 Task: Slide 31 - And The Same Goes For Tables.
Action: Mouse moved to (32, 80)
Screenshot: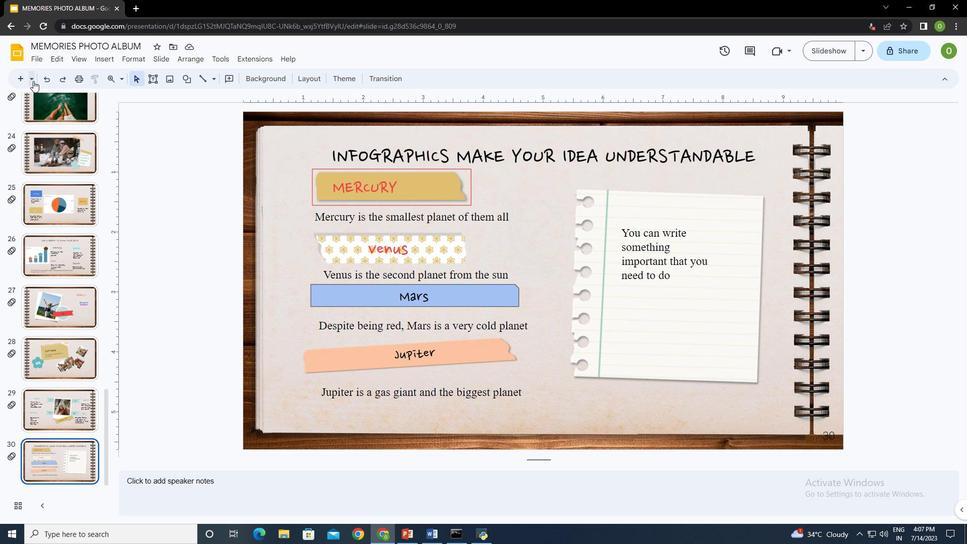 
Action: Mouse pressed left at (32, 80)
Screenshot: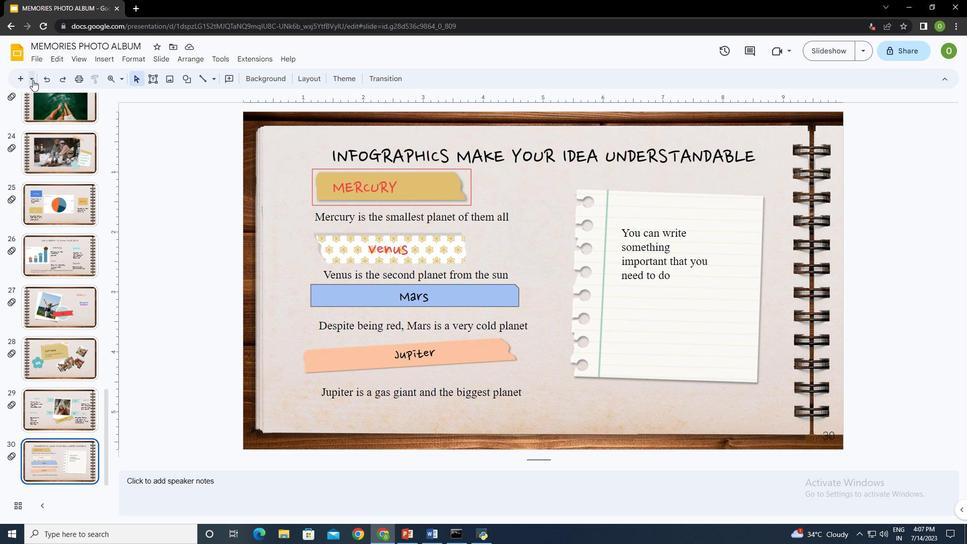 
Action: Mouse moved to (98, 185)
Screenshot: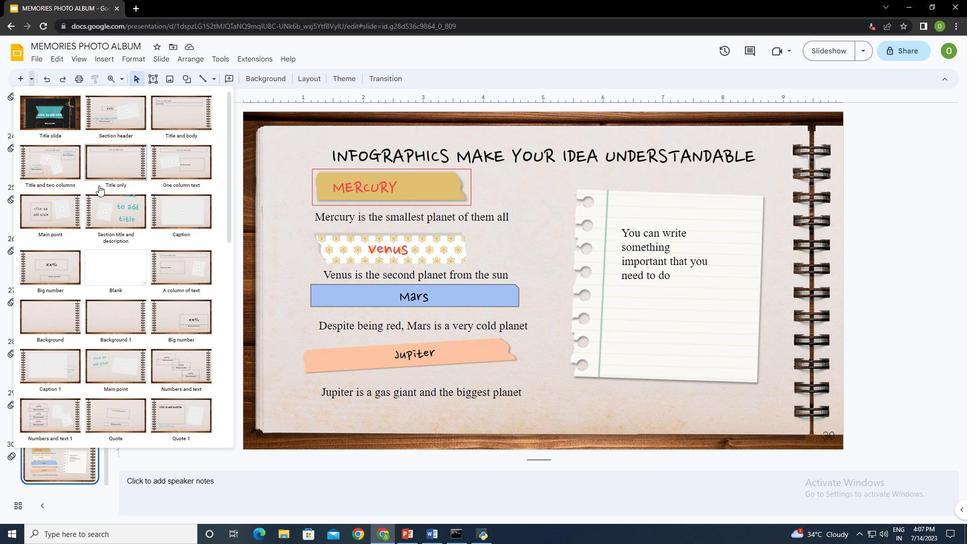 
Action: Mouse scrolled (98, 185) with delta (0, 0)
Screenshot: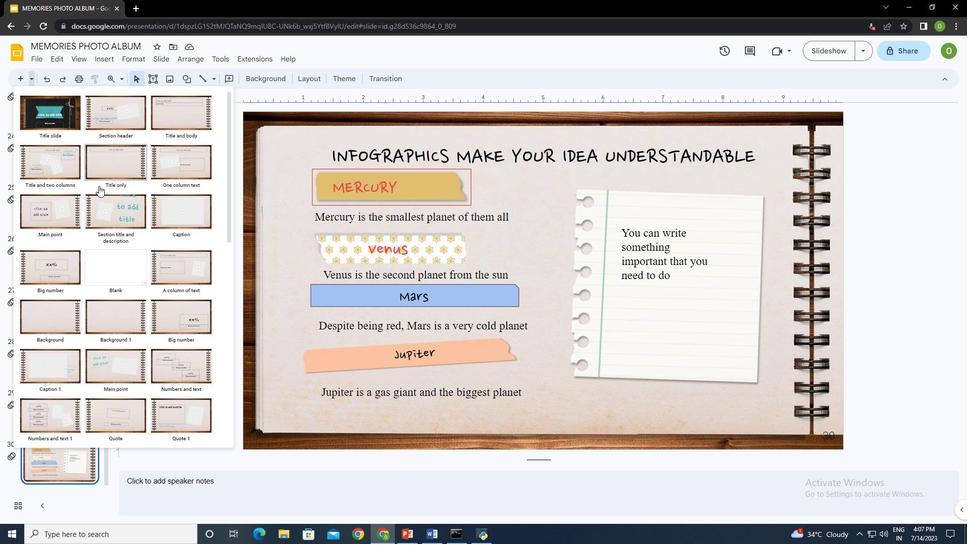 
Action: Mouse scrolled (98, 185) with delta (0, 0)
Screenshot: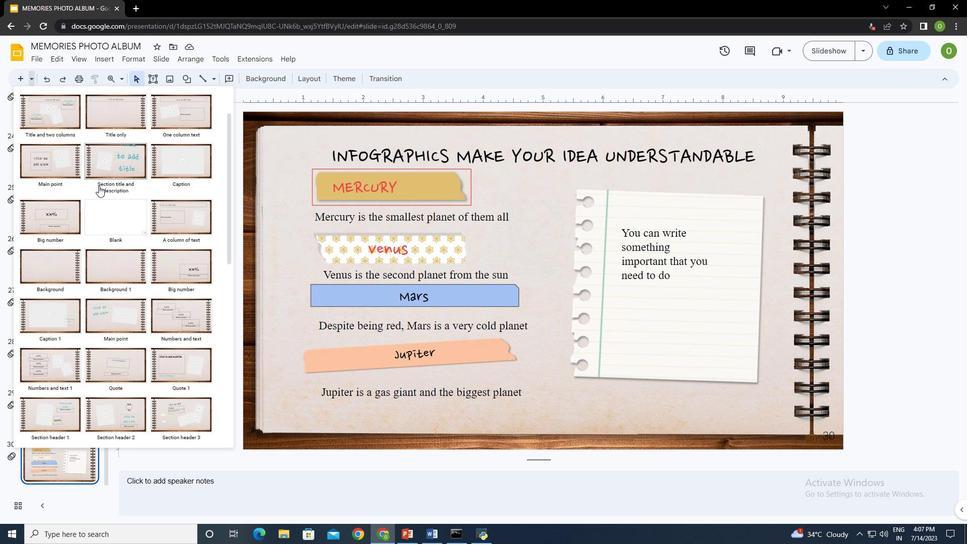 
Action: Mouse scrolled (98, 185) with delta (0, 0)
Screenshot: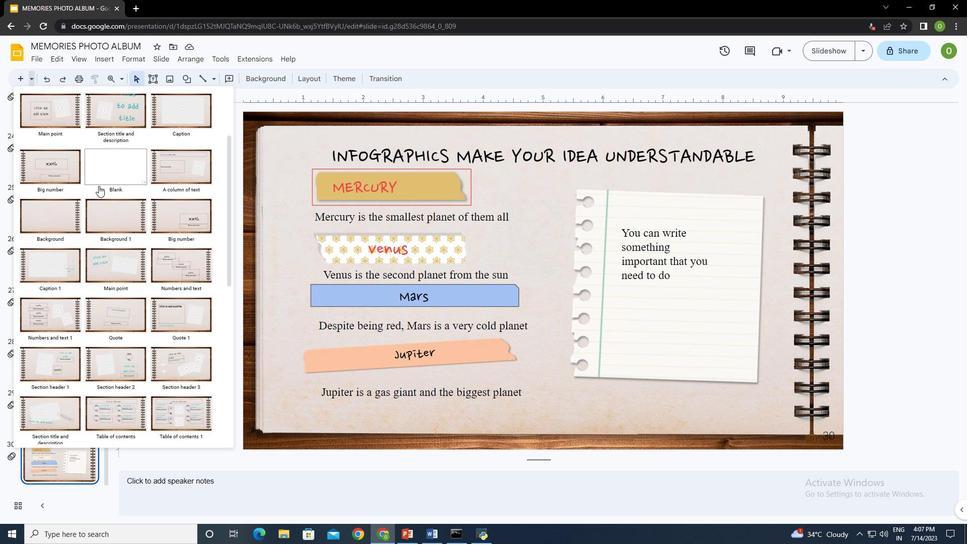 
Action: Mouse scrolled (98, 185) with delta (0, 0)
Screenshot: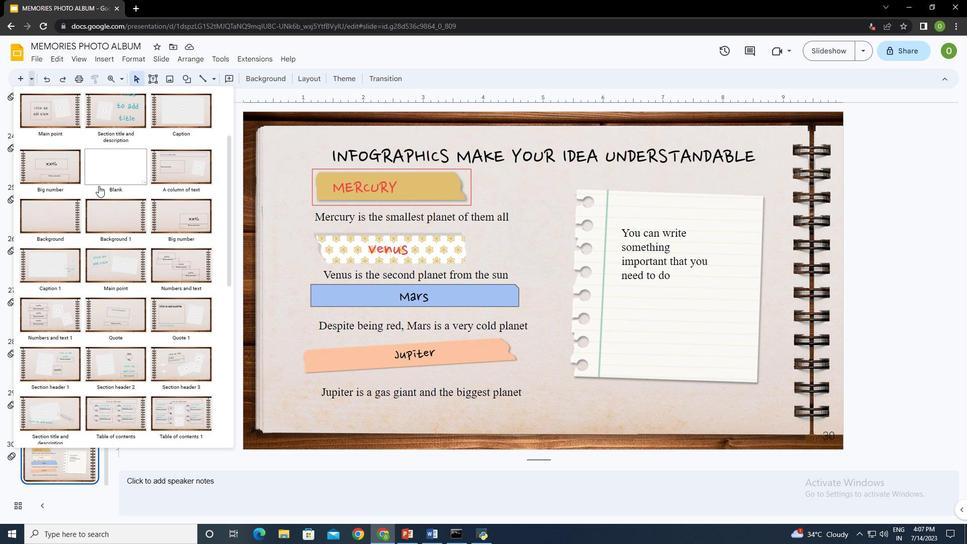 
Action: Mouse scrolled (98, 185) with delta (0, 0)
Screenshot: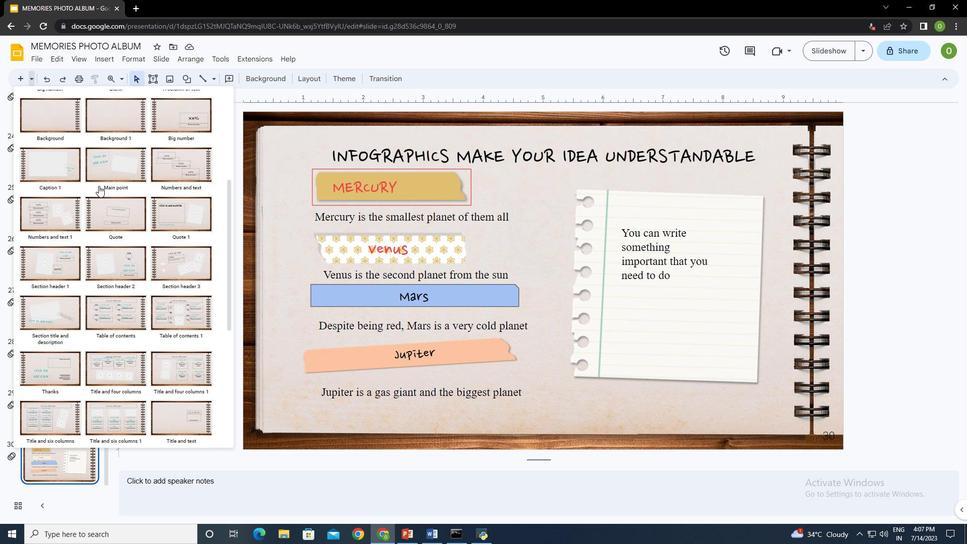 
Action: Mouse scrolled (98, 185) with delta (0, 0)
Screenshot: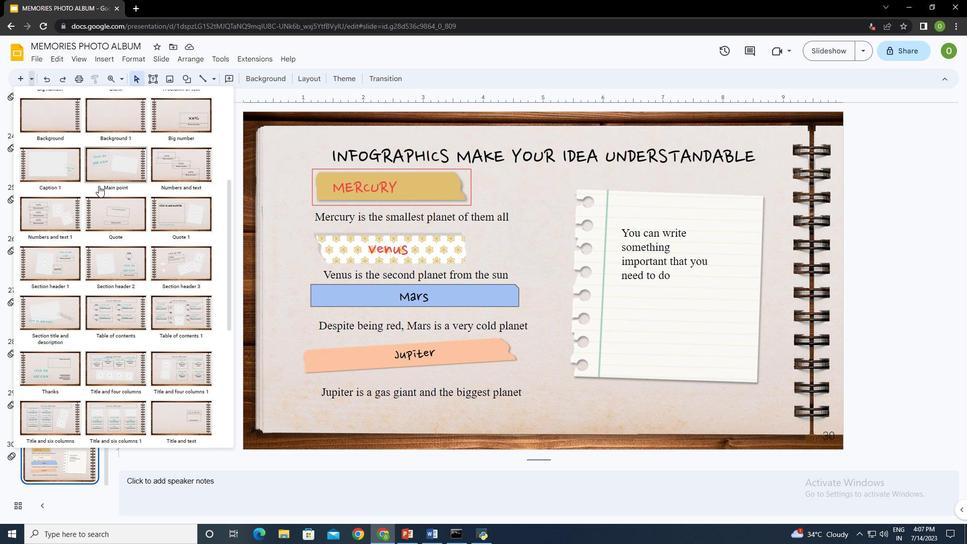 
Action: Mouse scrolled (98, 185) with delta (0, 0)
Screenshot: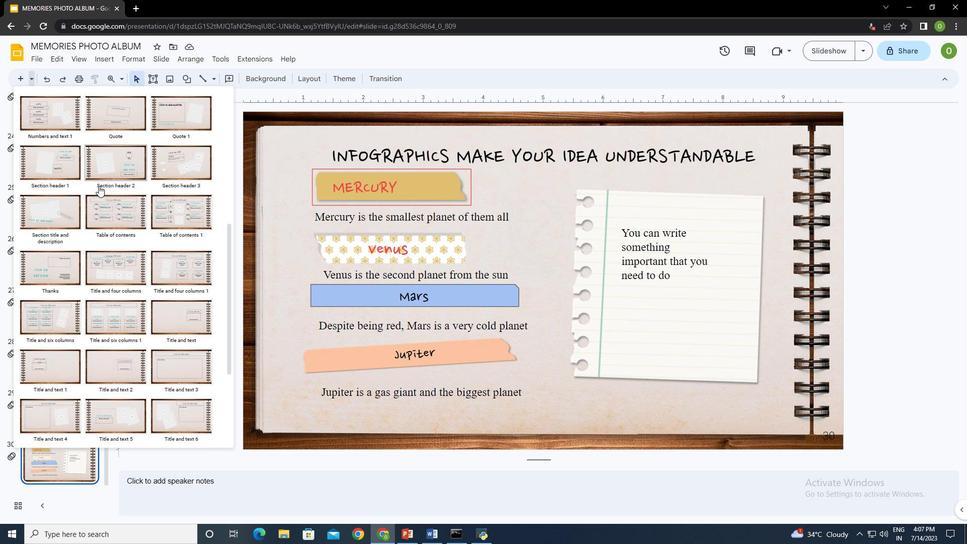 
Action: Mouse scrolled (98, 185) with delta (0, 0)
Screenshot: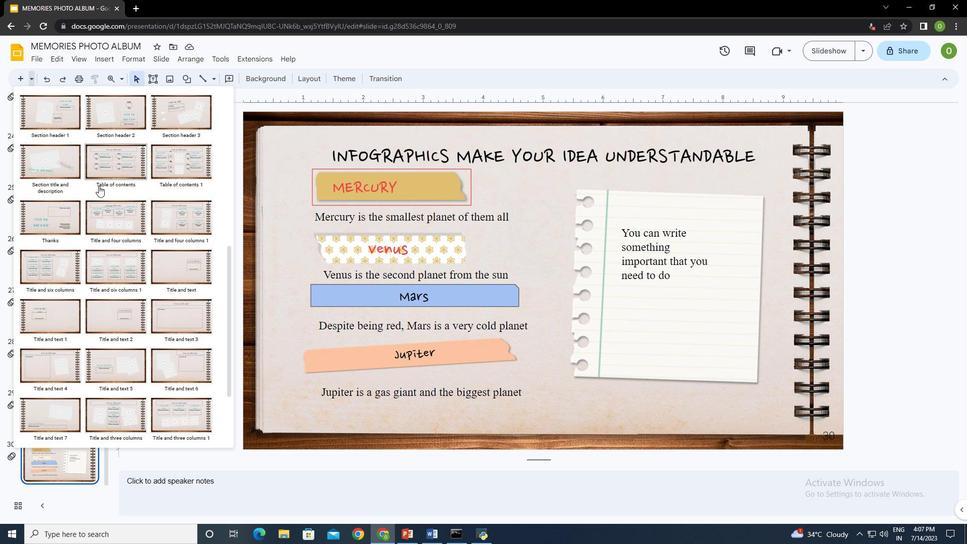 
Action: Mouse scrolled (98, 185) with delta (0, 0)
Screenshot: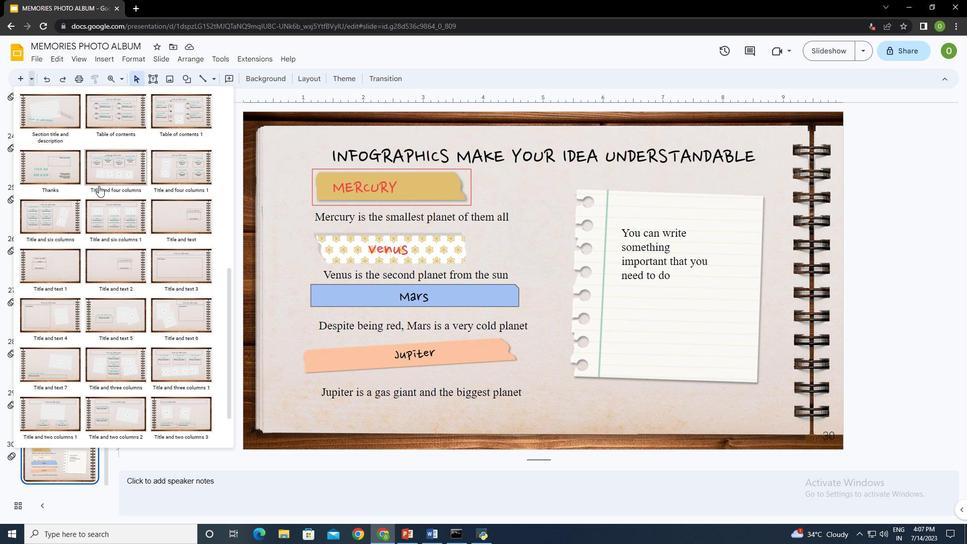 
Action: Mouse scrolled (98, 185) with delta (0, 0)
Screenshot: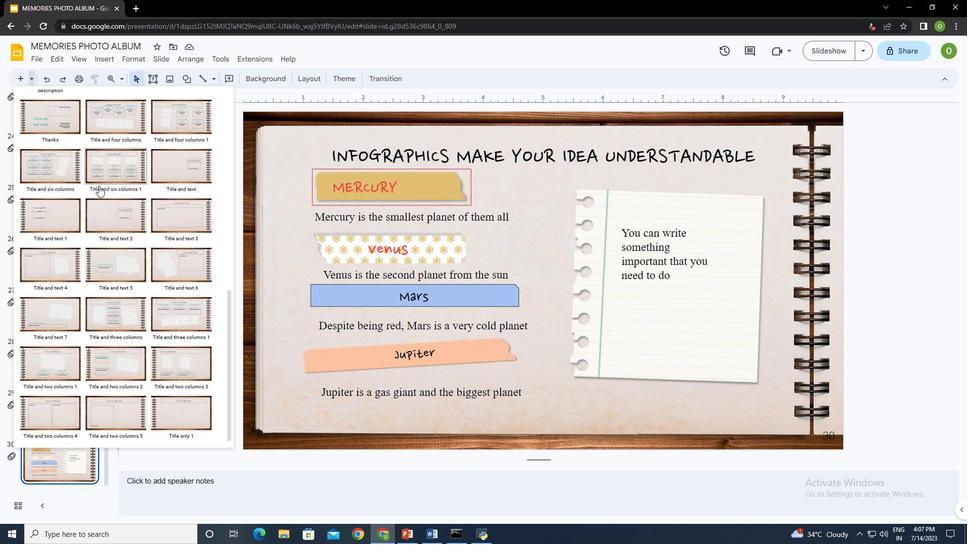
Action: Mouse scrolled (98, 185) with delta (0, 0)
Screenshot: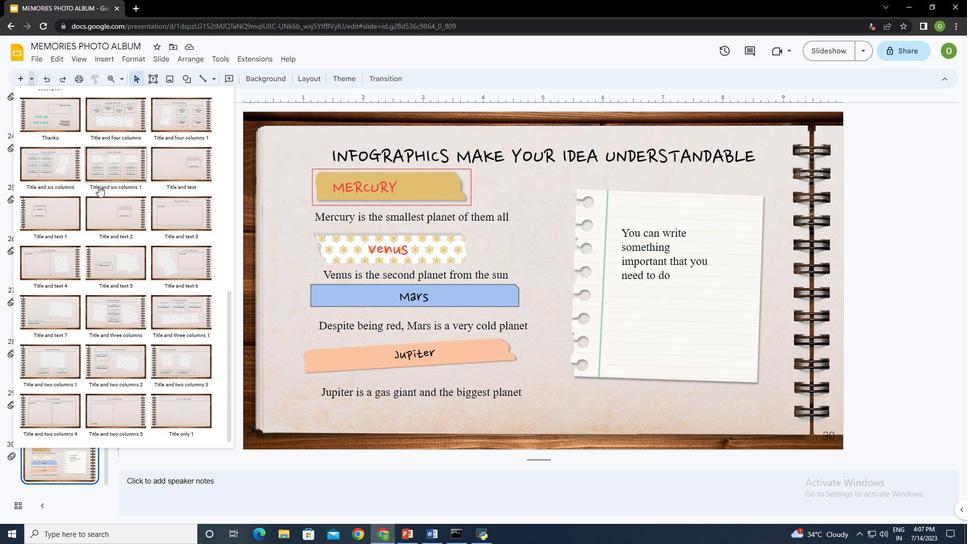 
Action: Mouse moved to (182, 406)
Screenshot: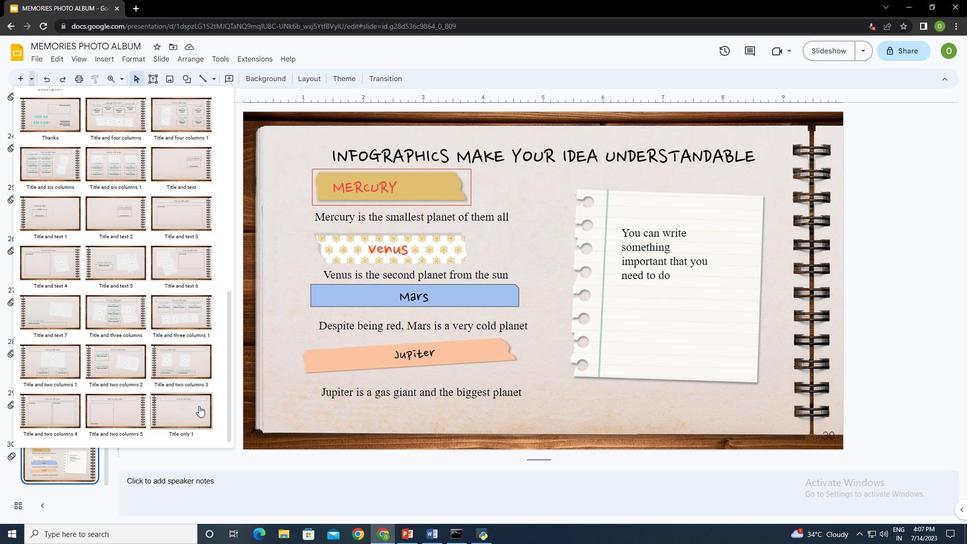 
Action: Mouse pressed left at (182, 406)
Screenshot: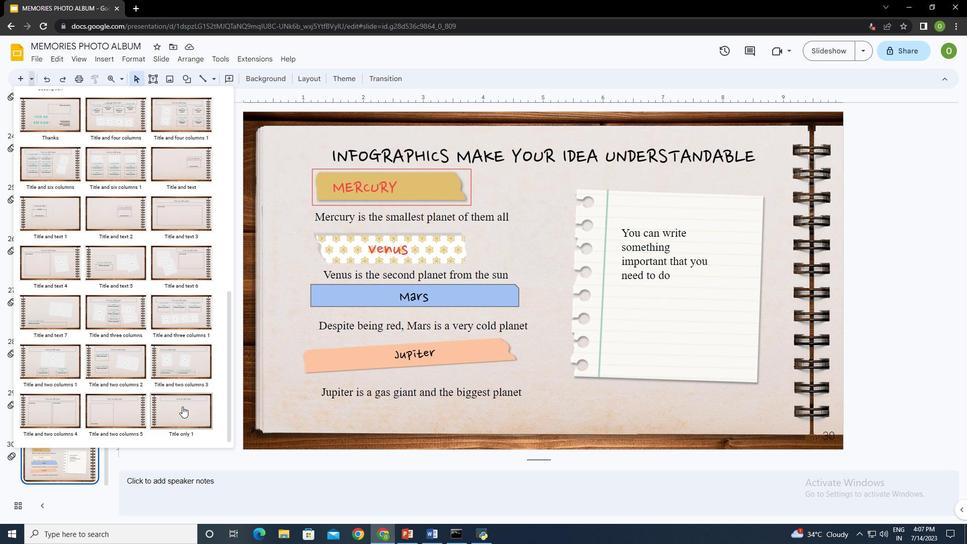 
Action: Mouse moved to (492, 163)
Screenshot: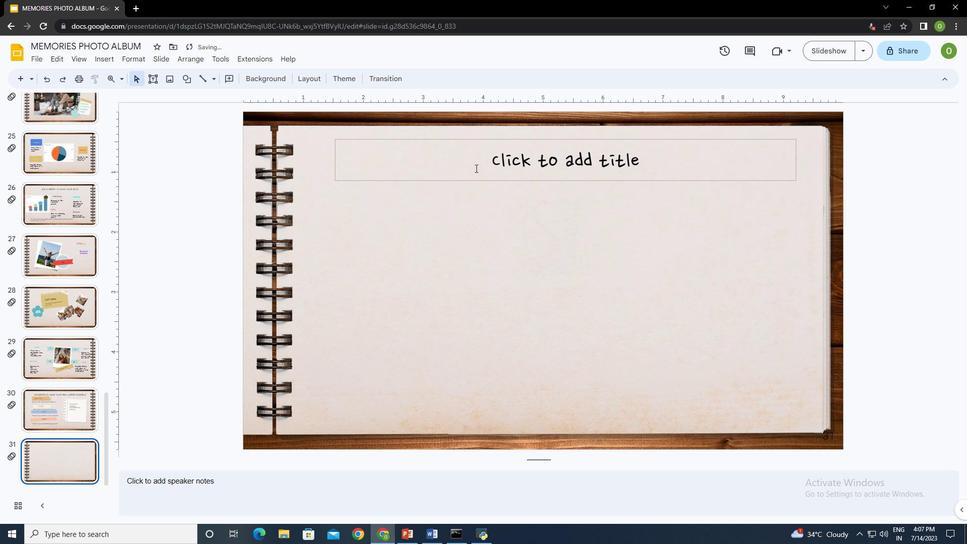 
Action: Mouse pressed left at (492, 163)
Screenshot: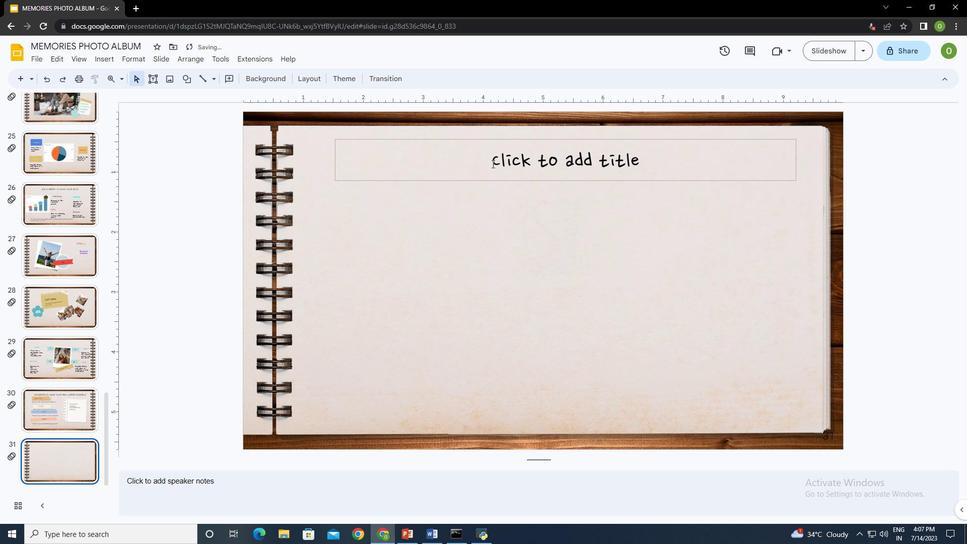 
Action: Mouse moved to (492, 165)
Screenshot: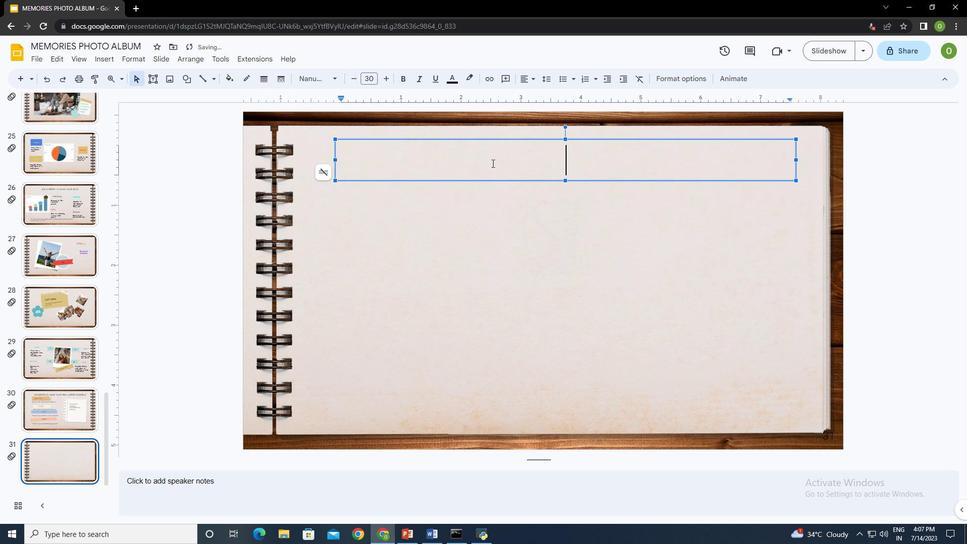 
Action: Key pressed ...<Key.shift><Key.shift><Key.shift><Key.caps_lock>AND<Key.space>THE<Key.space>SAME<Key.space>GOES<Key.space>FOR<Key.space>TABLE
Screenshot: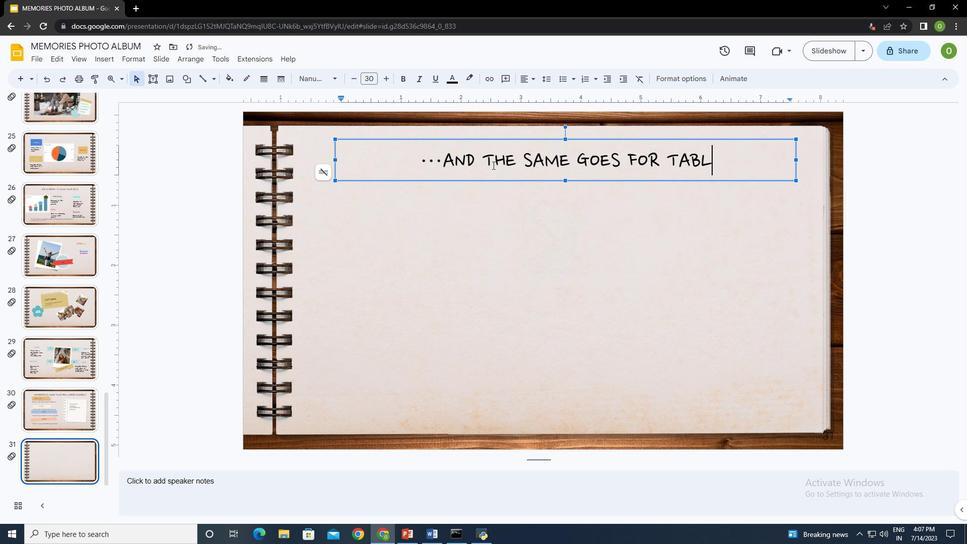 
Action: Mouse moved to (512, 242)
Screenshot: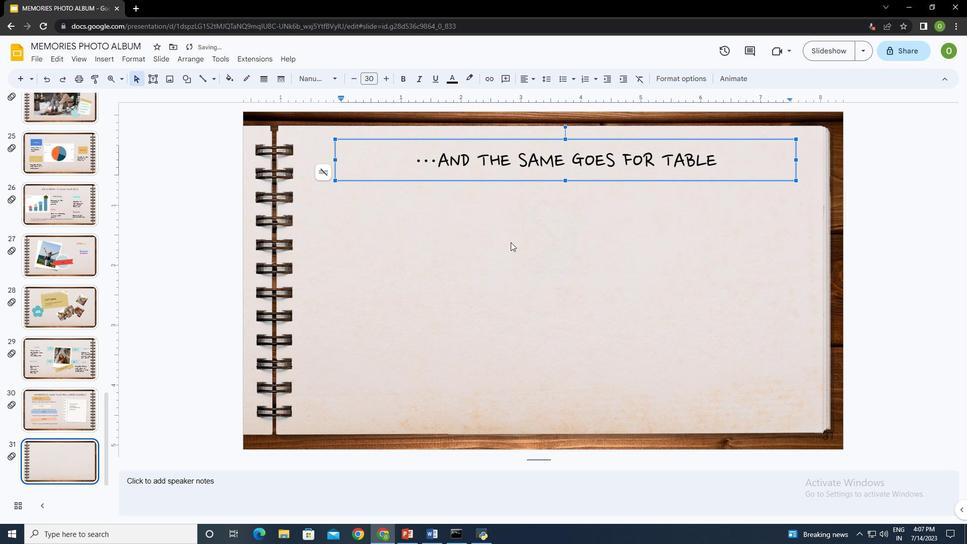 
Action: Mouse pressed left at (512, 242)
Screenshot: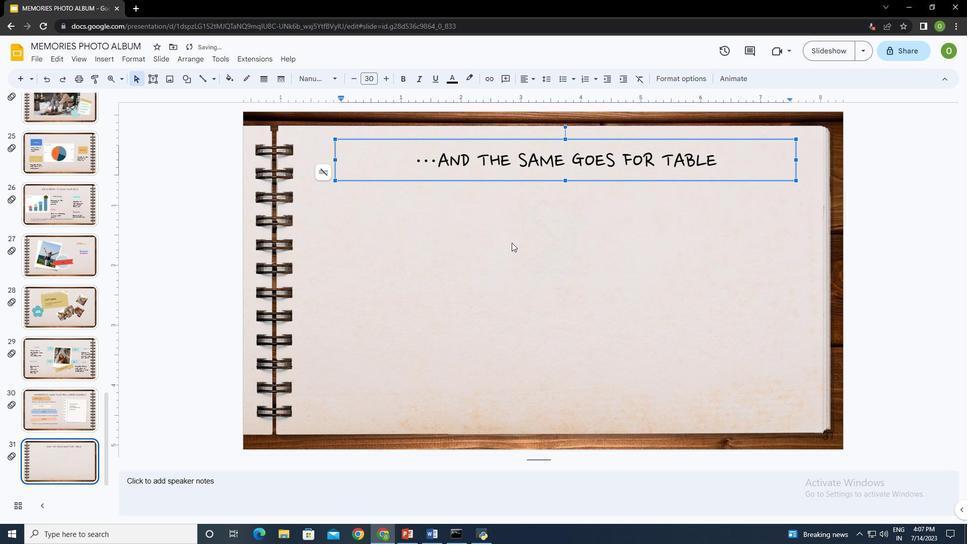 
Action: Mouse moved to (109, 55)
Screenshot: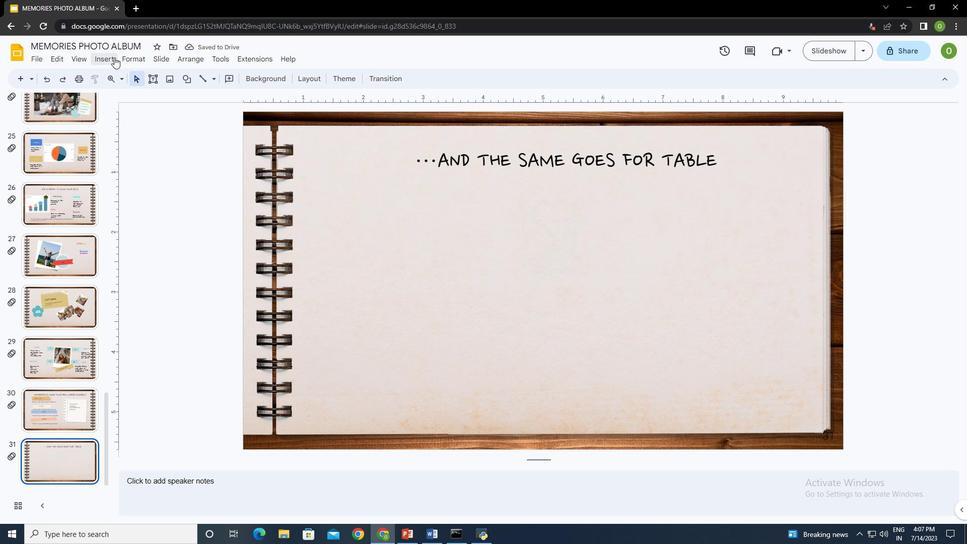 
Action: Mouse pressed left at (109, 55)
Screenshot: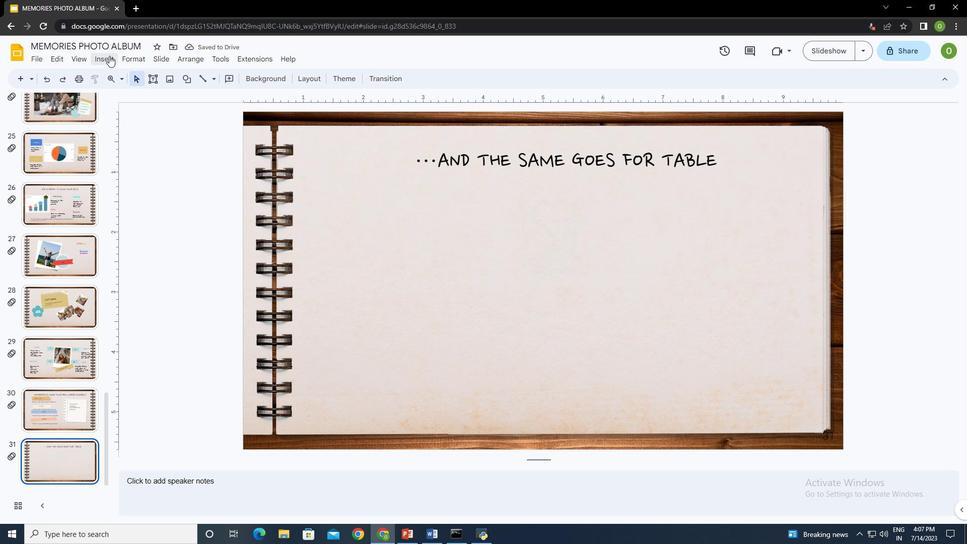 
Action: Mouse moved to (286, 176)
Screenshot: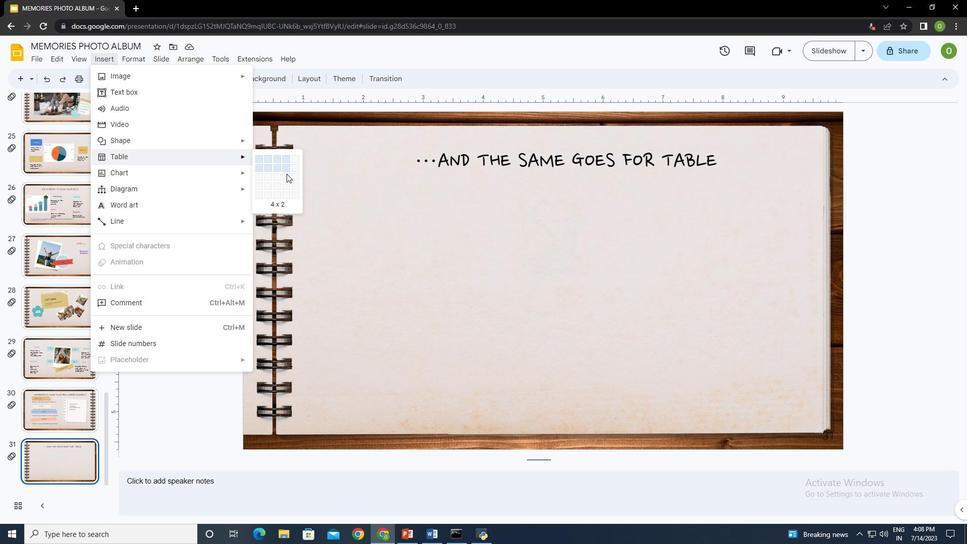 
Action: Mouse pressed left at (286, 176)
Screenshot: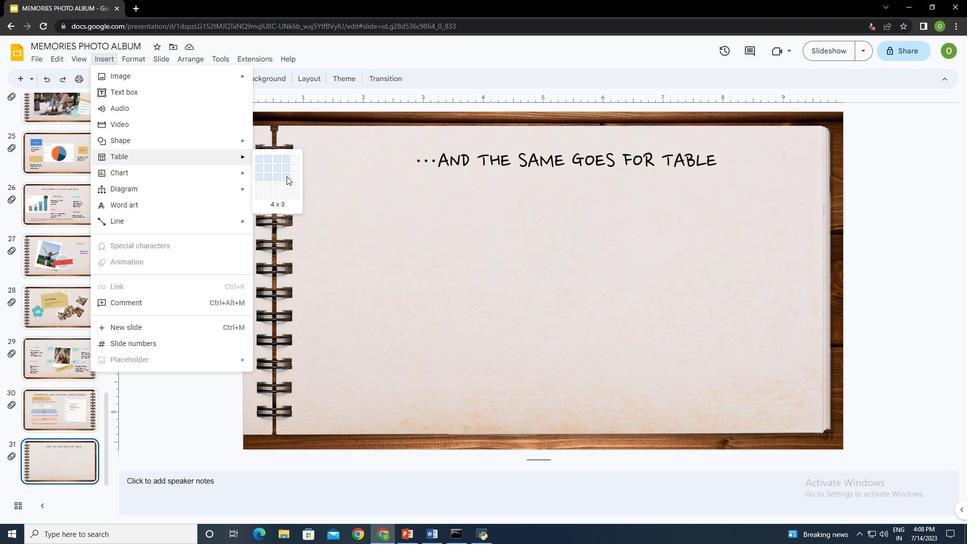 
Action: Mouse moved to (352, 253)
Screenshot: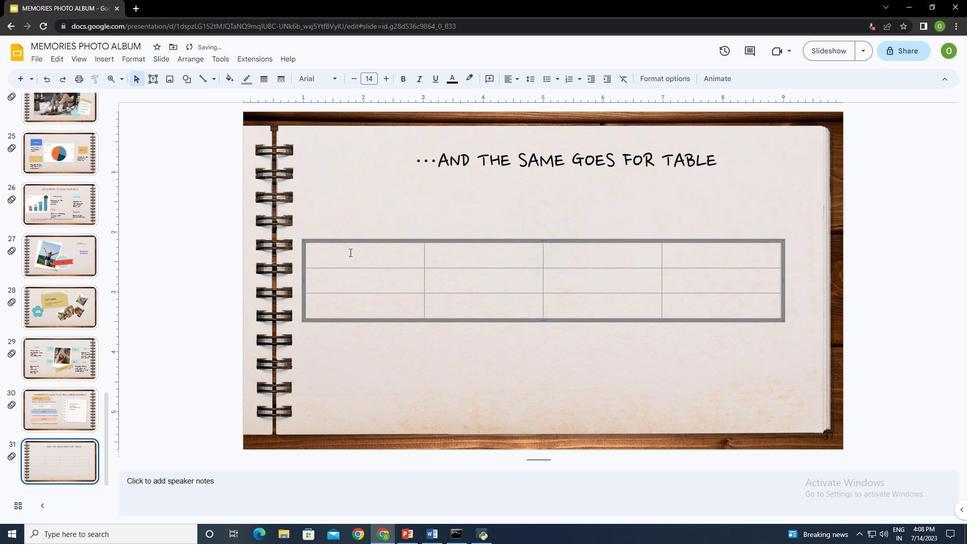 
Action: Mouse pressed left at (352, 253)
Screenshot: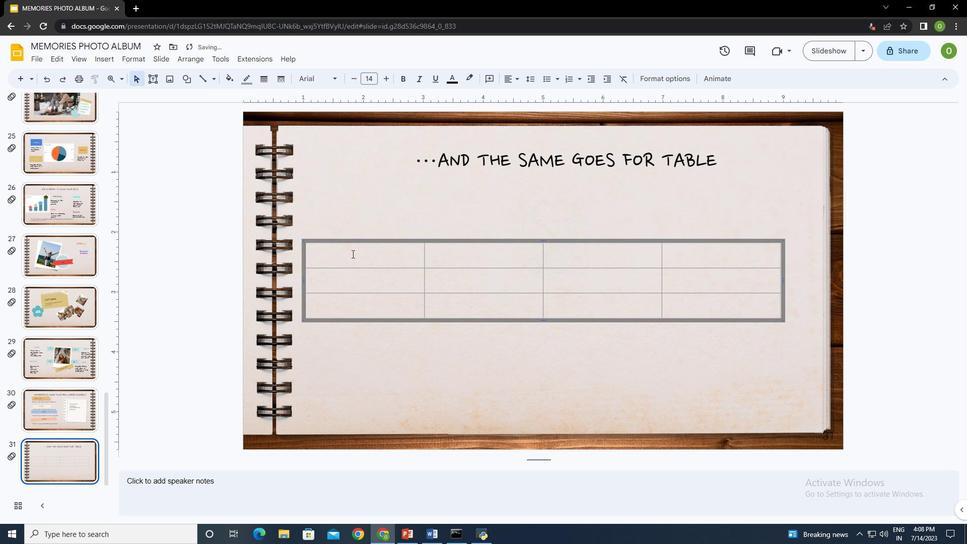 
Action: Mouse moved to (352, 253)
Screenshot: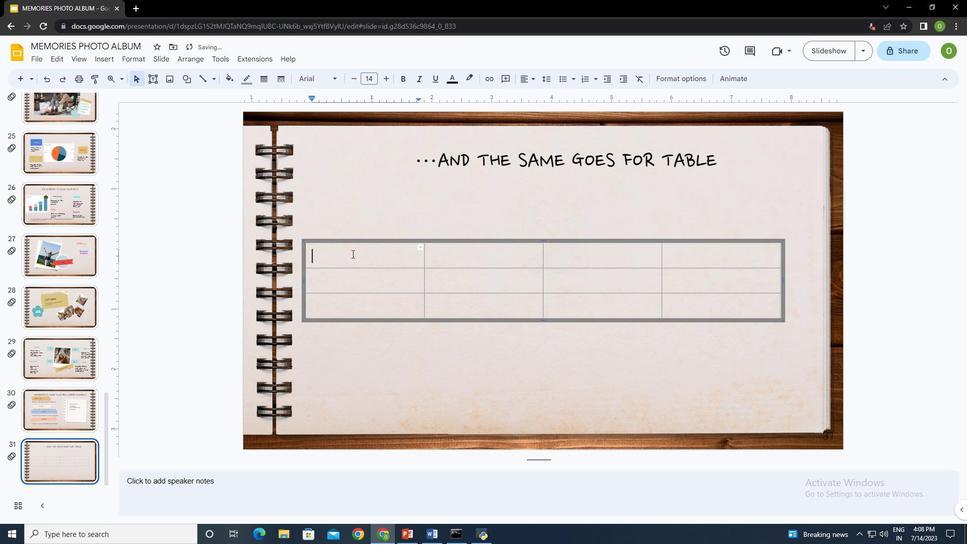 
Action: Key pressed <Key.tab><Key.shift>maSS<Key.backspace><Key.backspace><Key.backspace><Key.backspace><Key.backspace><Key.backspace><Key.backspace><Key.backspace><Key.backspace><Key.backspace><Key.backspace><Key.backspace><Key.backspace><Key.backspace>MA<Key.backspace>ASSctrl+A
Screenshot: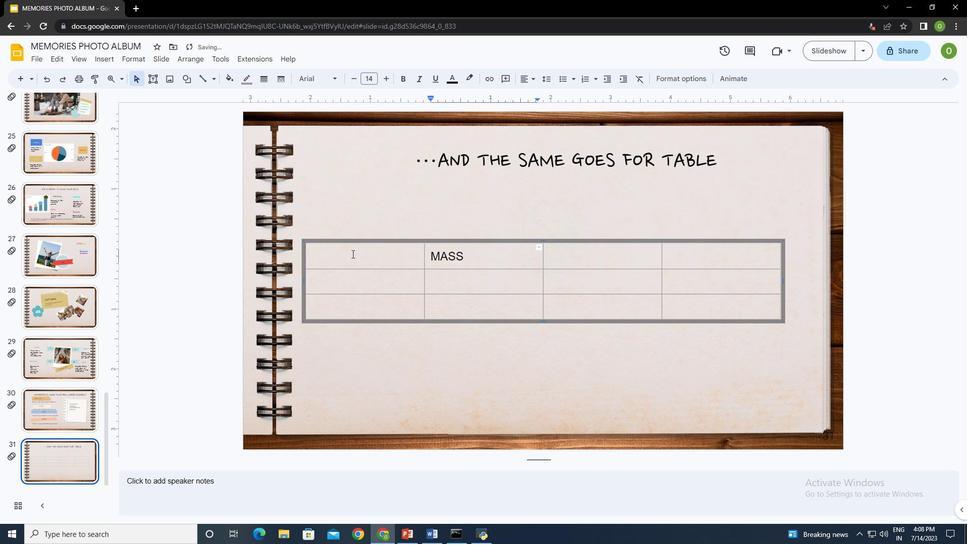 
Action: Mouse moved to (307, 81)
Screenshot: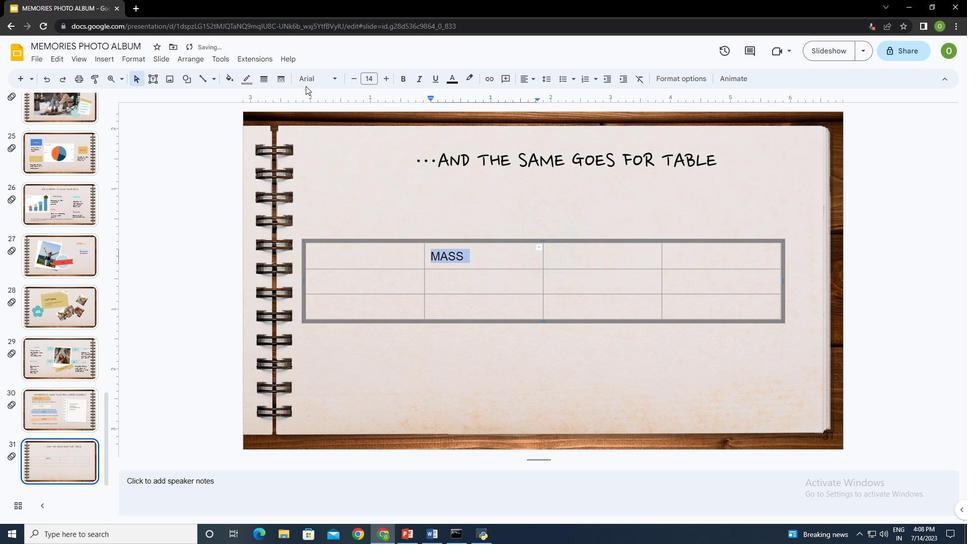 
Action: Mouse pressed left at (307, 81)
Screenshot: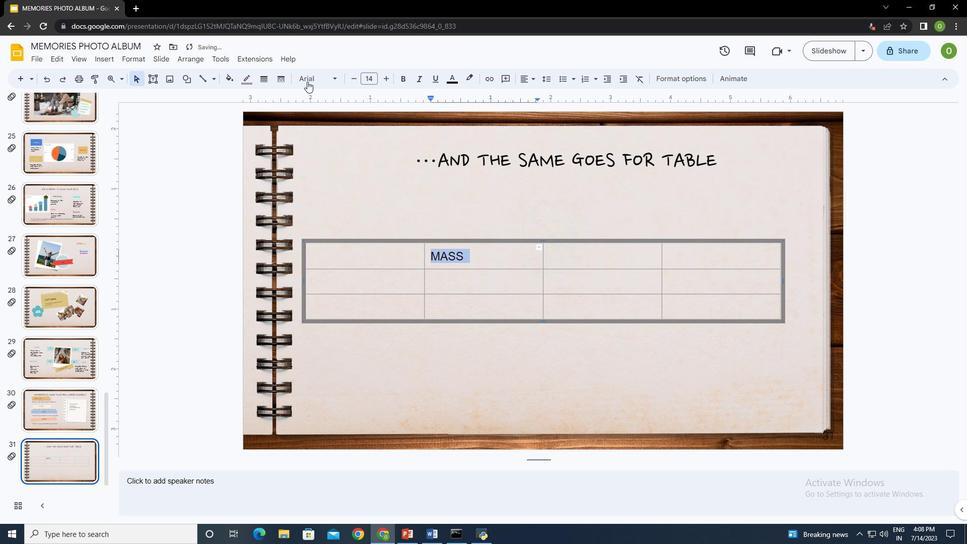 
Action: Mouse moved to (340, 138)
Screenshot: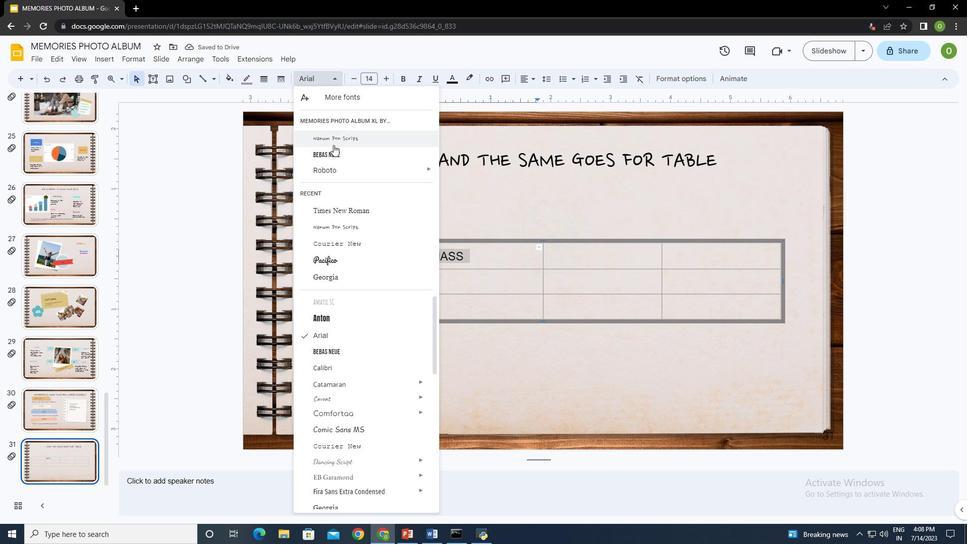 
Action: Mouse pressed left at (340, 138)
Screenshot: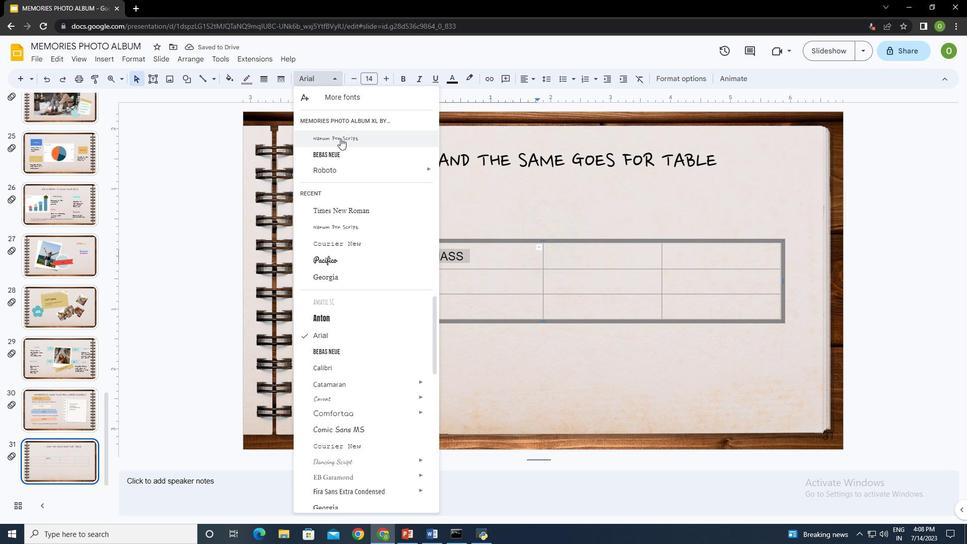 
Action: Mouse moved to (373, 78)
Screenshot: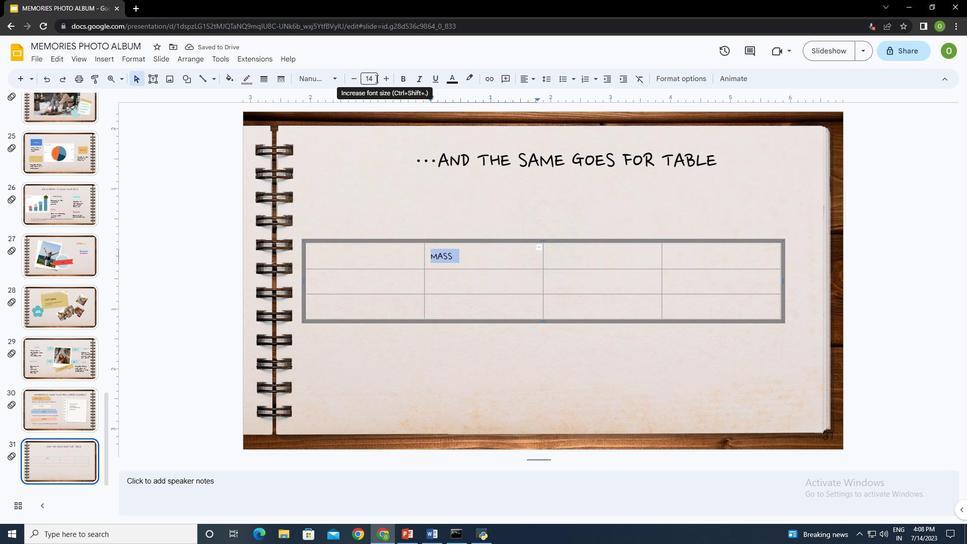 
Action: Mouse pressed left at (373, 78)
Screenshot: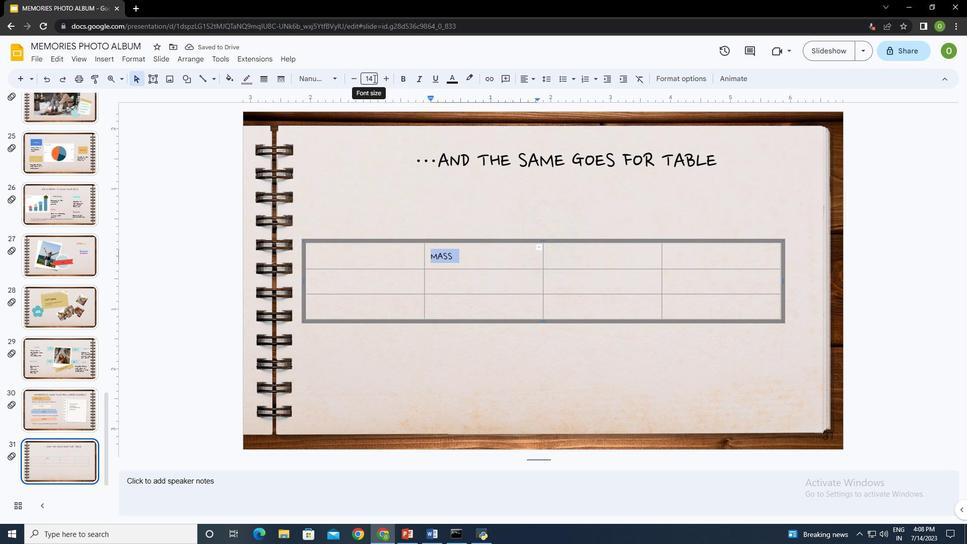 
Action: Key pressed 20<Key.enter>
Screenshot: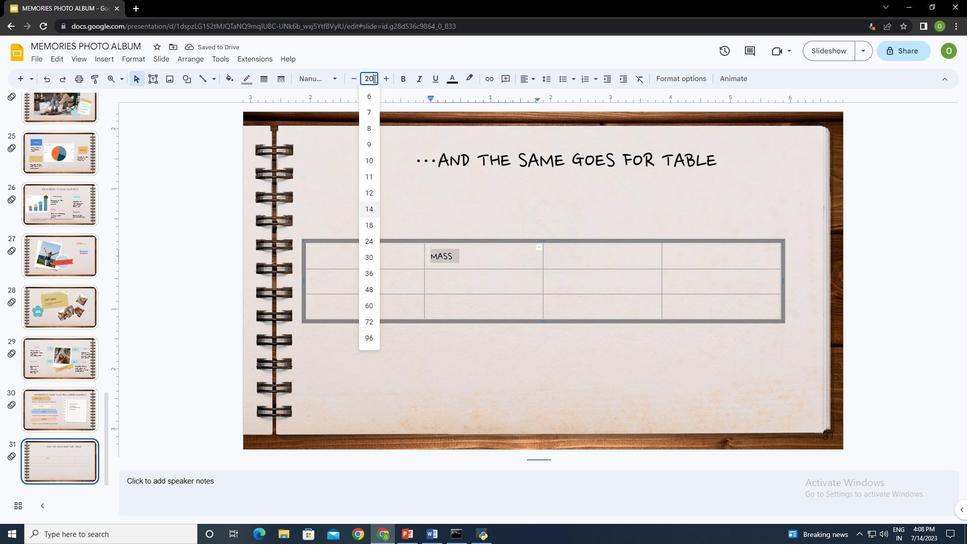 
Action: Mouse moved to (463, 262)
Screenshot: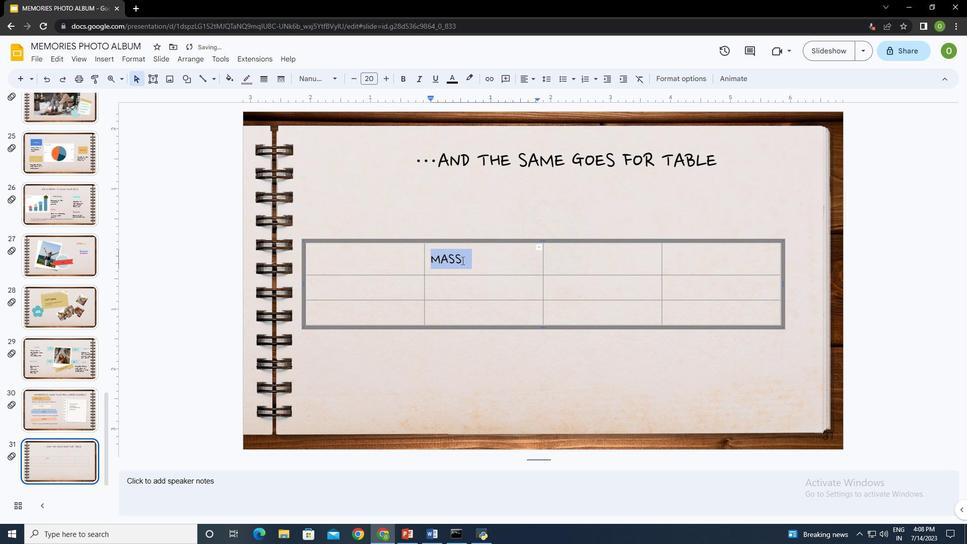 
Action: Mouse pressed left at (463, 262)
Screenshot: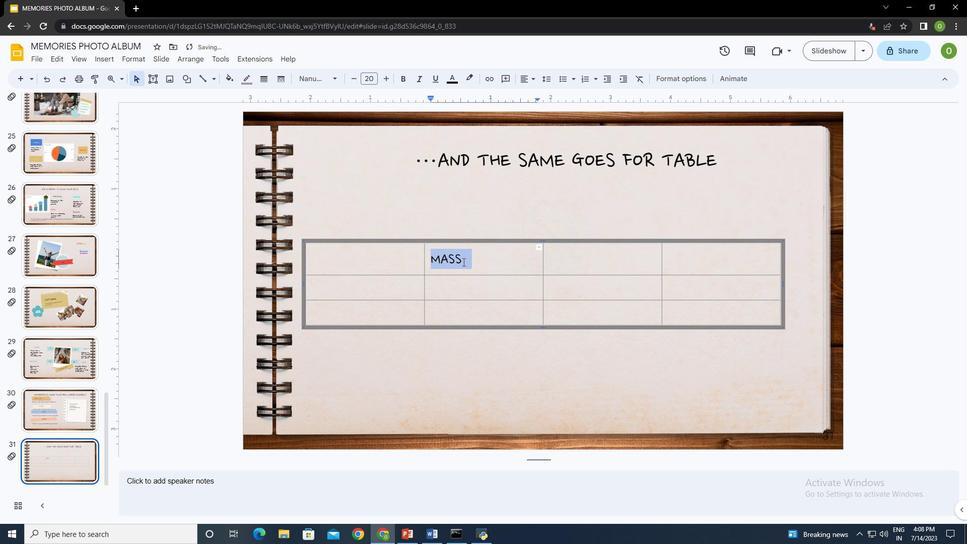 
Action: Mouse moved to (490, 242)
Screenshot: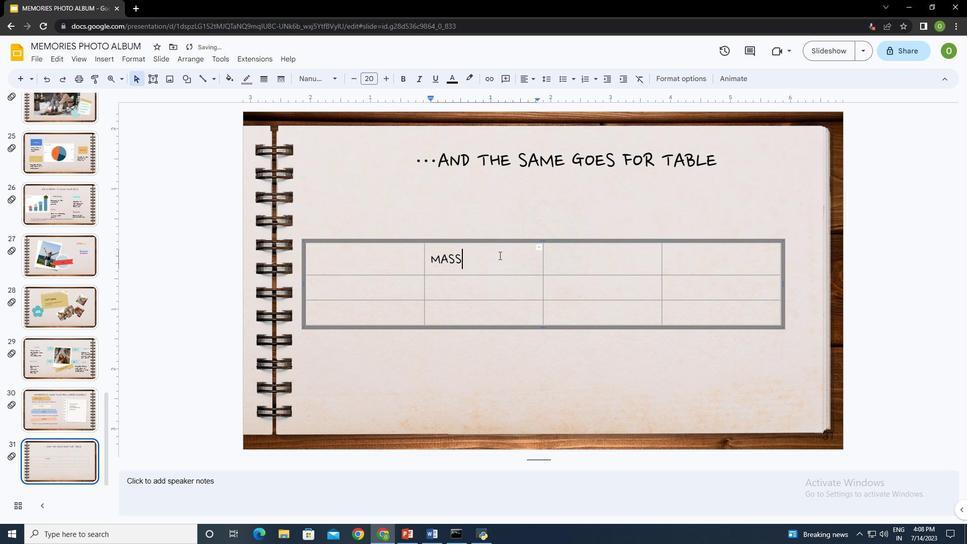 
Action: Key pressed <Key.enter><Key.shift_r><Key.shift_r>(EA<Key.backspace><Key.caps_lock>arths<Key.shift_r>)
Screenshot: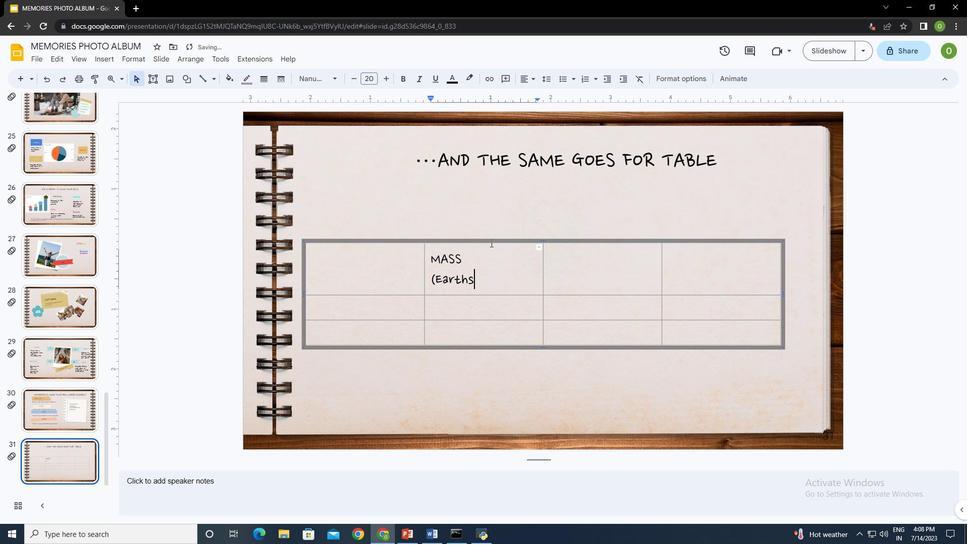 
Action: Mouse moved to (598, 253)
Screenshot: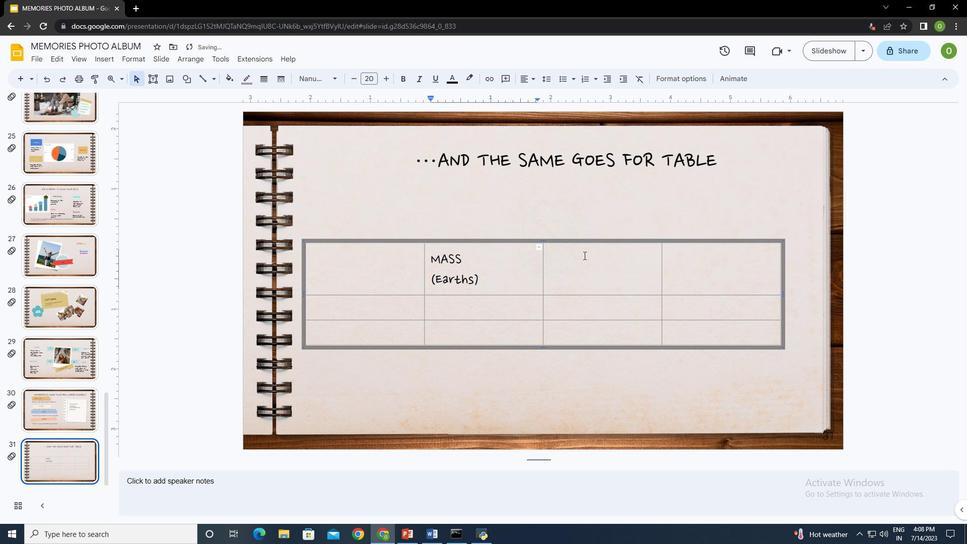 
Action: Mouse pressed left at (598, 253)
Screenshot: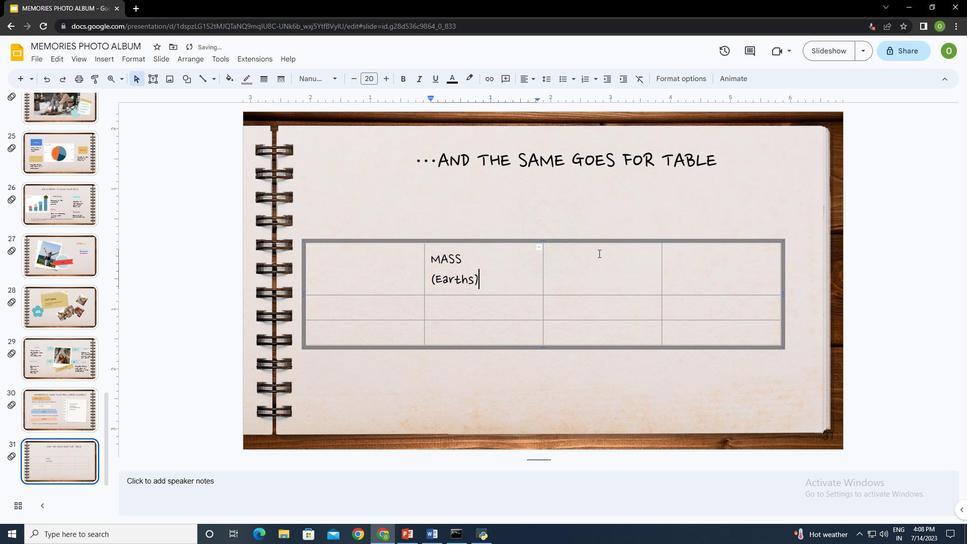 
Action: Mouse moved to (495, 275)
Screenshot: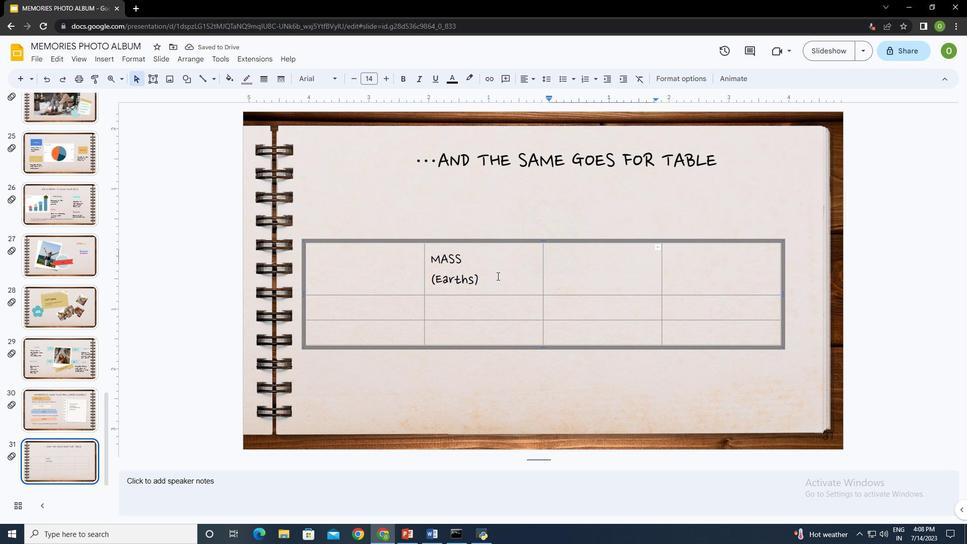 
Action: Mouse pressed left at (495, 275)
Screenshot: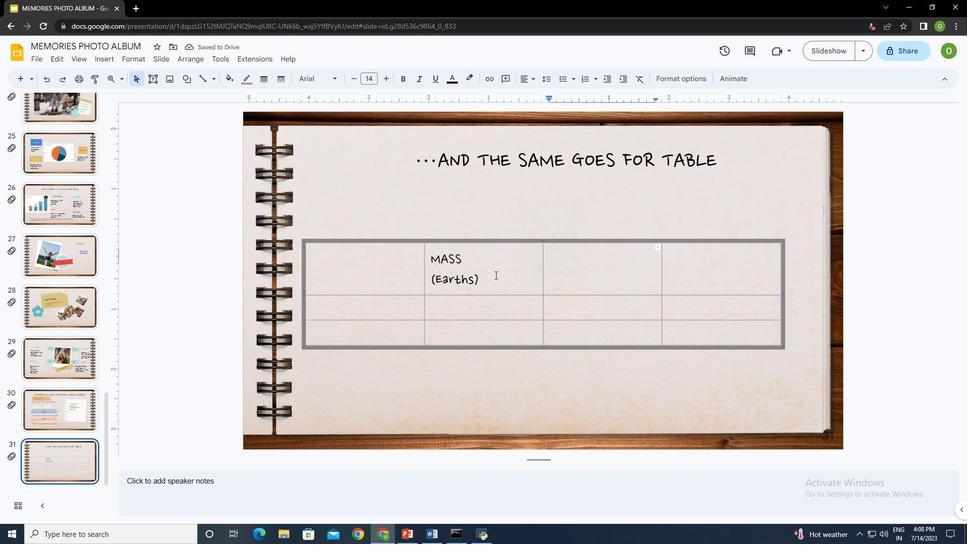 
Action: Mouse moved to (493, 287)
Screenshot: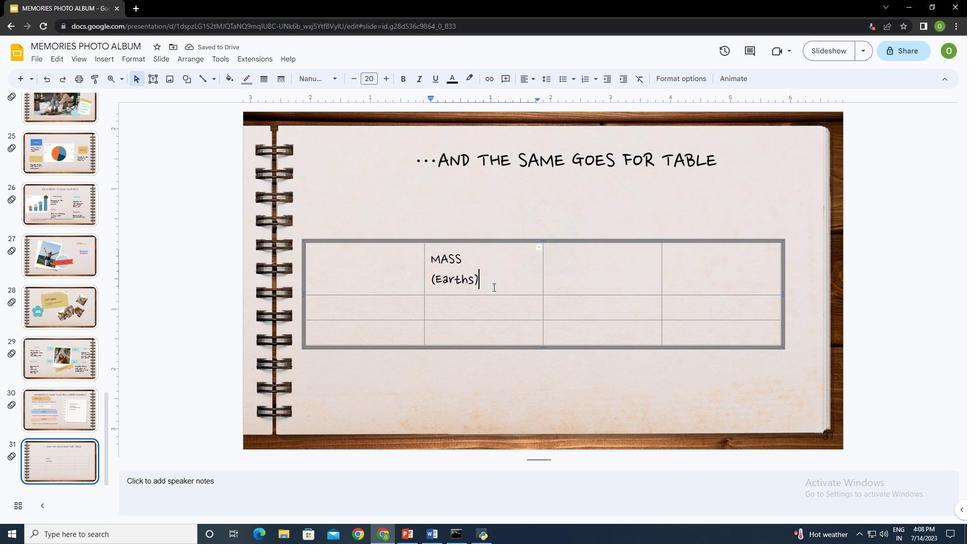 
Action: Mouse pressed left at (493, 287)
Screenshot: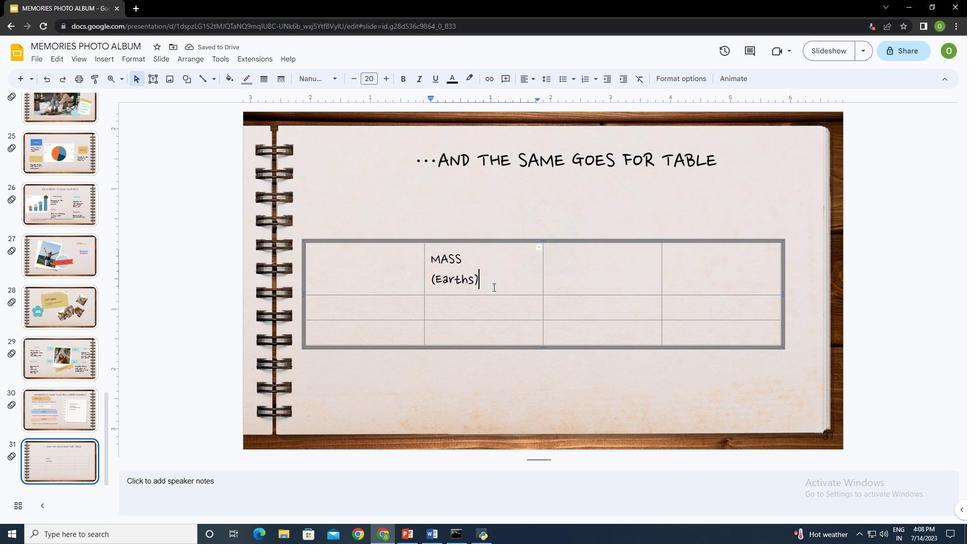 
Action: Mouse moved to (491, 257)
Screenshot: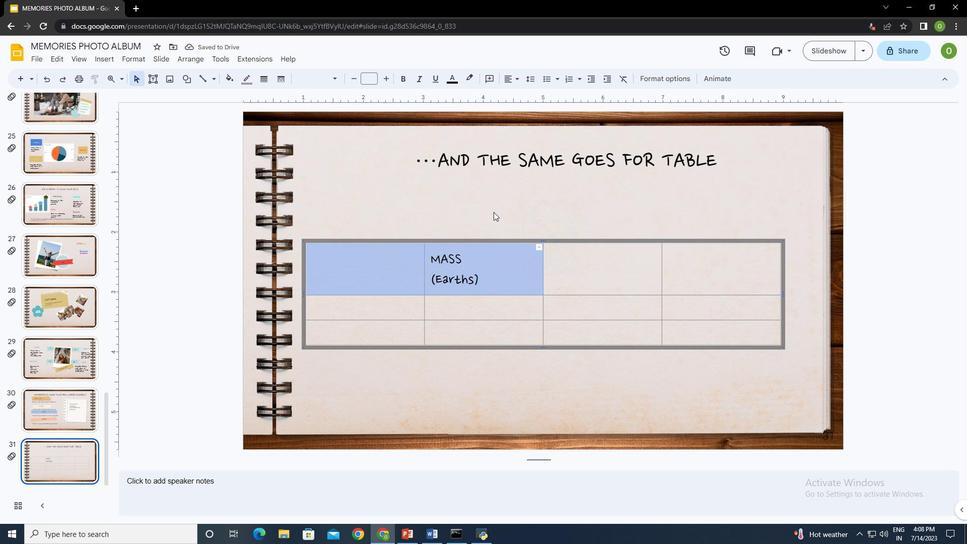 
Action: Mouse pressed left at (491, 257)
Screenshot: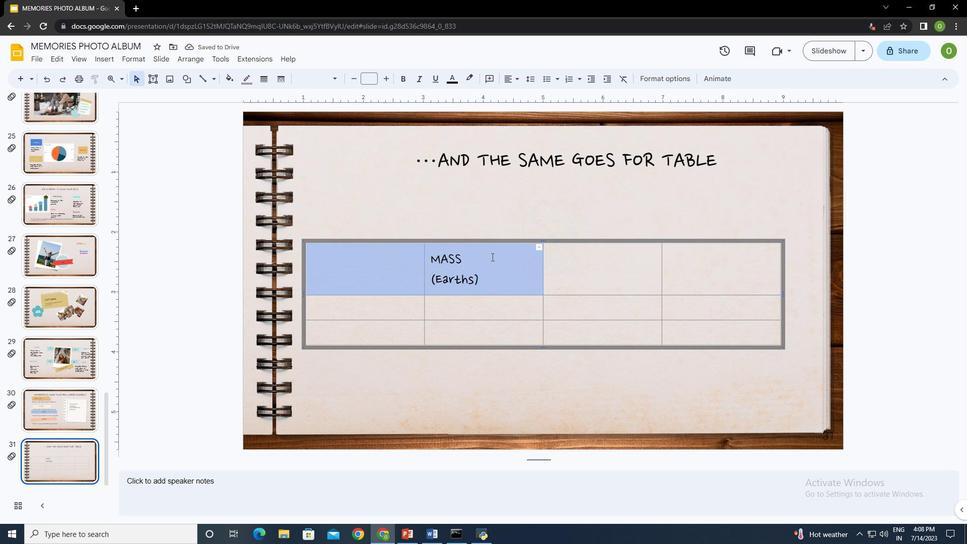 
Action: Mouse moved to (493, 283)
Screenshot: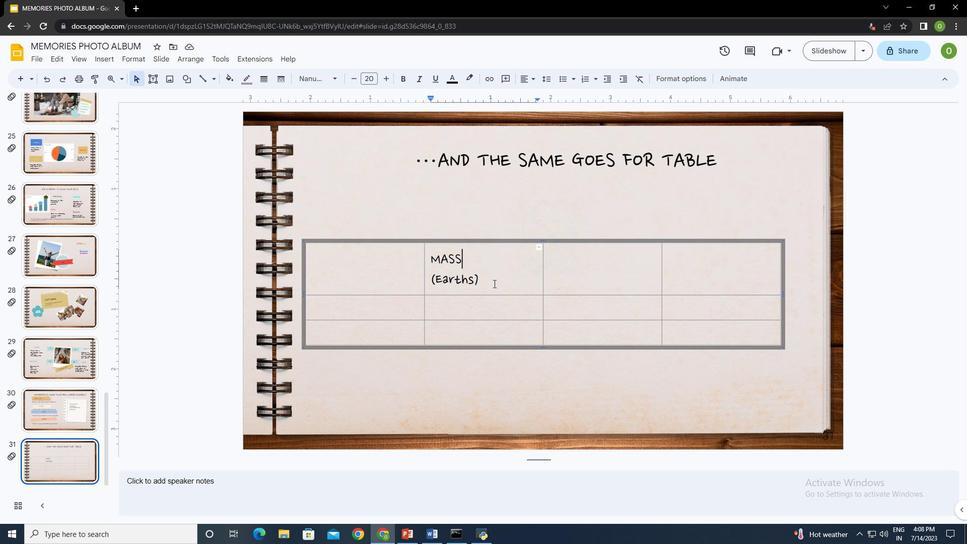 
Action: Mouse pressed left at (493, 283)
Screenshot: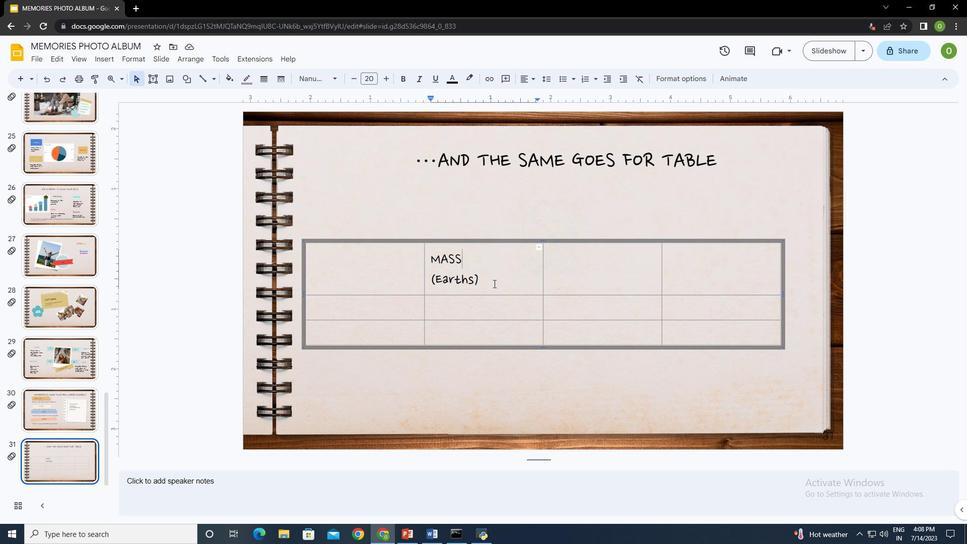 
Action: Mouse moved to (531, 283)
Screenshot: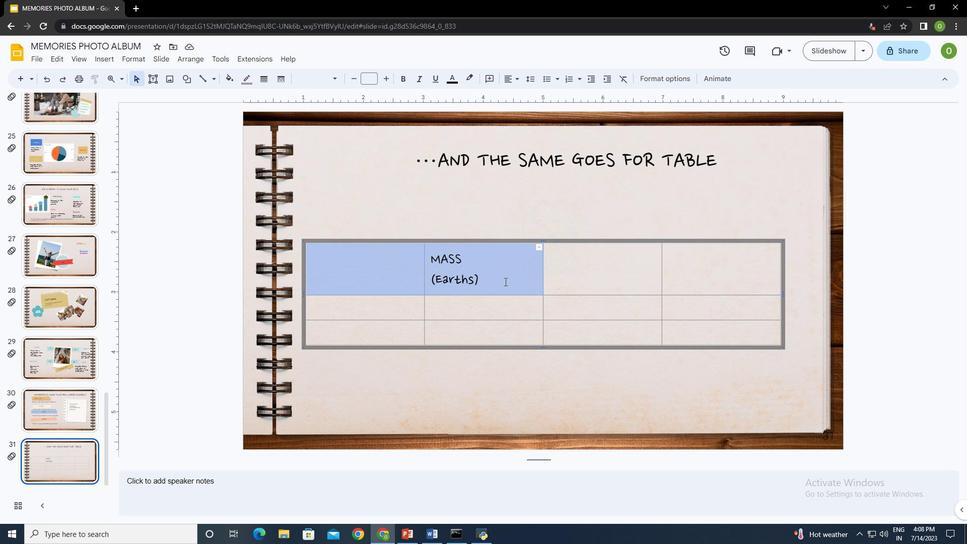 
Action: Key pressed <Key.shift_r><Key.right>
Screenshot: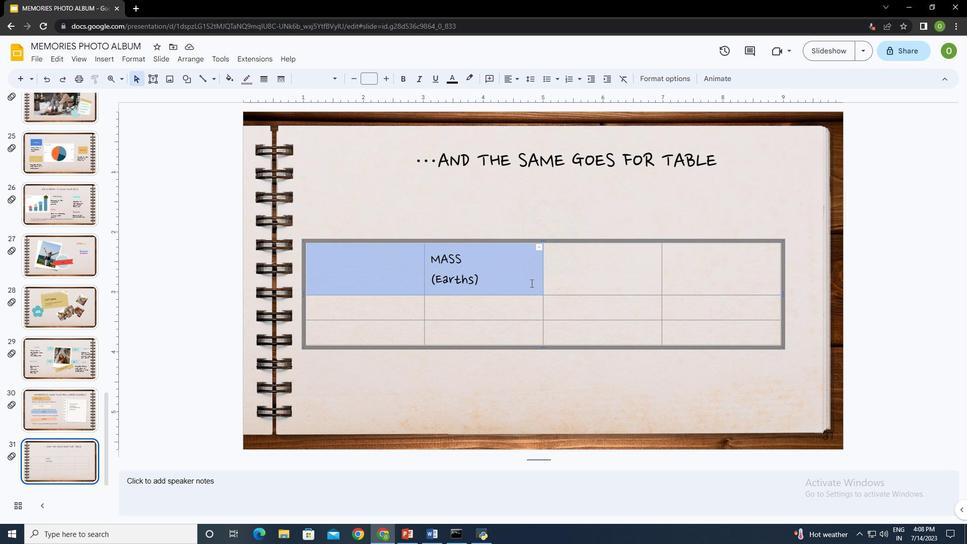 
Action: Mouse moved to (486, 283)
Screenshot: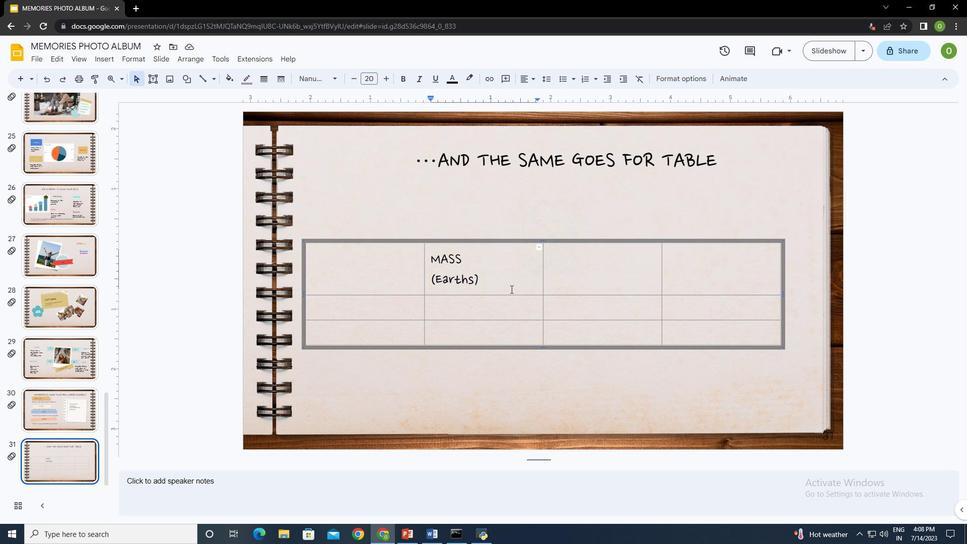 
Action: Mouse pressed left at (486, 283)
Screenshot: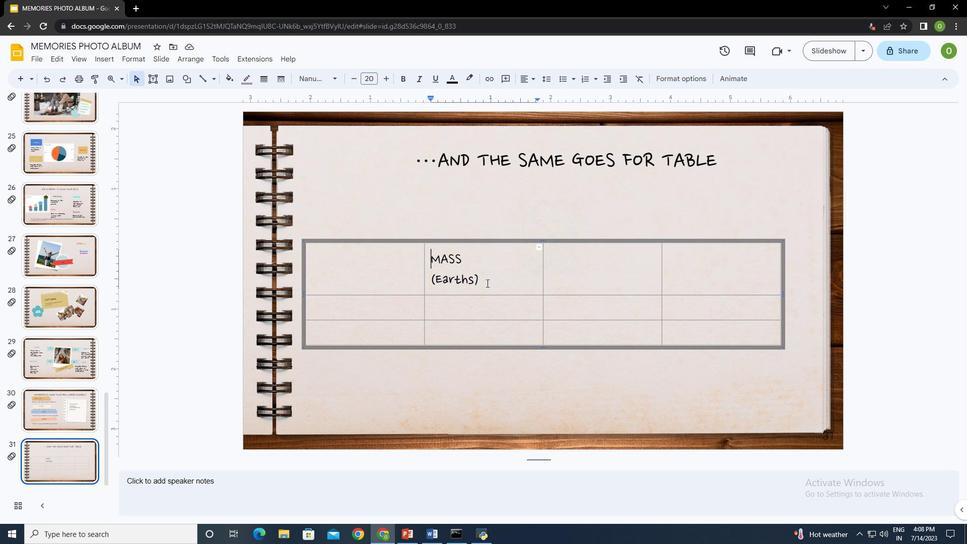 
Action: Mouse moved to (530, 77)
Screenshot: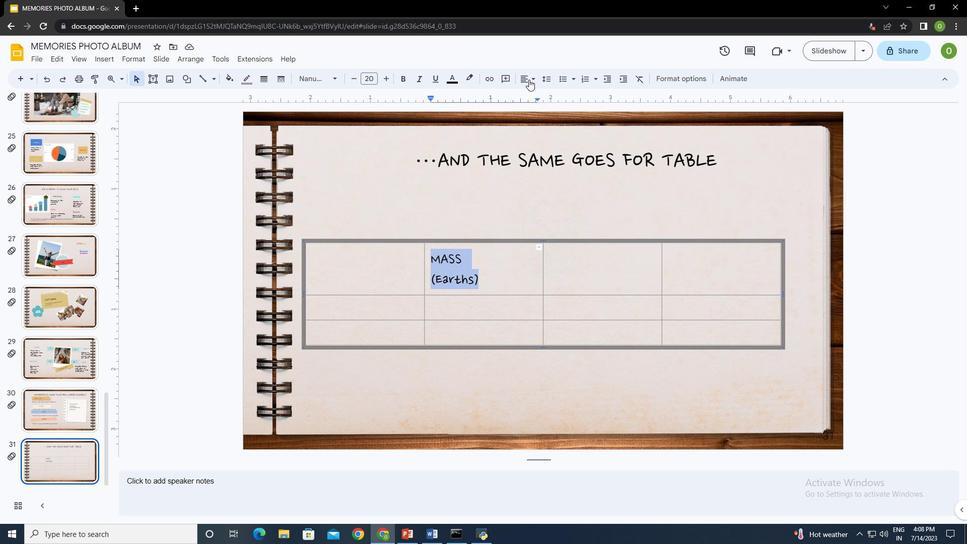 
Action: Mouse pressed left at (530, 77)
Screenshot: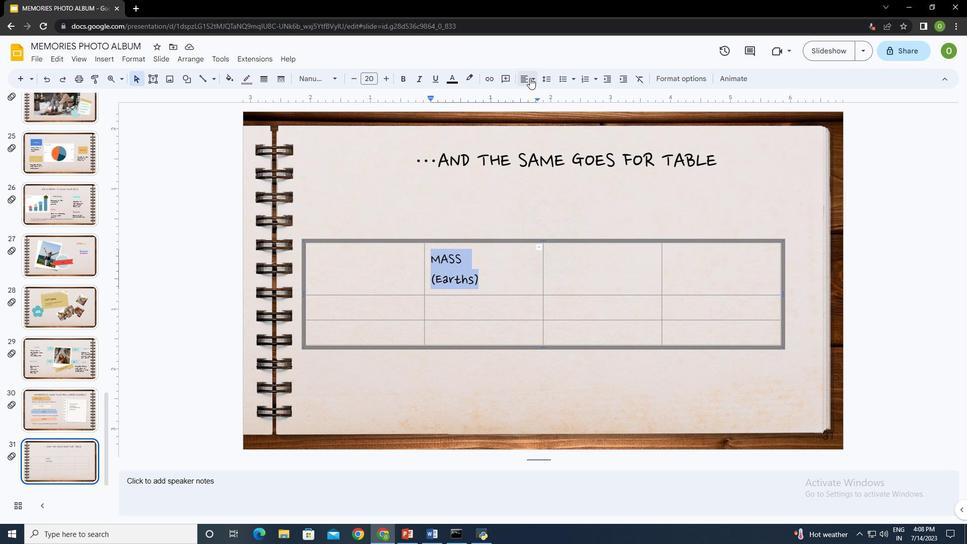 
Action: Mouse moved to (540, 98)
Screenshot: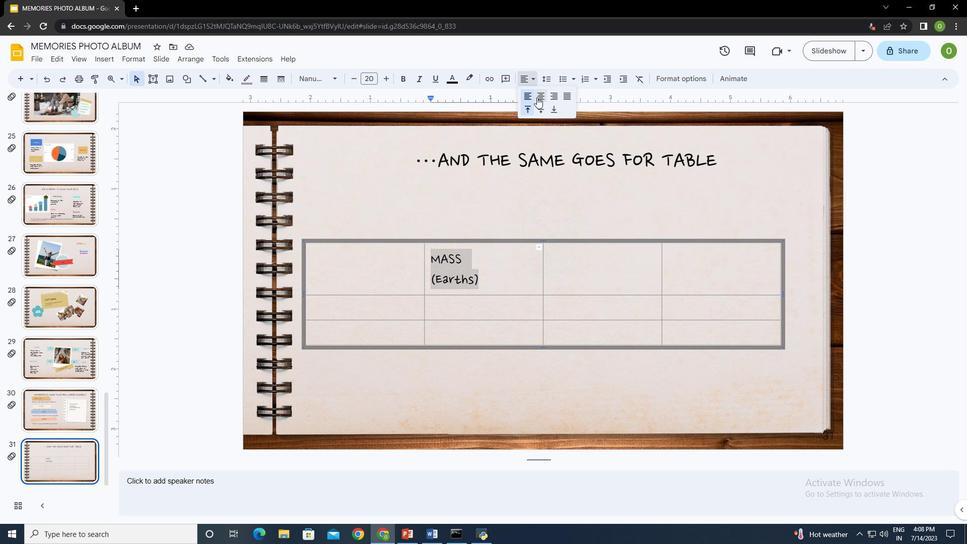 
Action: Mouse pressed left at (540, 98)
Screenshot: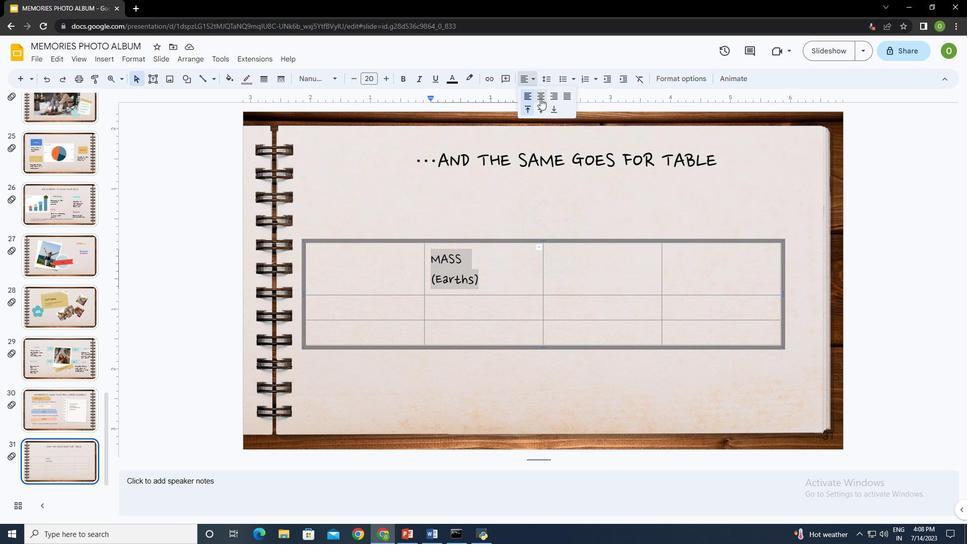 
Action: Mouse moved to (531, 77)
Screenshot: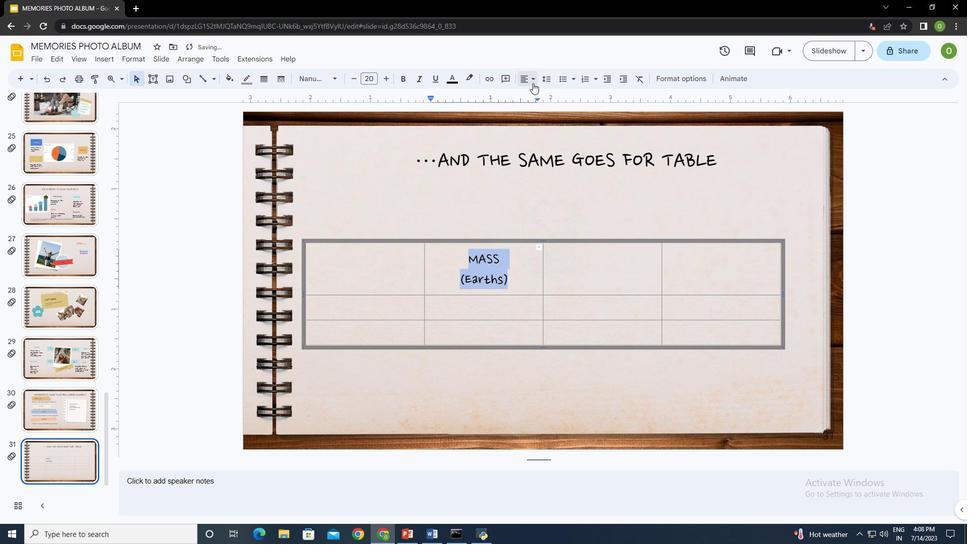 
Action: Mouse pressed left at (531, 77)
Screenshot: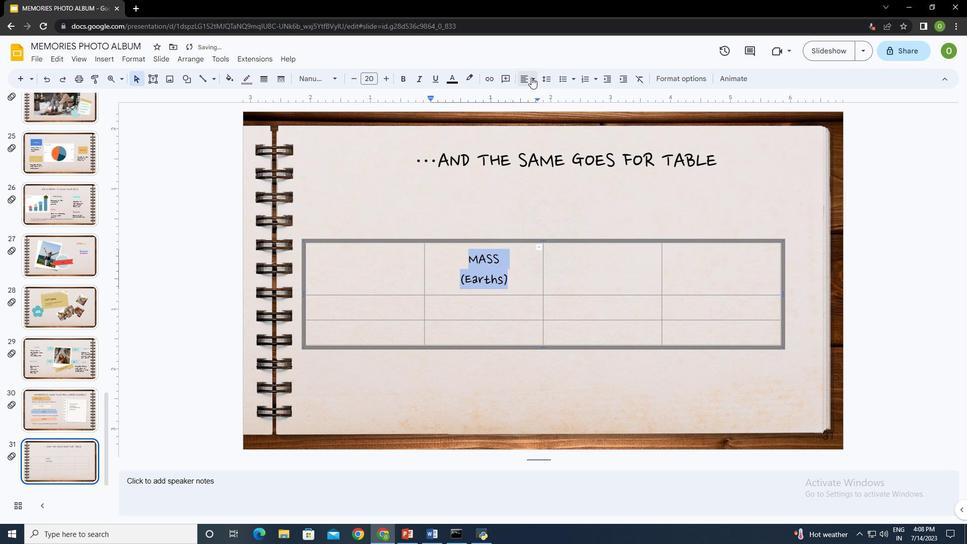 
Action: Mouse moved to (540, 110)
Screenshot: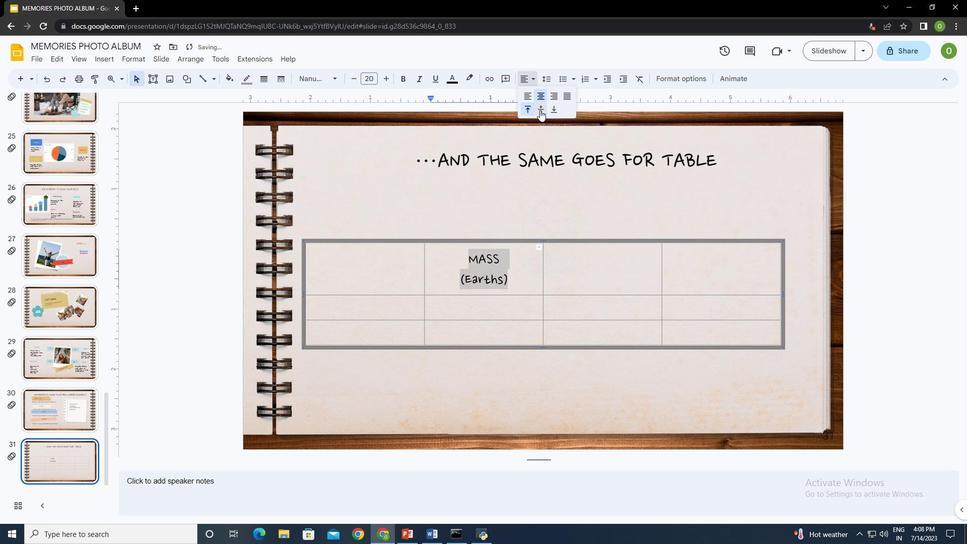 
Action: Mouse pressed left at (540, 110)
Screenshot: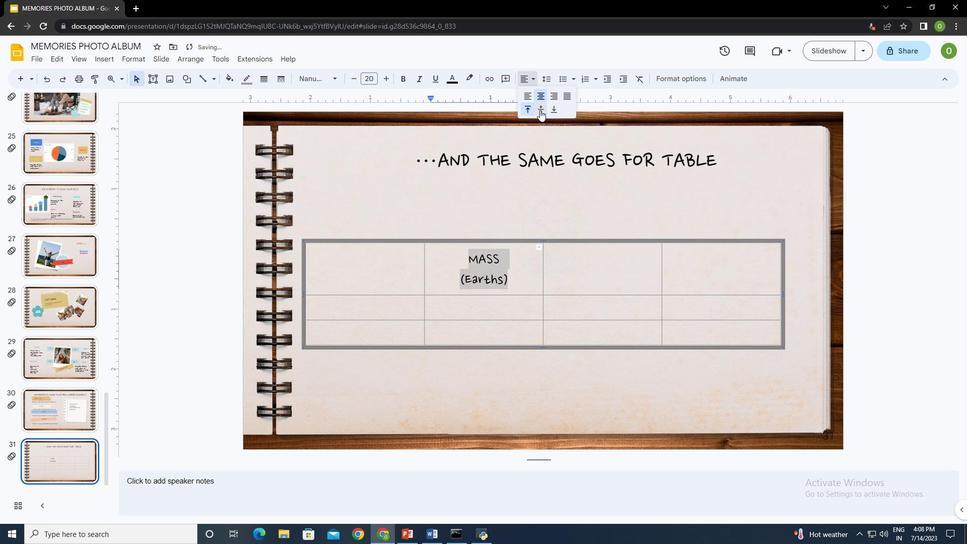
Action: Mouse moved to (593, 264)
Screenshot: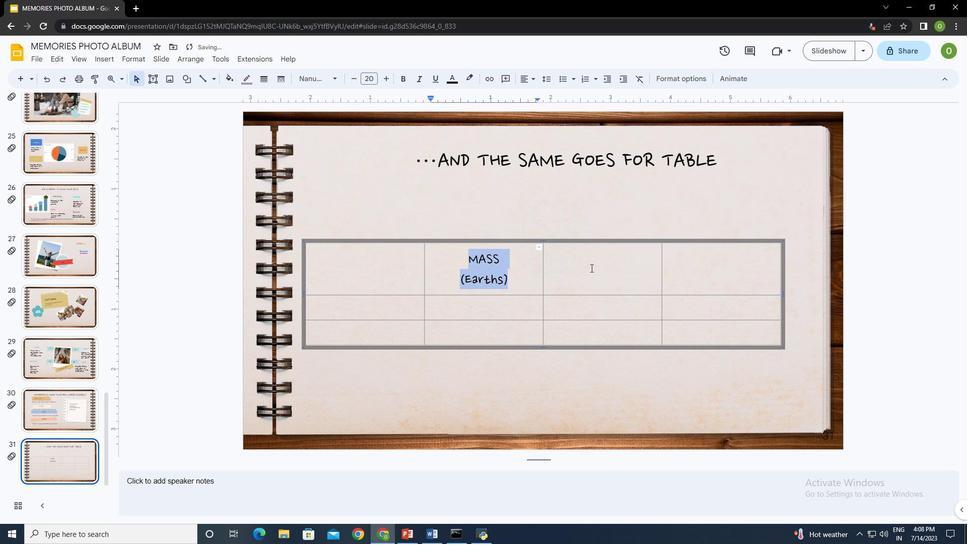 
Action: Mouse pressed left at (593, 264)
Screenshot: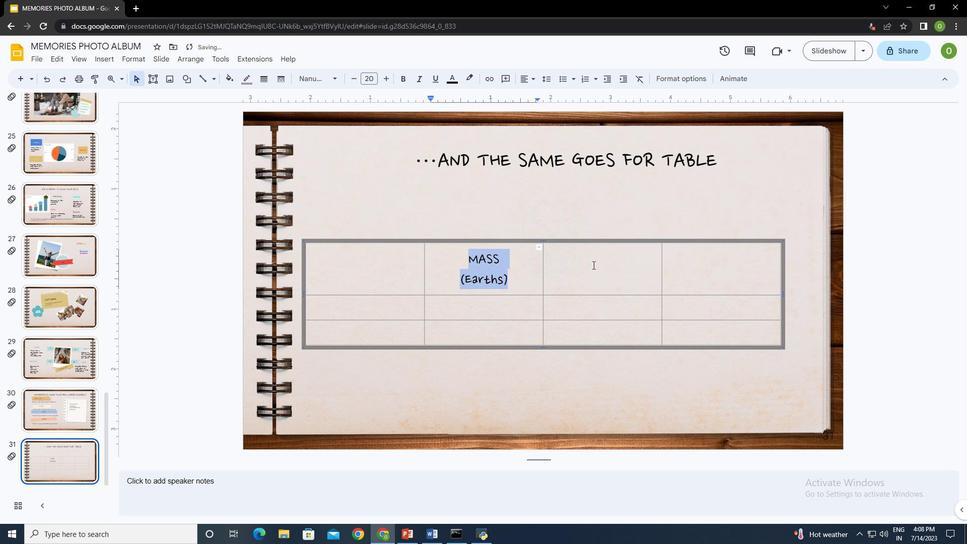 
Action: Key pressed <Key.shift><Key.shift>Diameter<Key.enter><Key.shift_r><Key.shift_r><Key.shift_r>(<Key.shift><Key.shift><Key.shift><Key.shift><Key.shift><Key.shift>Eat<Key.backspace>rths<Key.shift_r><Key.shift_r><Key.shift_r><Key.shift_r><Key.shift_r><Key.shift_r><Key.shift_r><Key.shift_r><Key.shift_r><Key.shift_r><Key.shift_r><Key.shift_r><Key.shift_r><Key.shift_r><Key.shift_r>)ctrl+A
Screenshot: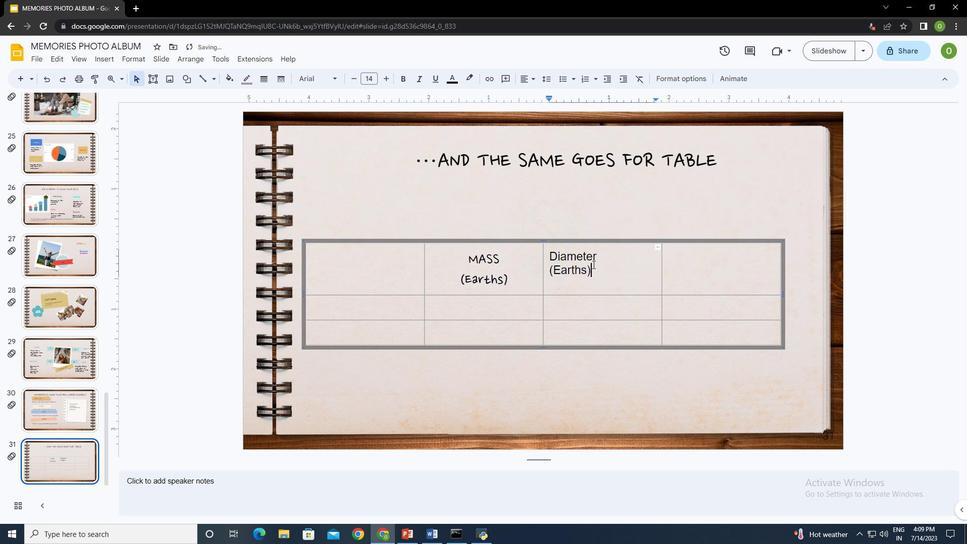 
Action: Mouse moved to (312, 80)
Screenshot: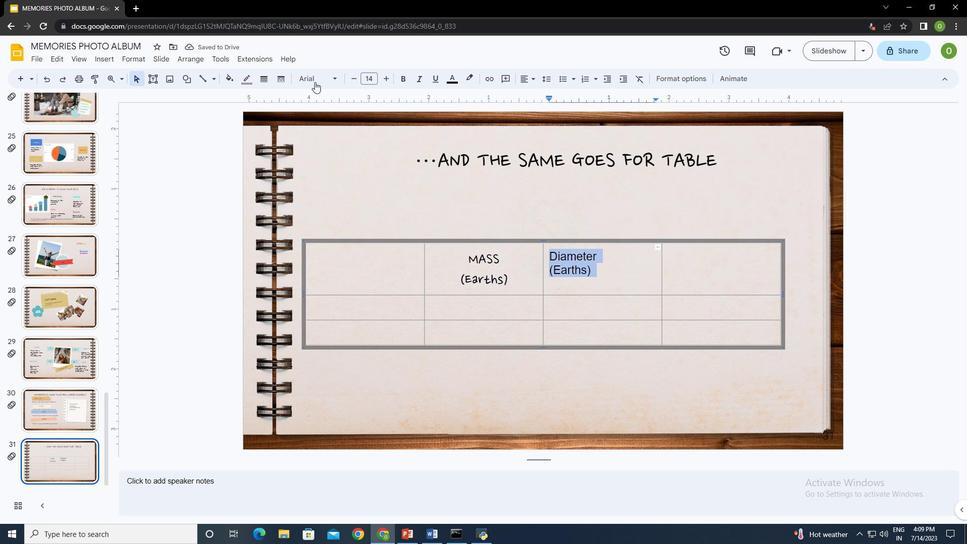 
Action: Mouse pressed left at (312, 80)
Screenshot: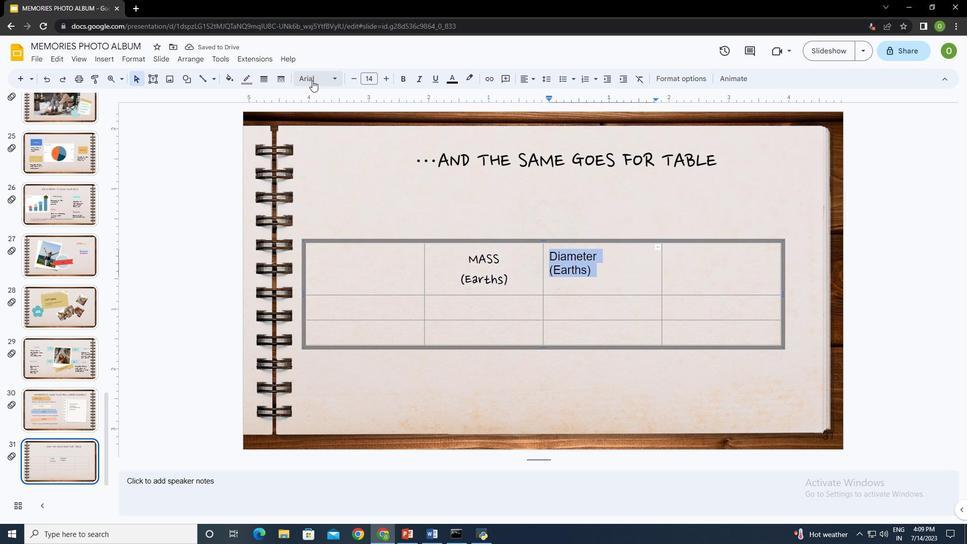 
Action: Mouse moved to (351, 137)
Screenshot: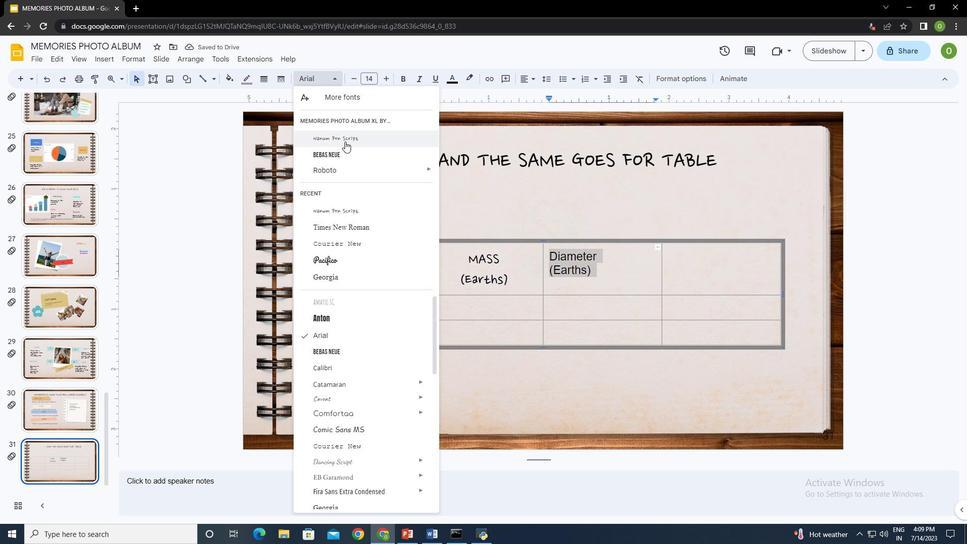 
Action: Mouse pressed left at (351, 137)
Screenshot: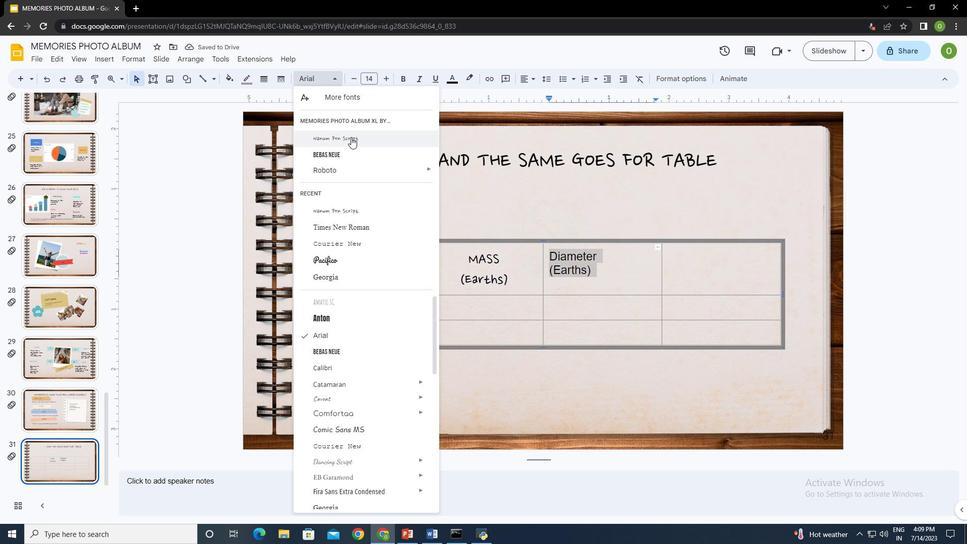
Action: Mouse moved to (527, 77)
Screenshot: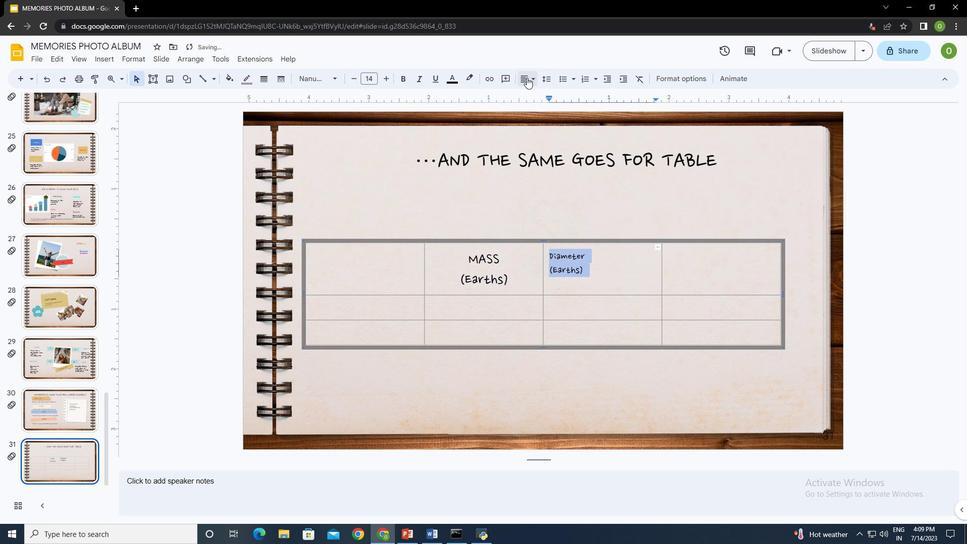 
Action: Mouse pressed left at (527, 77)
Screenshot: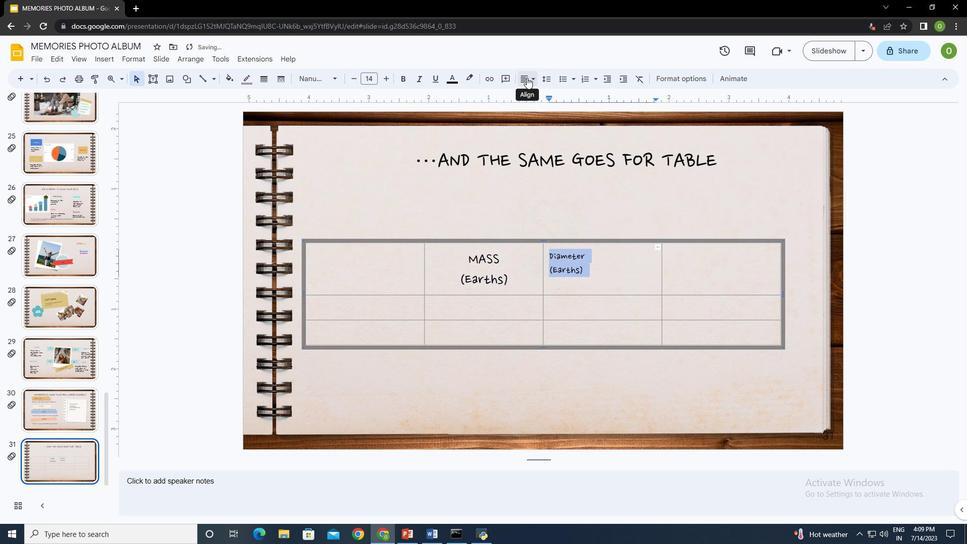 
Action: Mouse moved to (538, 97)
Screenshot: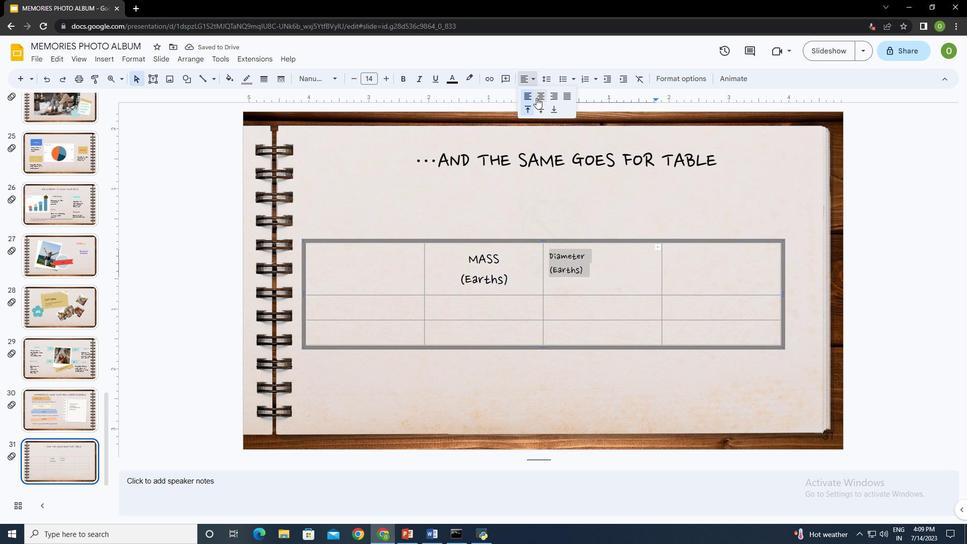 
Action: Mouse pressed left at (538, 97)
Screenshot: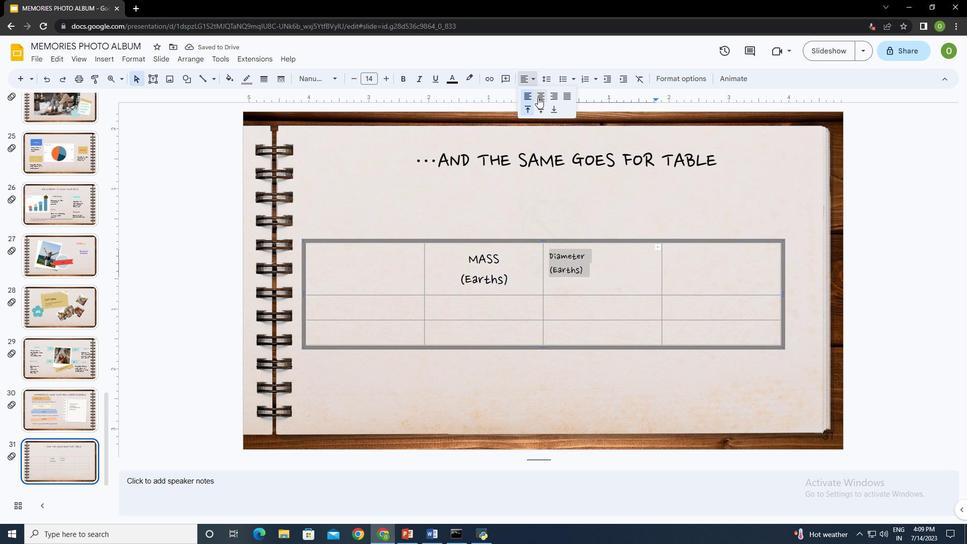 
Action: Mouse moved to (529, 76)
Screenshot: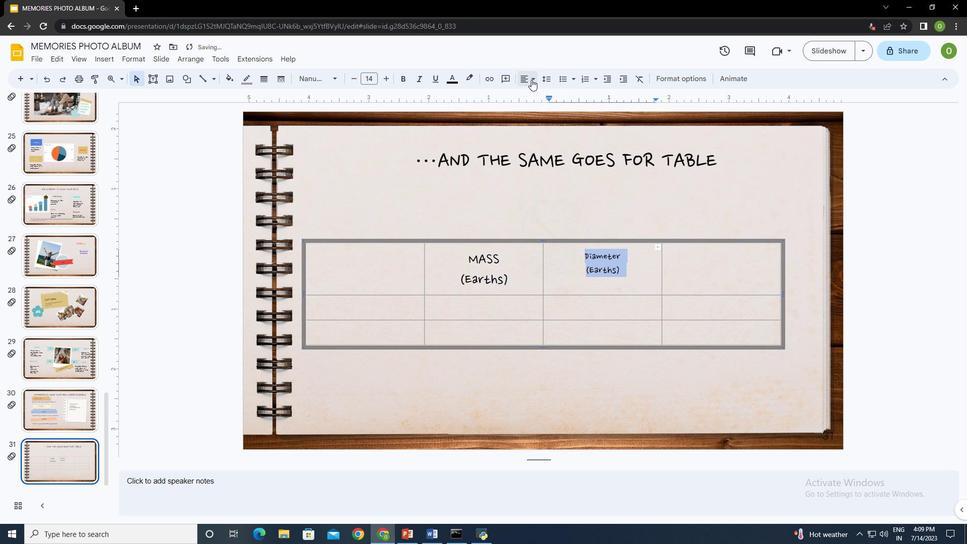 
Action: Mouse pressed left at (529, 76)
Screenshot: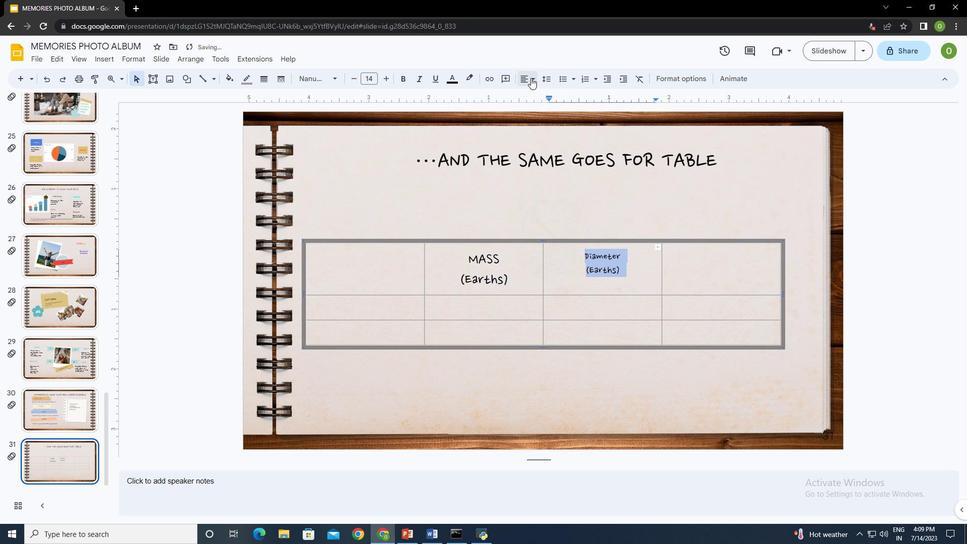 
Action: Mouse moved to (541, 106)
Screenshot: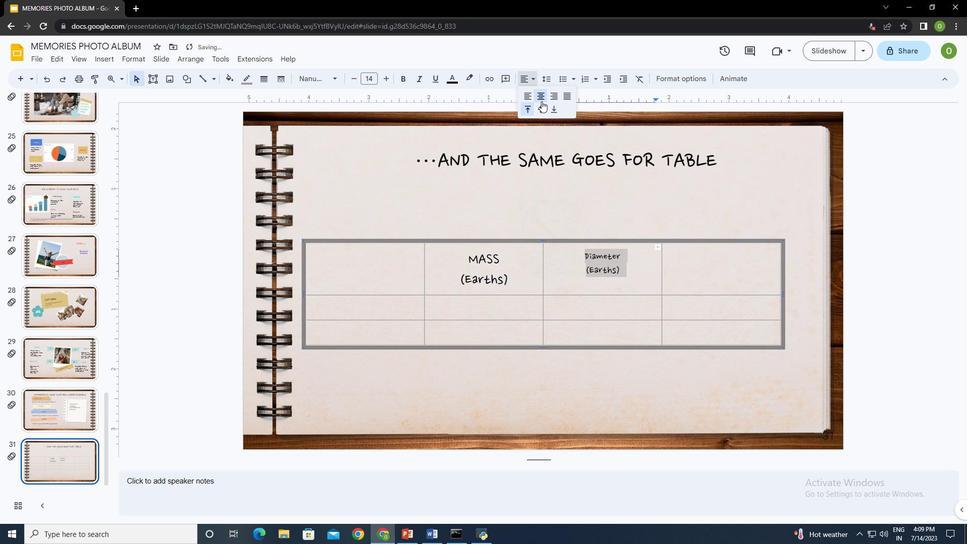 
Action: Mouse pressed left at (541, 106)
Screenshot: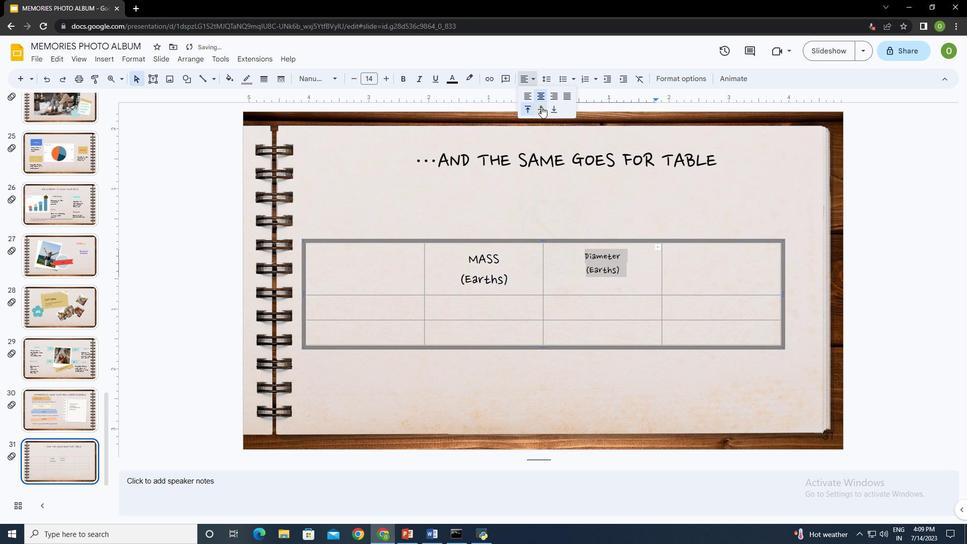 
Action: Mouse moved to (372, 77)
Screenshot: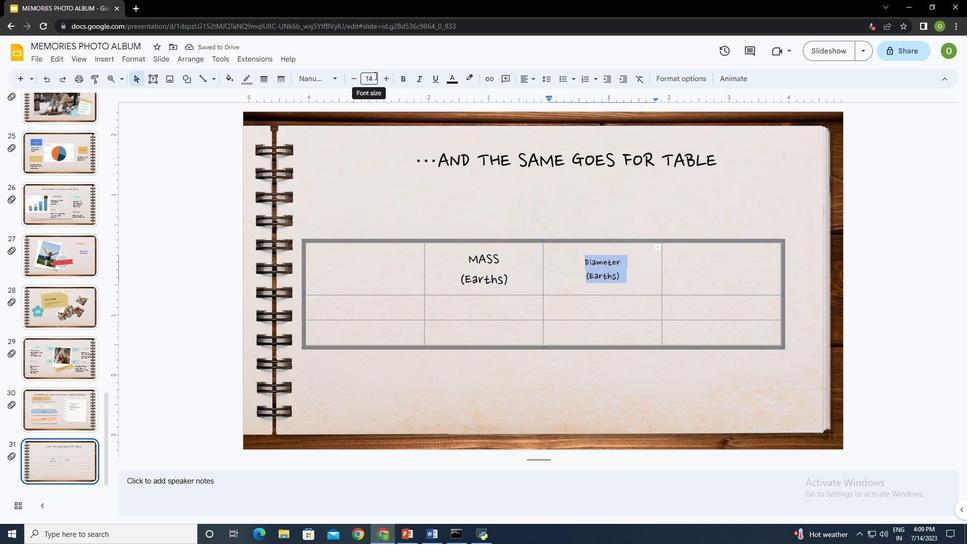 
Action: Mouse pressed left at (372, 77)
Screenshot: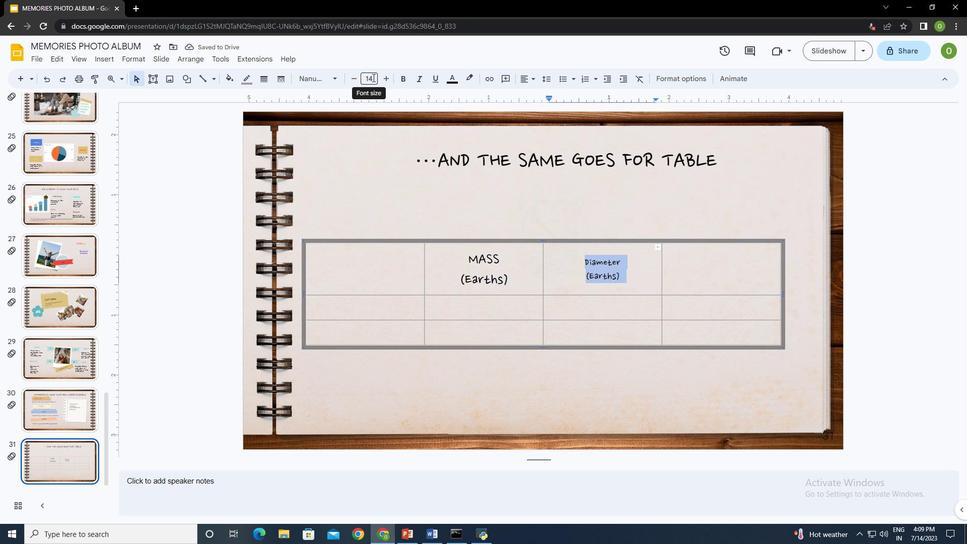 
Action: Key pressed 20<Key.enter>
Screenshot: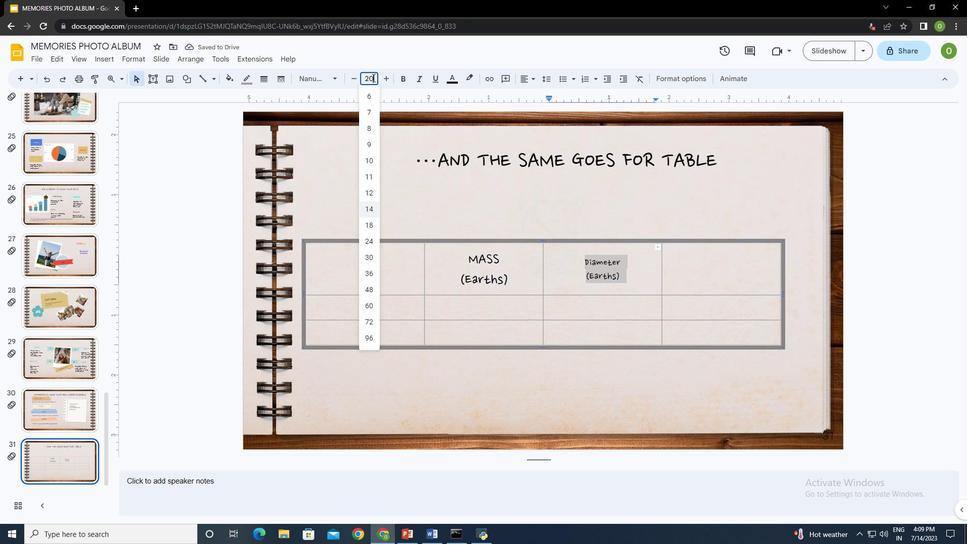 
Action: Mouse moved to (714, 275)
Screenshot: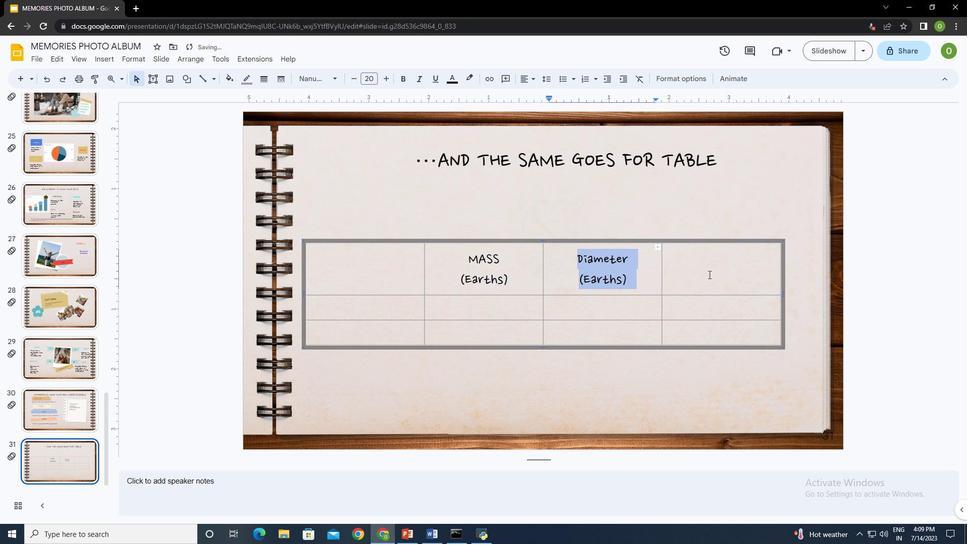 
Action: Mouse pressed left at (714, 275)
Screenshot: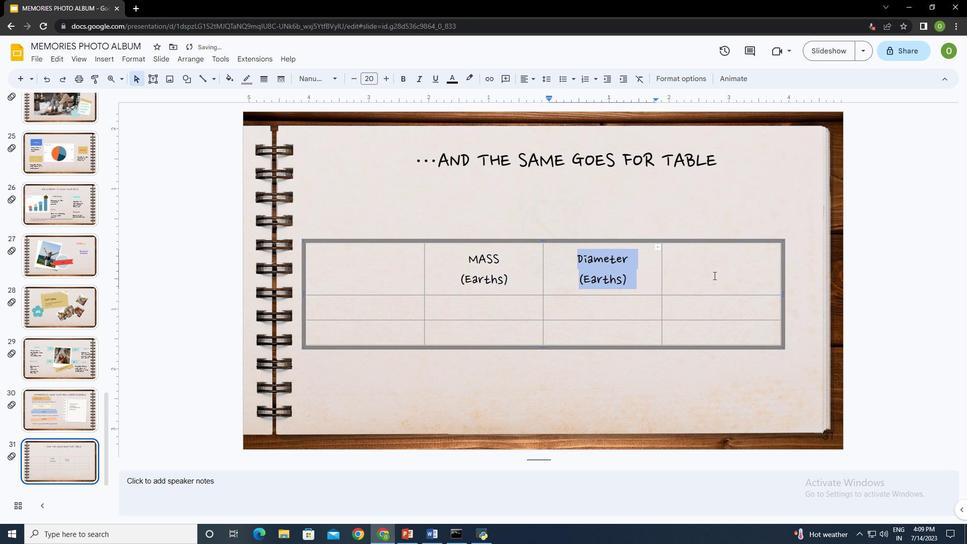 
Action: Mouse moved to (714, 276)
Screenshot: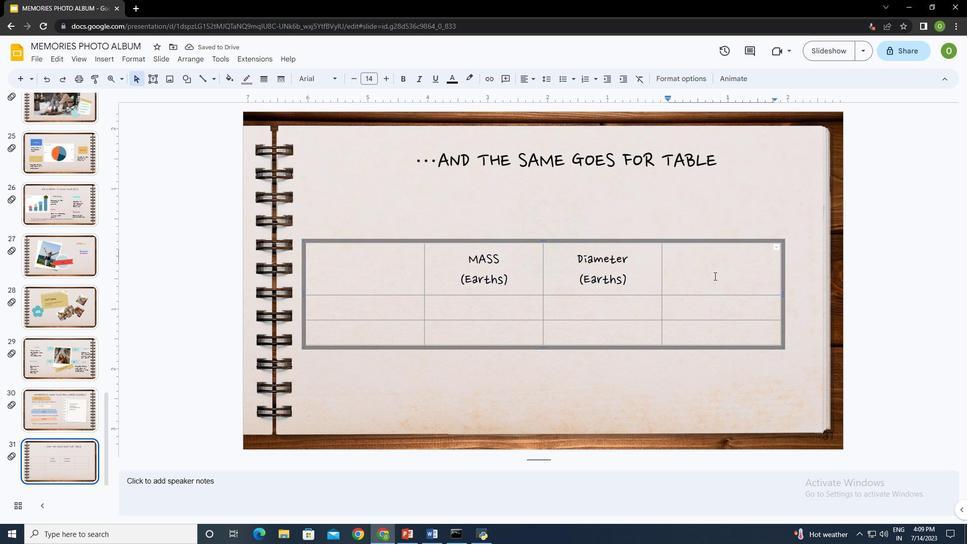
Action: Key pressed <Key.caps_lock>G<Key.caps_lock>ravity<Key.enter><Key.shift_r><Key.shift_r><Key.shift_r><Key.shift_r>(<Key.shift><Key.shift><Key.shift><Key.shift><Key.shift><Key.shift><Key.shift><Key.shift><Key.shift><Key.shift>Earths<Key.shift_r>)ctrl+A
Screenshot: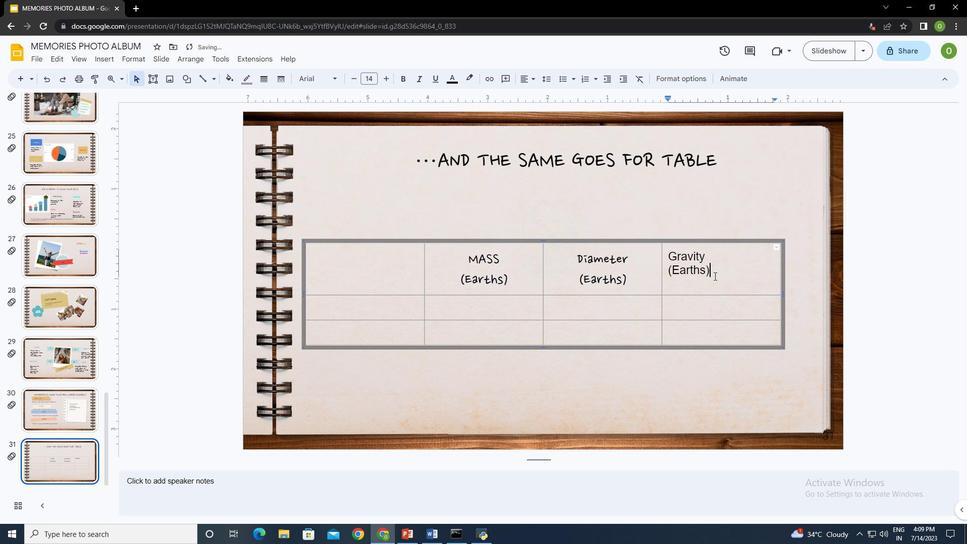 
Action: Mouse moved to (303, 74)
Screenshot: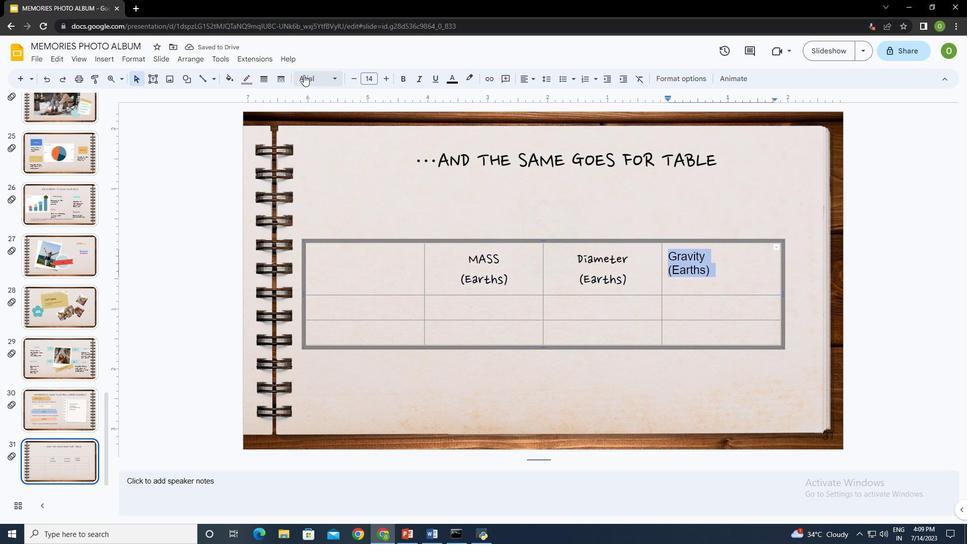
Action: Mouse pressed left at (303, 74)
Screenshot: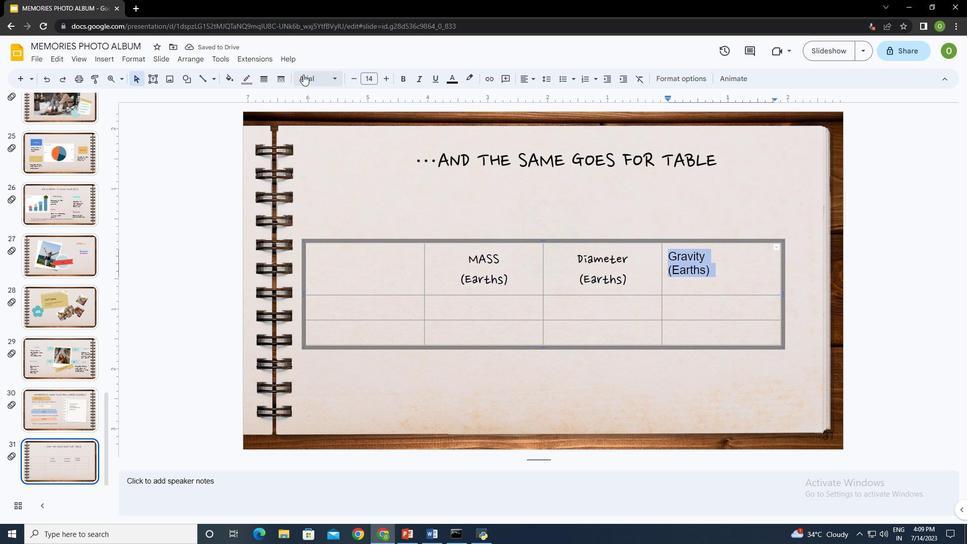 
Action: Mouse moved to (343, 139)
Screenshot: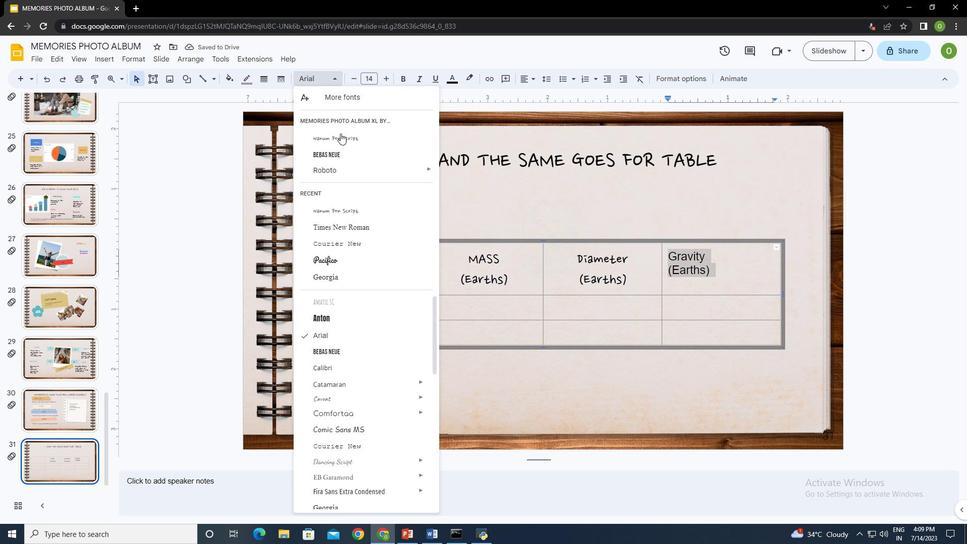 
Action: Mouse pressed left at (343, 139)
Screenshot: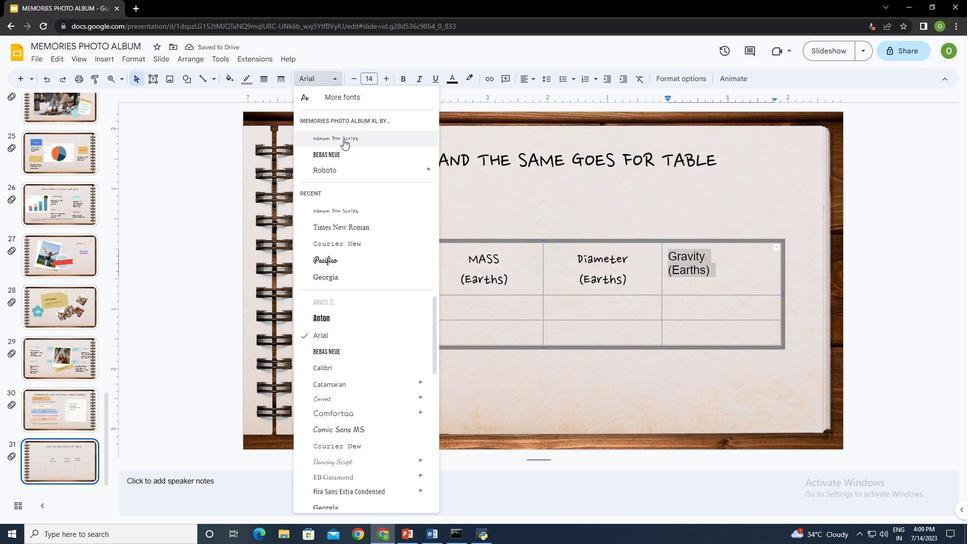 
Action: Mouse moved to (374, 79)
Screenshot: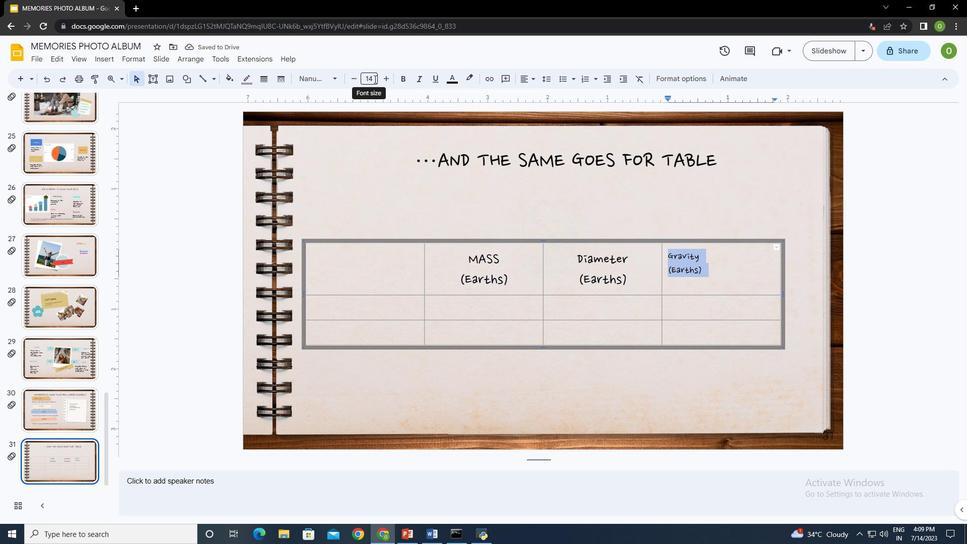 
Action: Mouse pressed left at (374, 79)
Screenshot: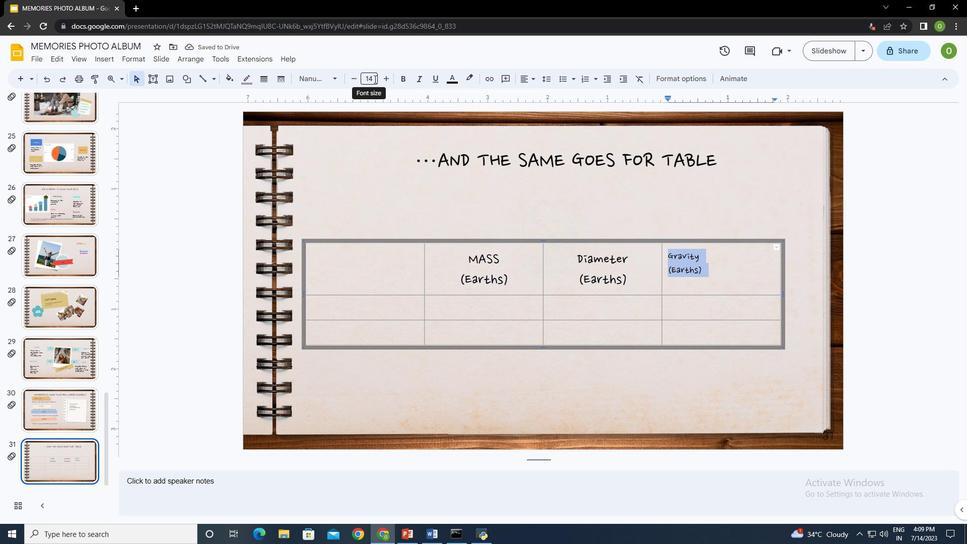 
Action: Key pressed 30<Key.enter><Key.backspace>ctrl+Z
Screenshot: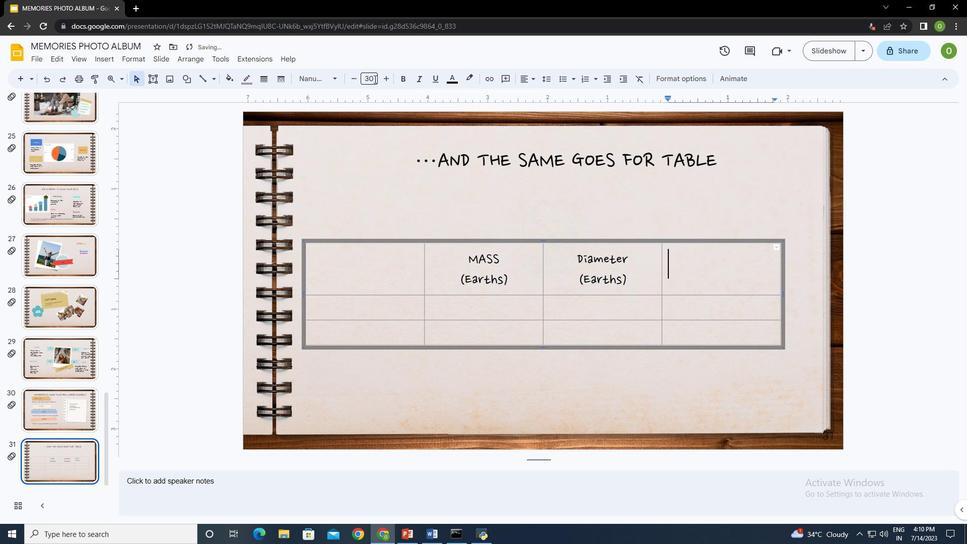 
Action: Mouse moved to (374, 79)
Screenshot: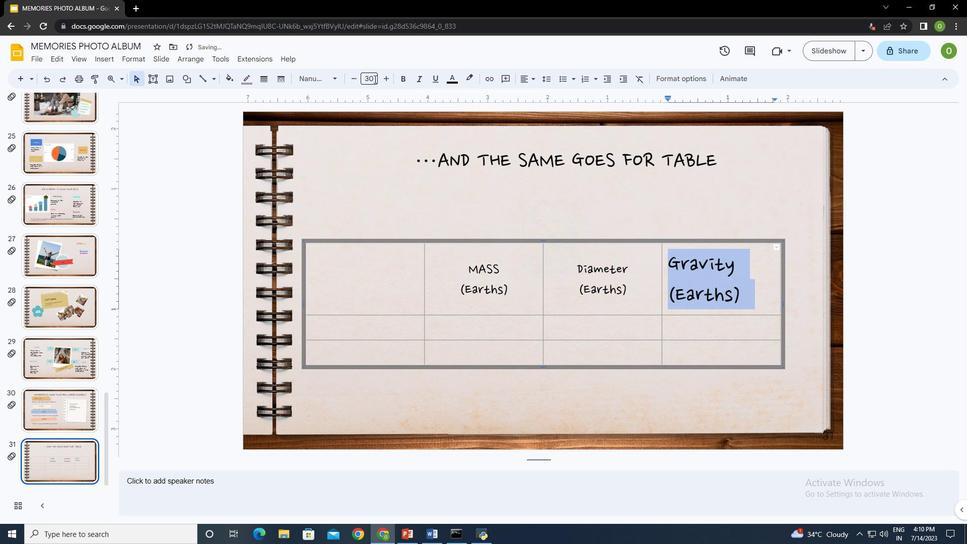 
Action: Mouse pressed left at (374, 79)
Screenshot: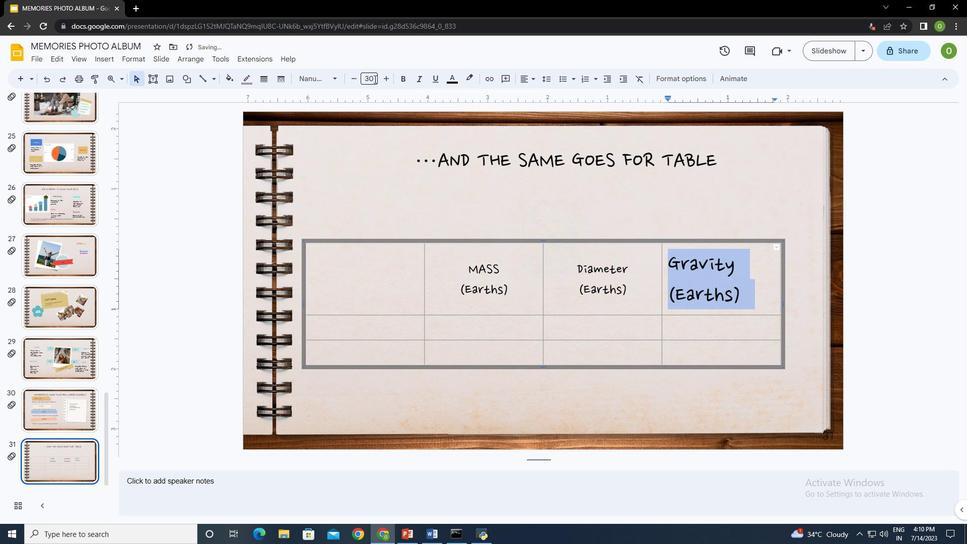 
Action: Mouse moved to (374, 79)
Screenshot: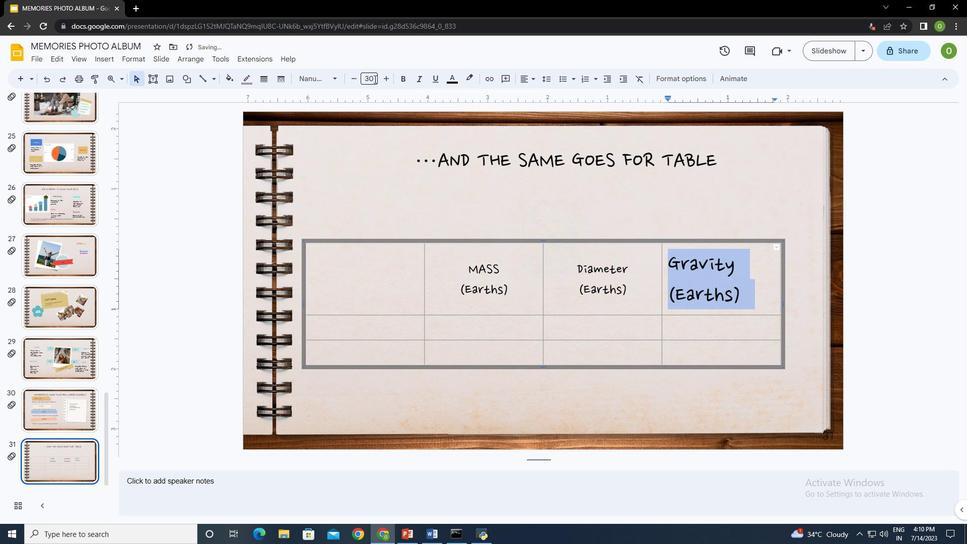 
Action: Key pressed 20<Key.enter>
Screenshot: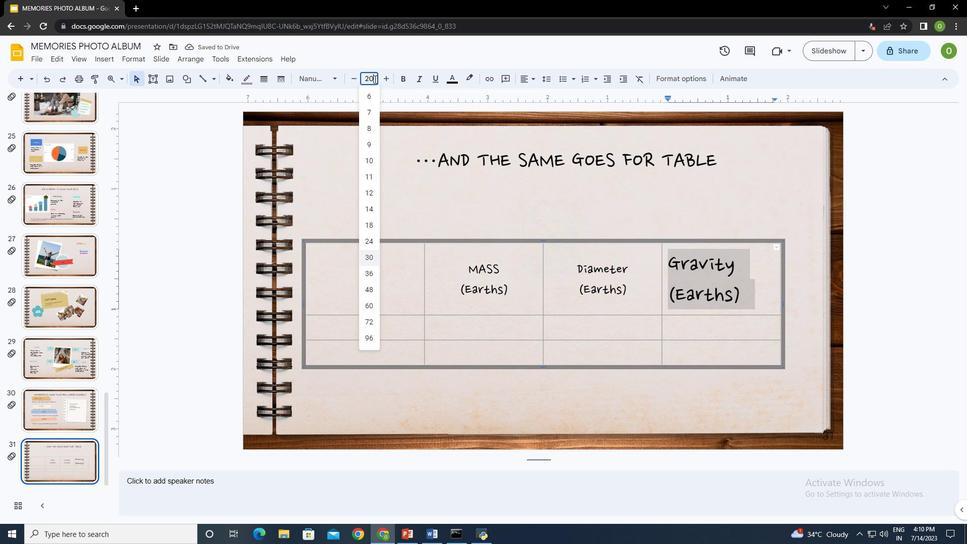 
Action: Mouse moved to (628, 295)
Screenshot: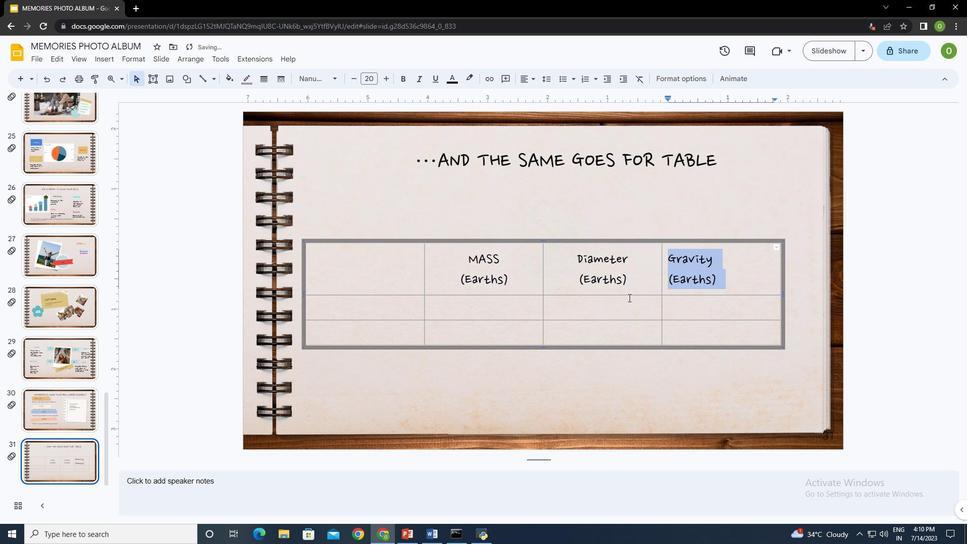
Action: Mouse pressed left at (628, 295)
Screenshot: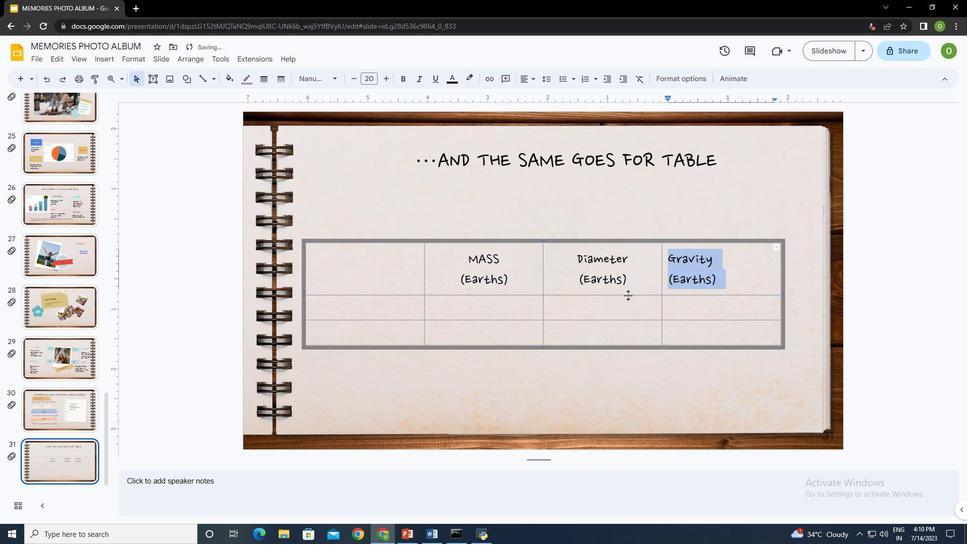 
Action: Mouse moved to (686, 306)
Screenshot: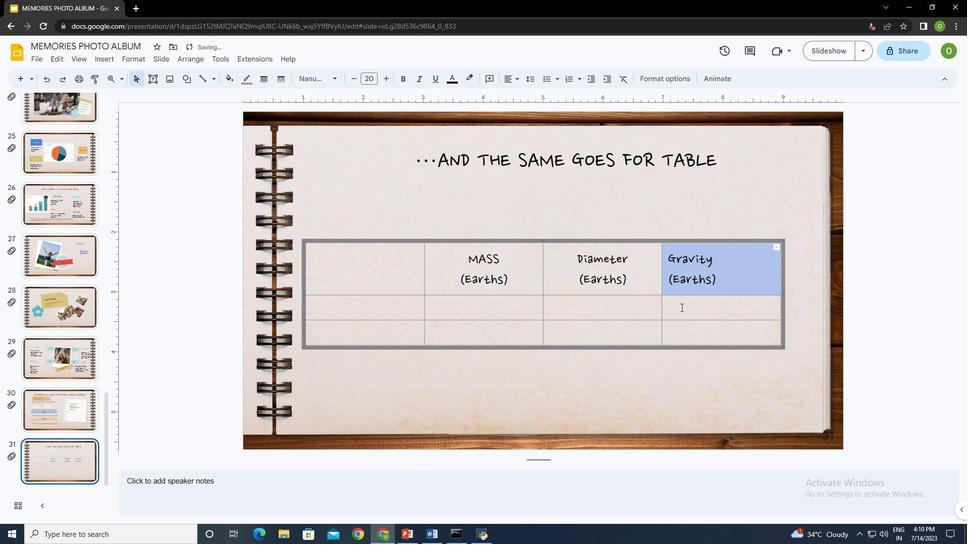 
Action: Mouse pressed left at (686, 306)
Screenshot: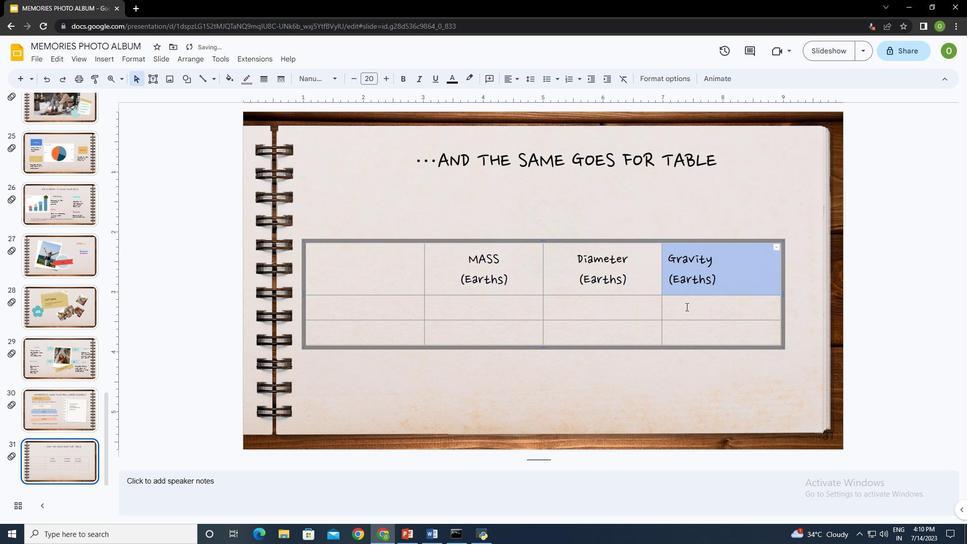 
Action: Mouse moved to (594, 241)
Screenshot: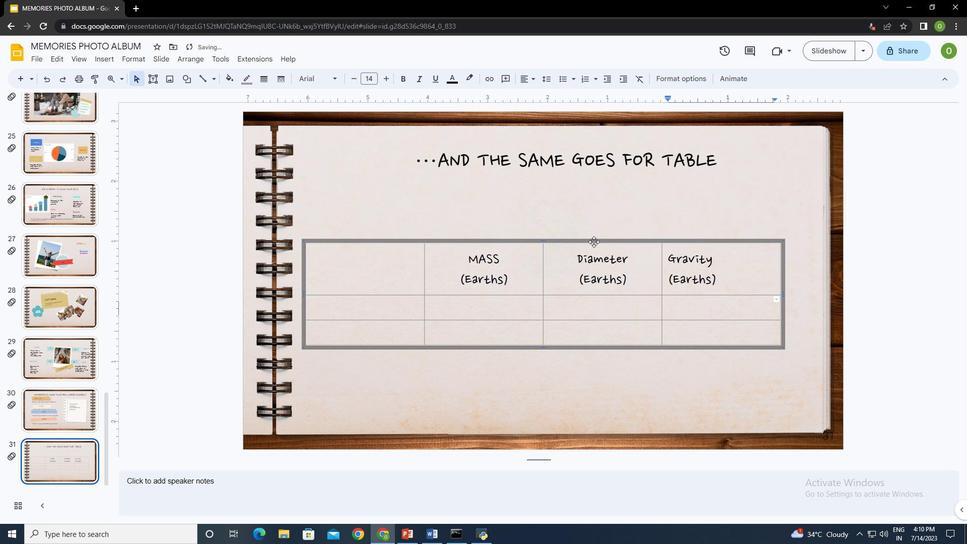 
Action: Mouse pressed left at (594, 241)
Screenshot: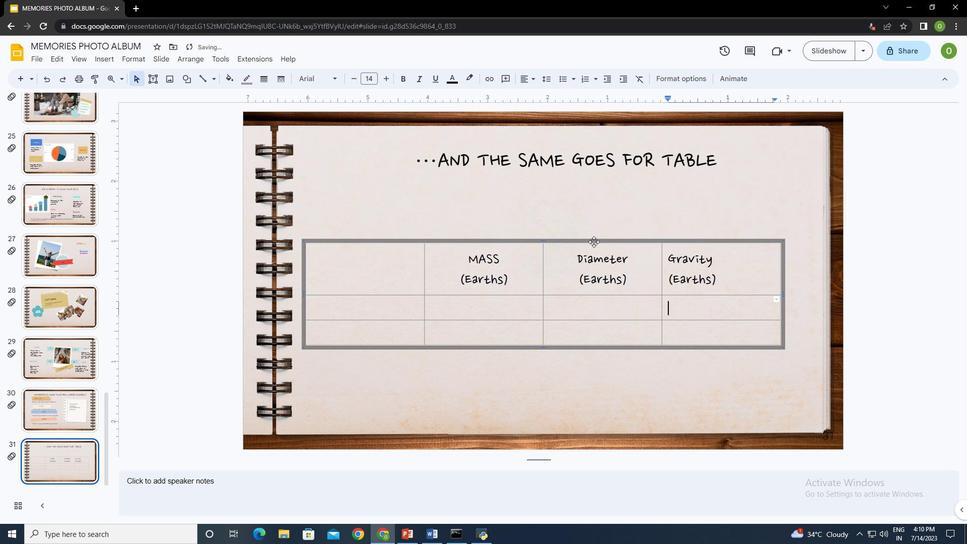 
Action: Mouse moved to (570, 267)
Screenshot: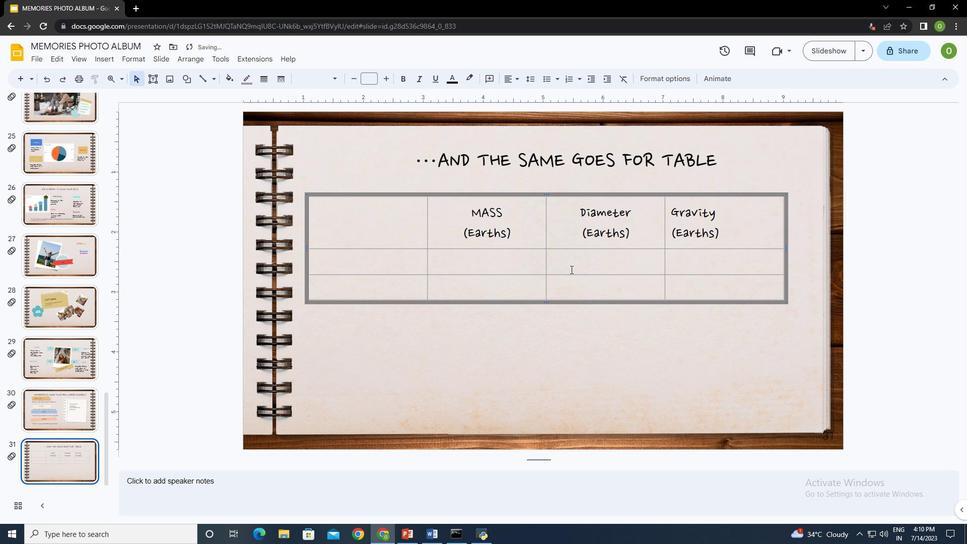 
Action: Mouse pressed left at (570, 267)
Screenshot: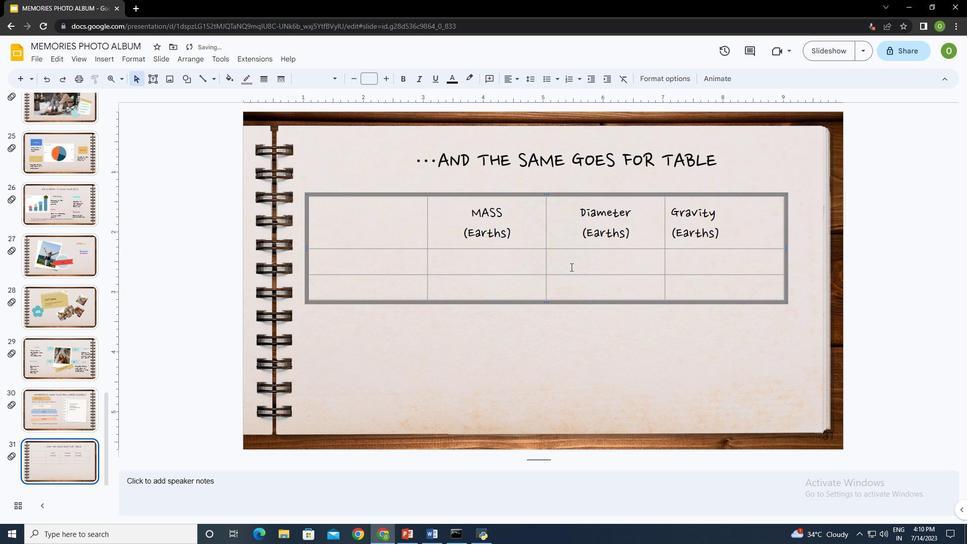 
Action: Mouse moved to (390, 260)
Screenshot: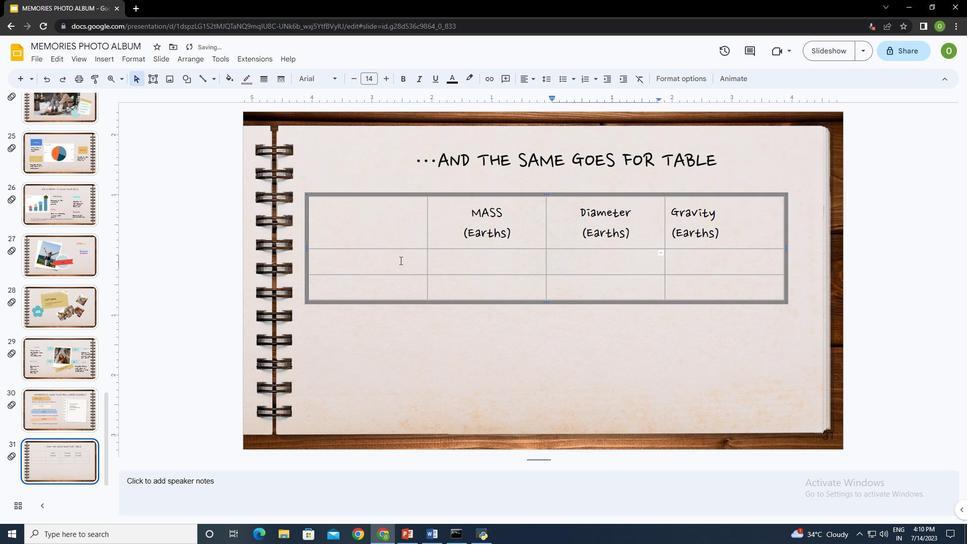 
Action: Mouse pressed left at (390, 260)
Screenshot: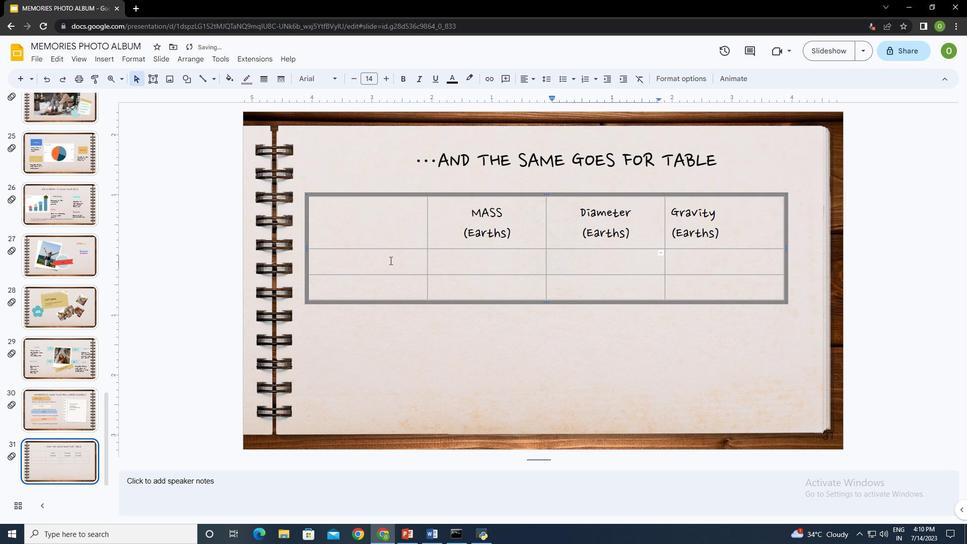 
Action: Key pressed <Key.shift>Mars<Key.tab>100<Key.tab>355<Key.tab>370<Key.tab><Key.shift>Mercury<Key.tab>490<Key.tab>150<Key.tab>890<Key.tab><Key.shift>Venus<Key.tab>1,000<Key.tab>260<Key.tab>245
Screenshot: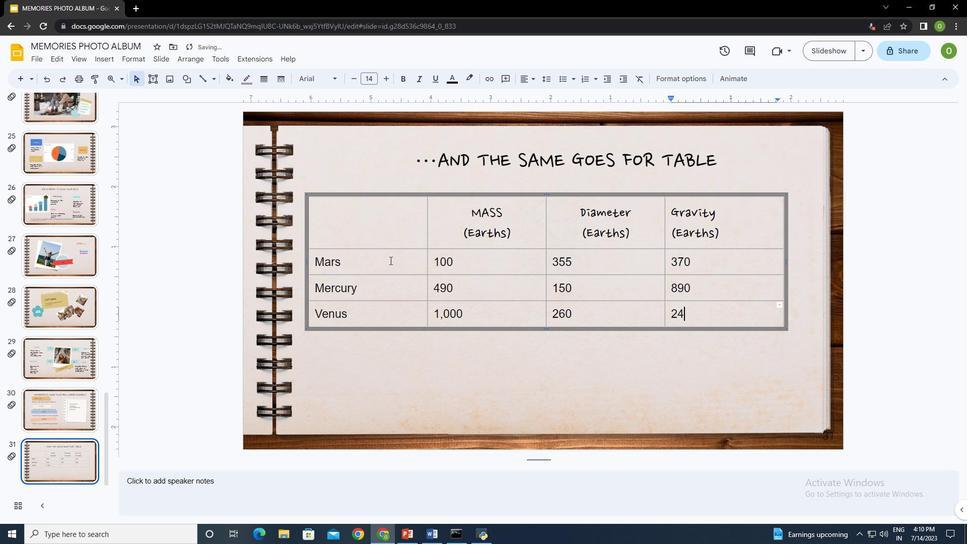 
Action: Mouse moved to (546, 331)
Screenshot: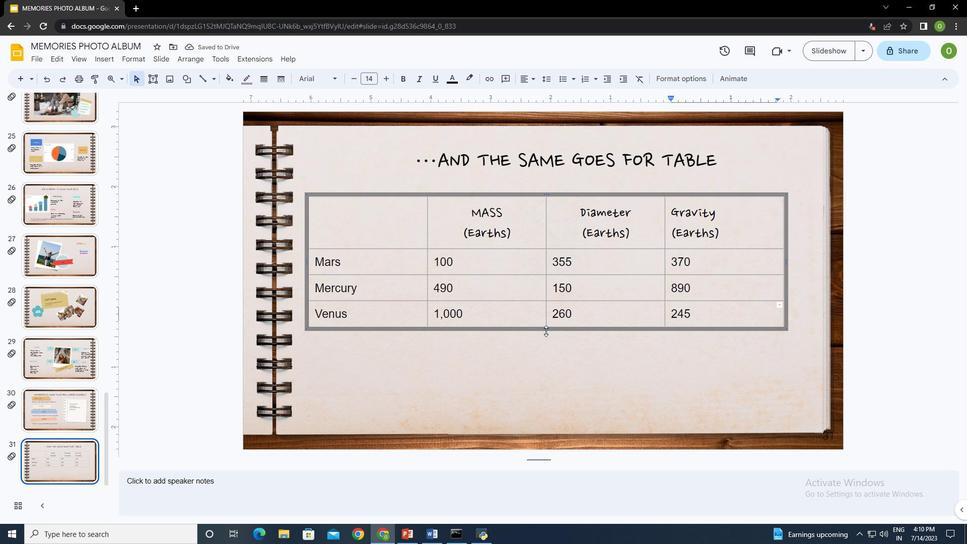
Action: Mouse pressed left at (546, 331)
Screenshot: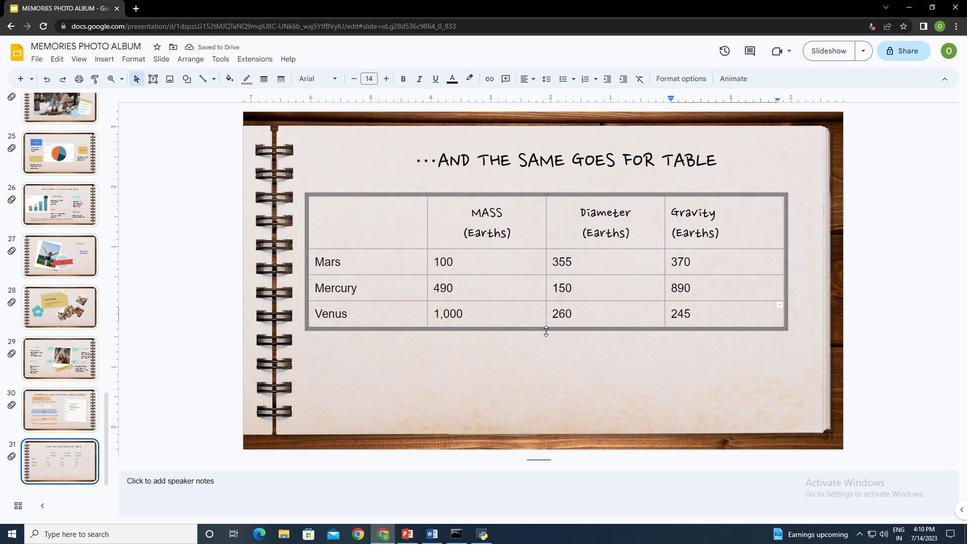
Action: Mouse moved to (419, 275)
Screenshot: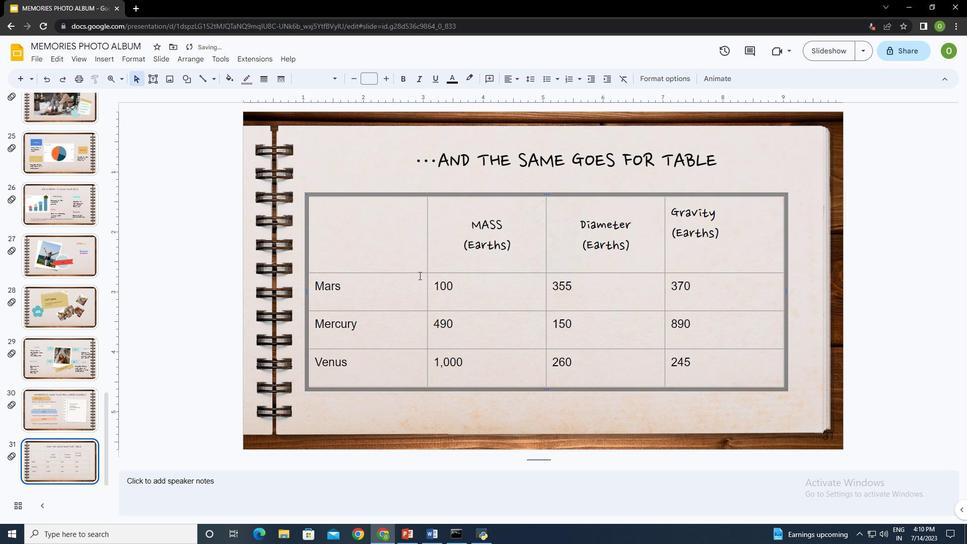 
Action: Mouse pressed left at (419, 275)
Screenshot: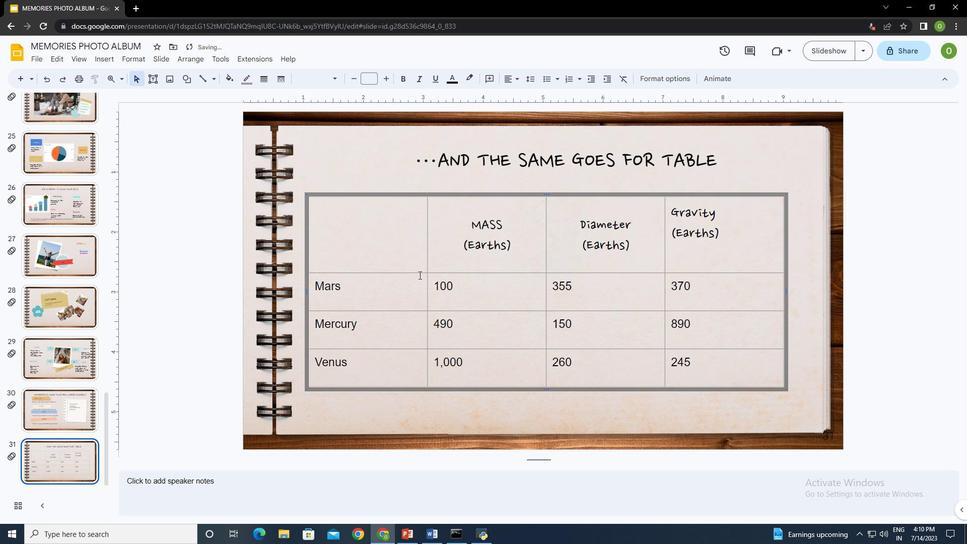 
Action: Mouse moved to (426, 255)
Screenshot: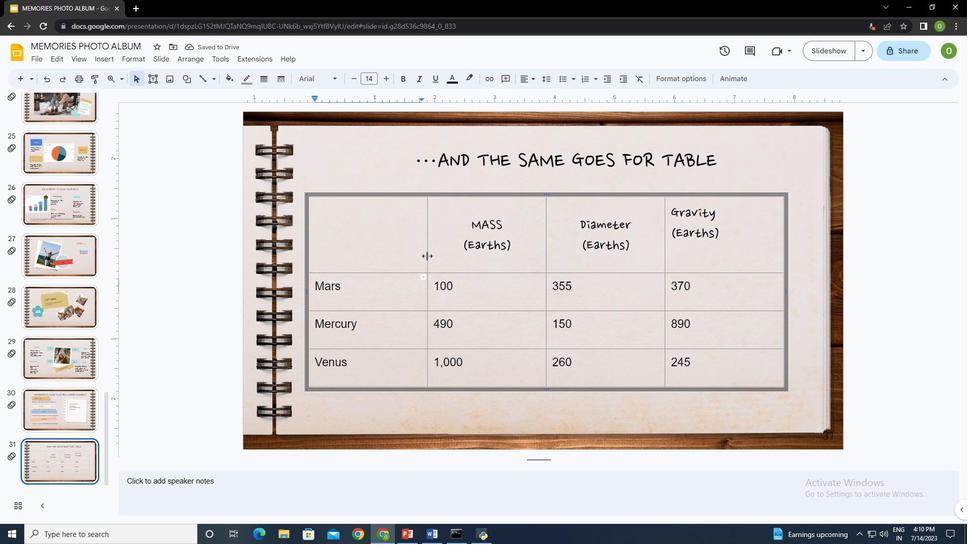 
Action: Mouse pressed left at (426, 255)
Screenshot: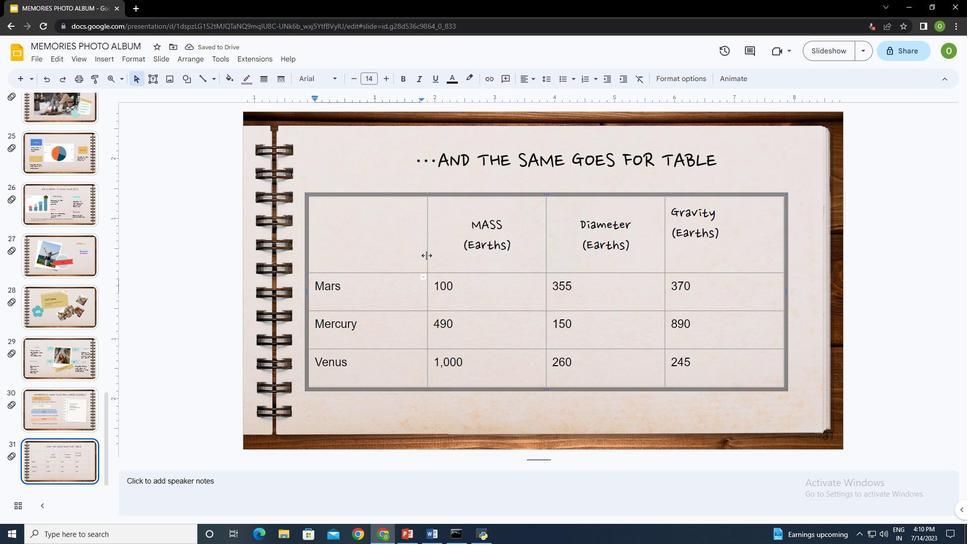 
Action: Mouse moved to (482, 274)
Screenshot: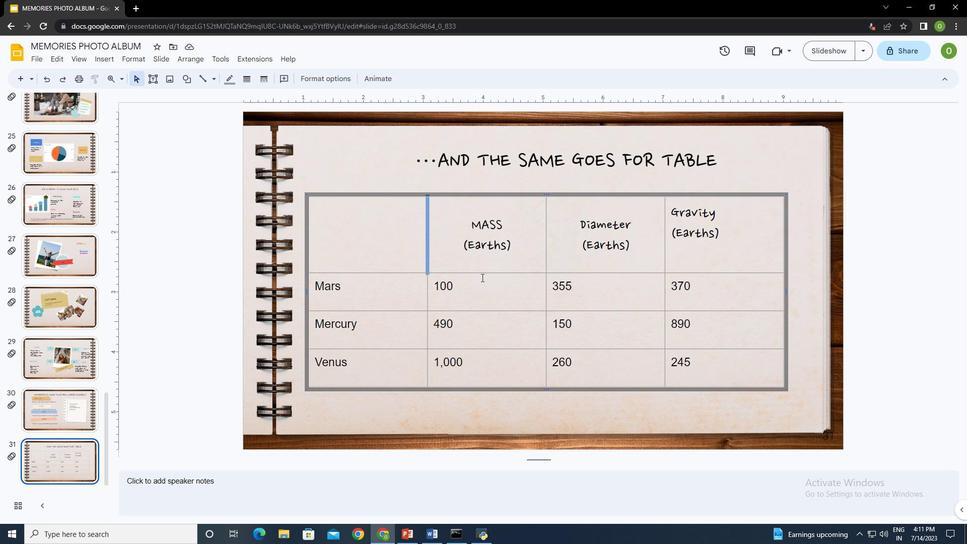 
Action: Mouse pressed left at (482, 274)
Screenshot: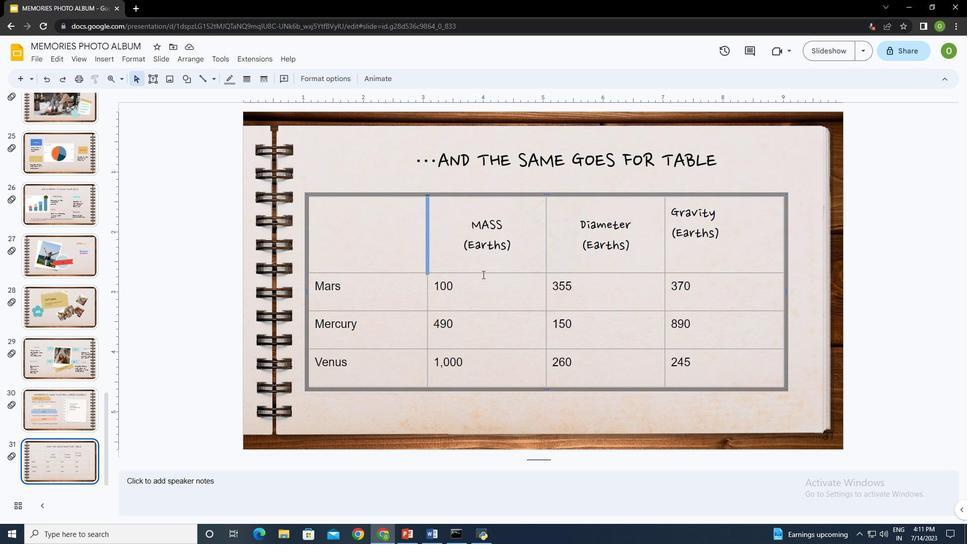 
Action: Mouse moved to (473, 194)
Screenshot: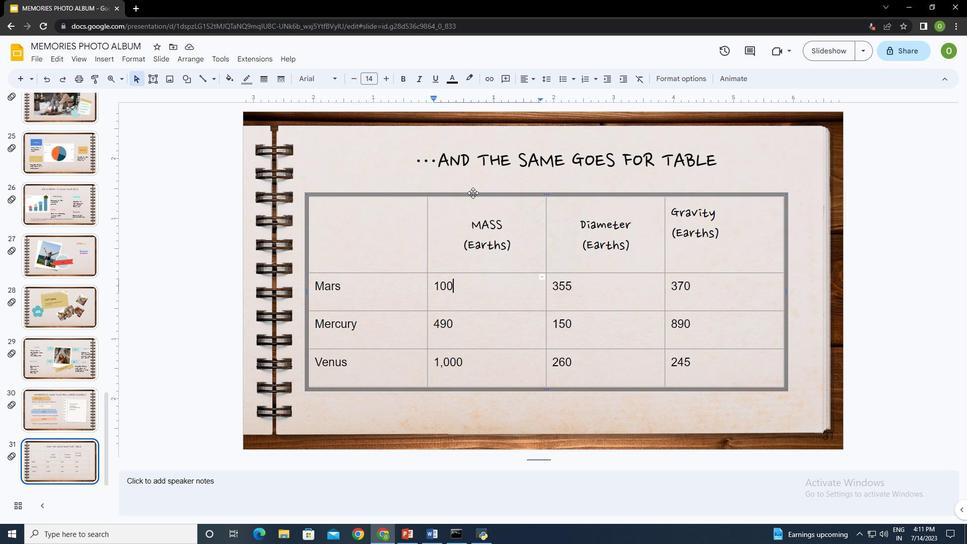 
Action: Mouse pressed left at (473, 194)
Screenshot: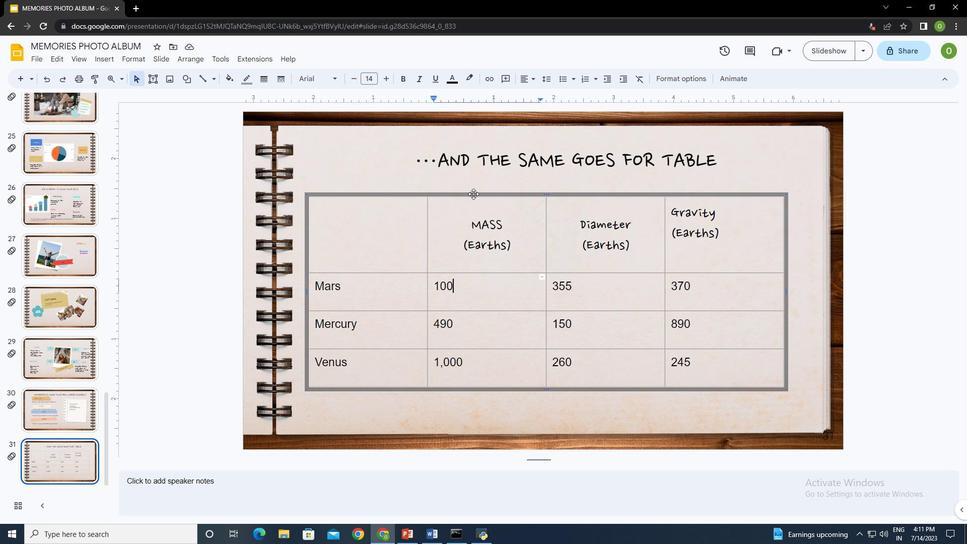 
Action: Mouse moved to (244, 79)
Screenshot: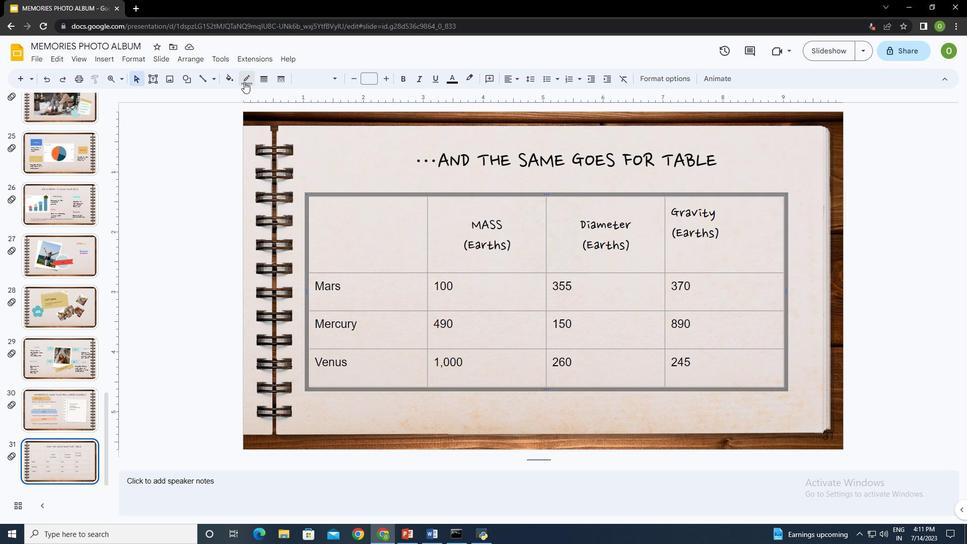 
Action: Mouse pressed left at (244, 79)
Screenshot: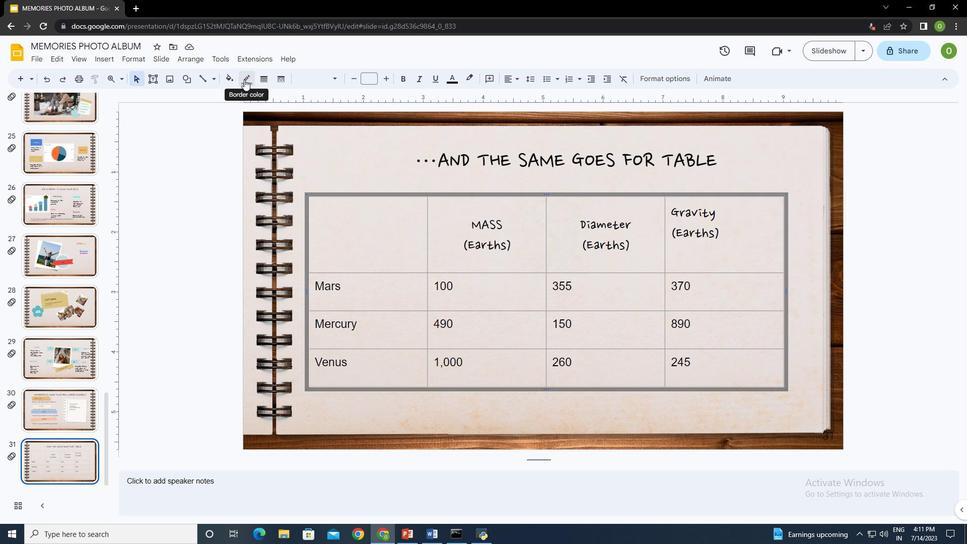 
Action: Mouse moved to (295, 260)
Screenshot: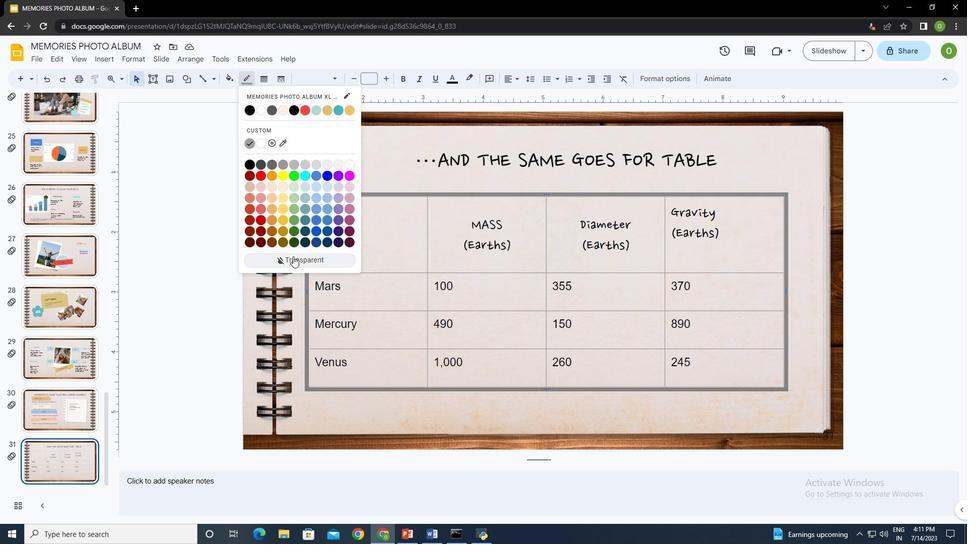 
Action: Mouse pressed left at (295, 260)
Screenshot: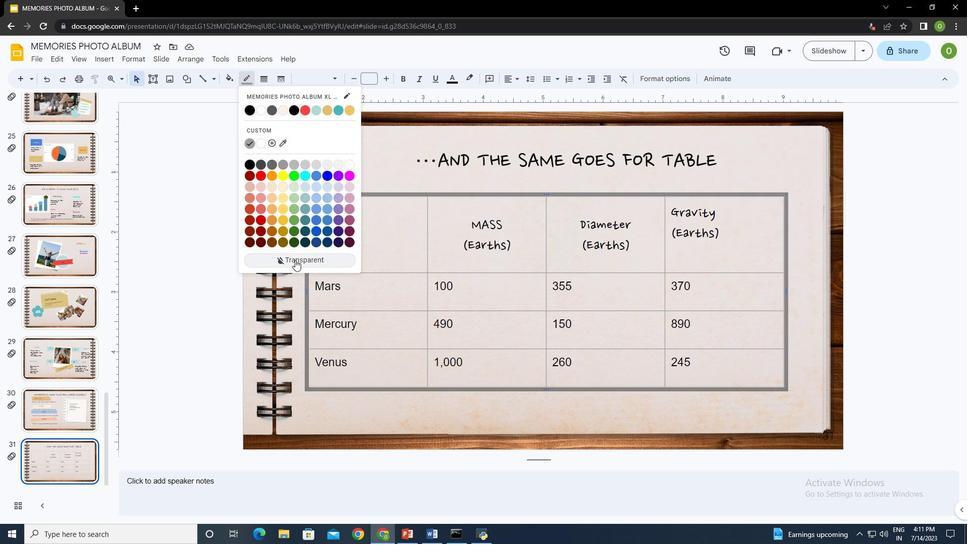 
Action: Mouse moved to (391, 219)
Screenshot: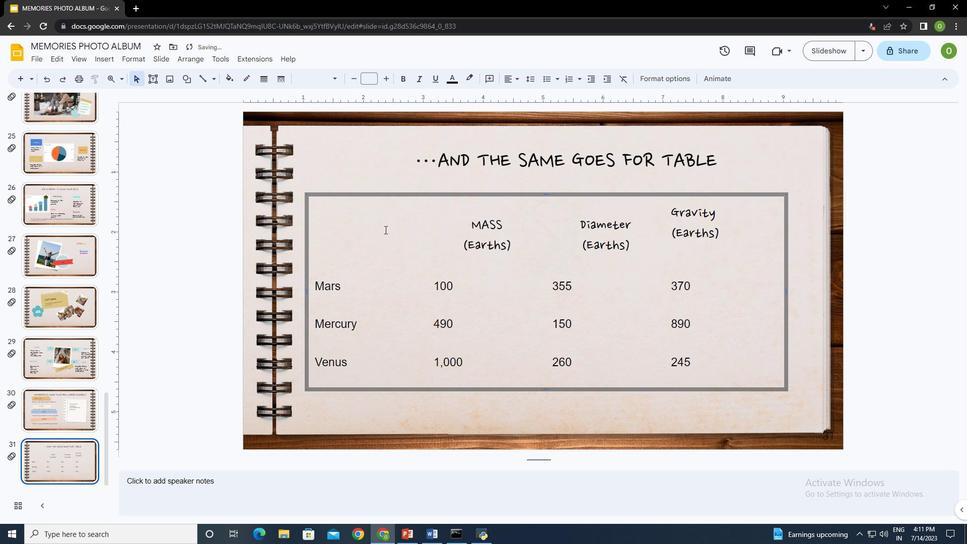 
Action: Mouse pressed left at (391, 219)
Screenshot: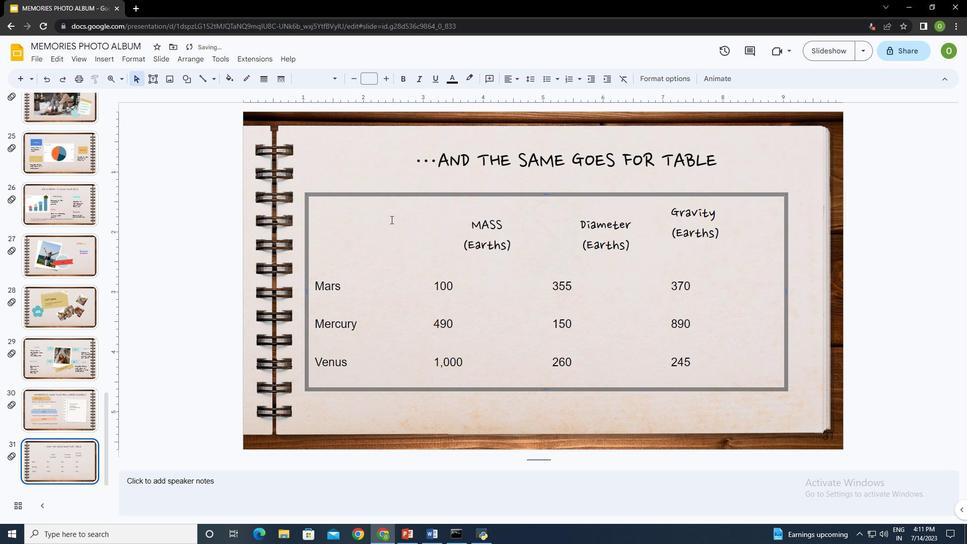 
Action: Mouse moved to (340, 162)
Screenshot: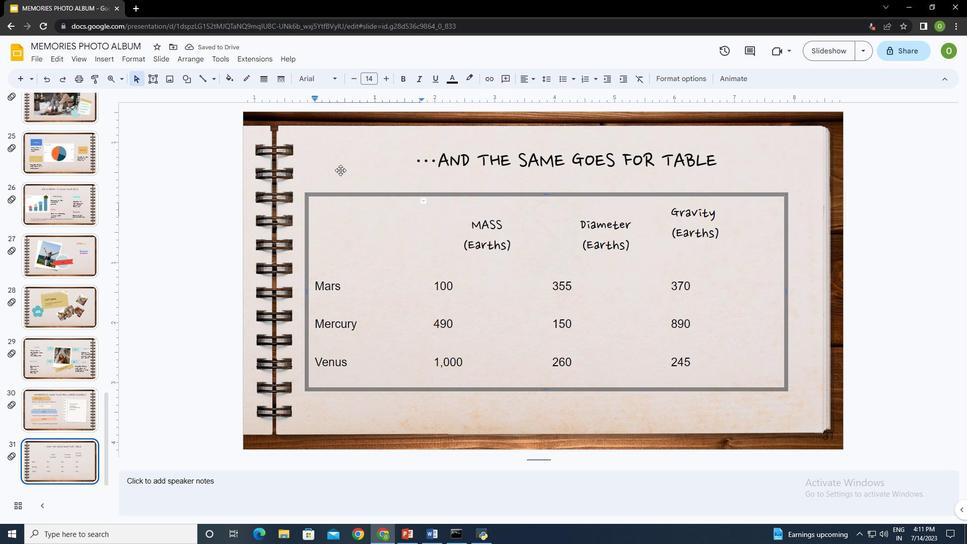 
Action: Mouse pressed left at (340, 162)
Screenshot: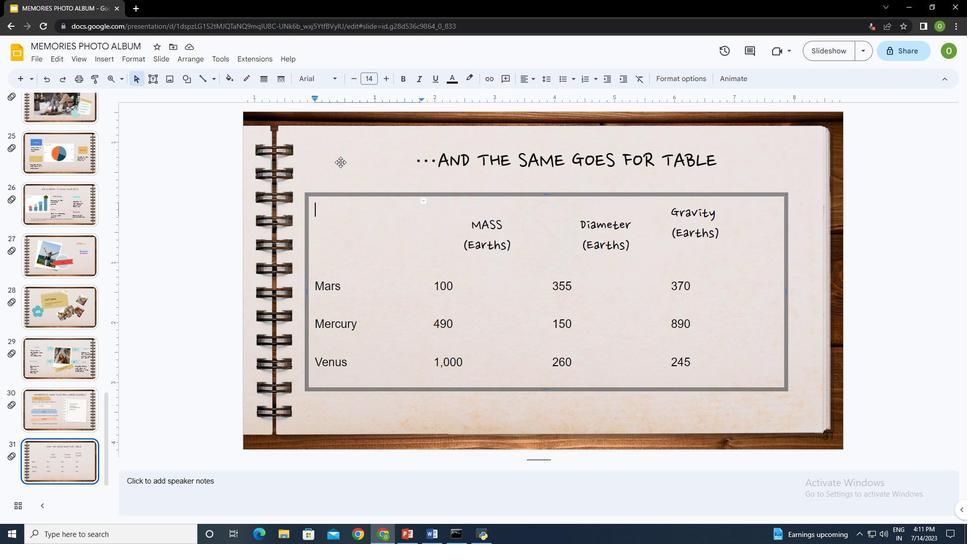 
Action: Mouse moved to (309, 190)
Screenshot: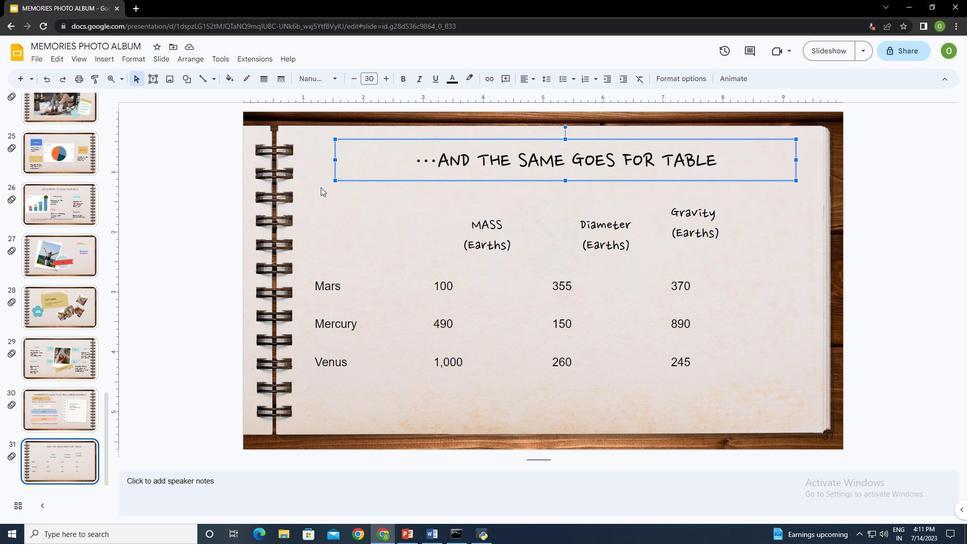 
Action: Mouse pressed left at (309, 190)
Screenshot: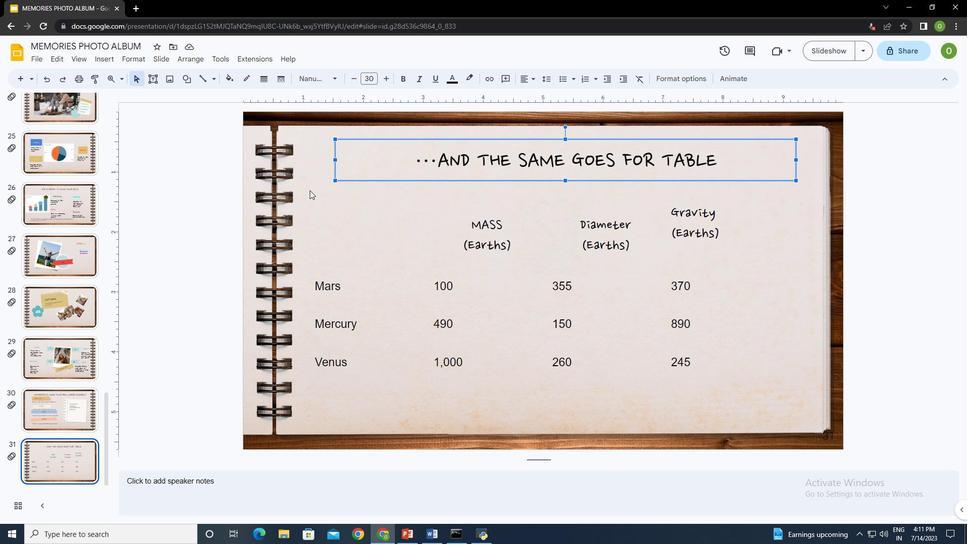 
Action: Mouse moved to (106, 56)
Screenshot: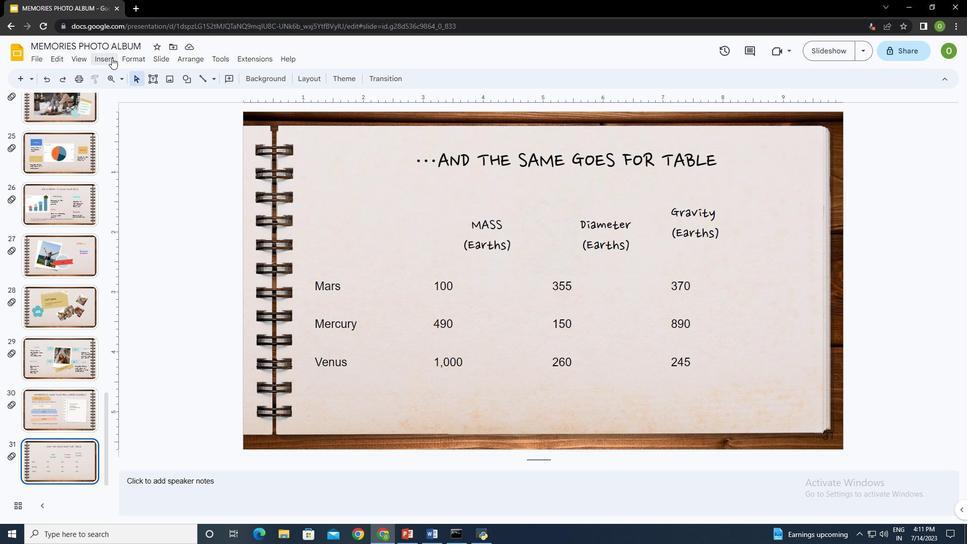 
Action: Mouse pressed left at (106, 56)
Screenshot: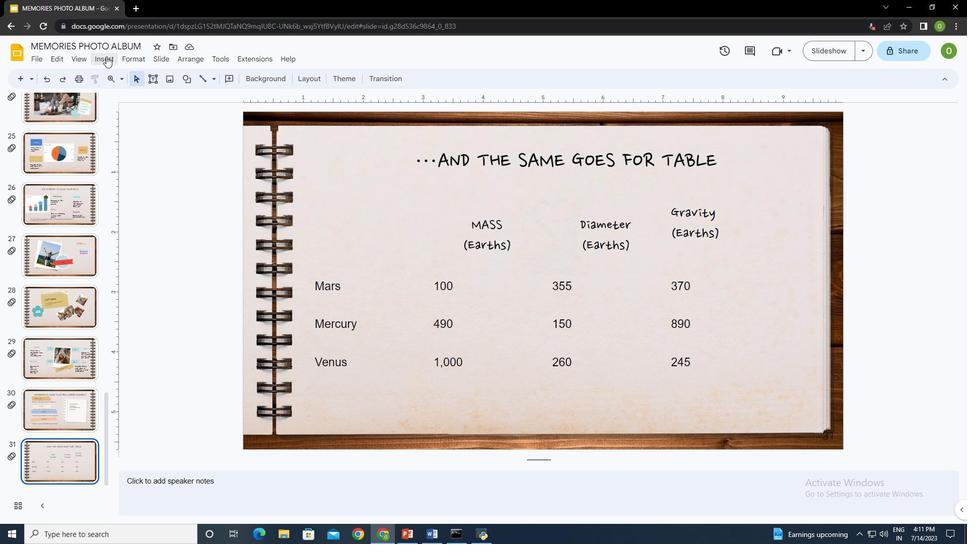 
Action: Mouse moved to (306, 81)
Screenshot: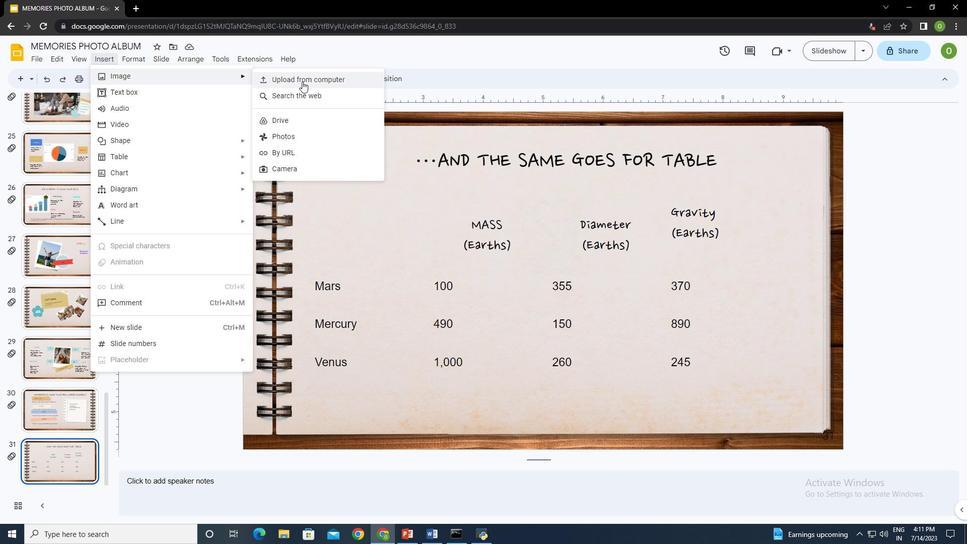 
Action: Mouse pressed left at (306, 81)
Screenshot: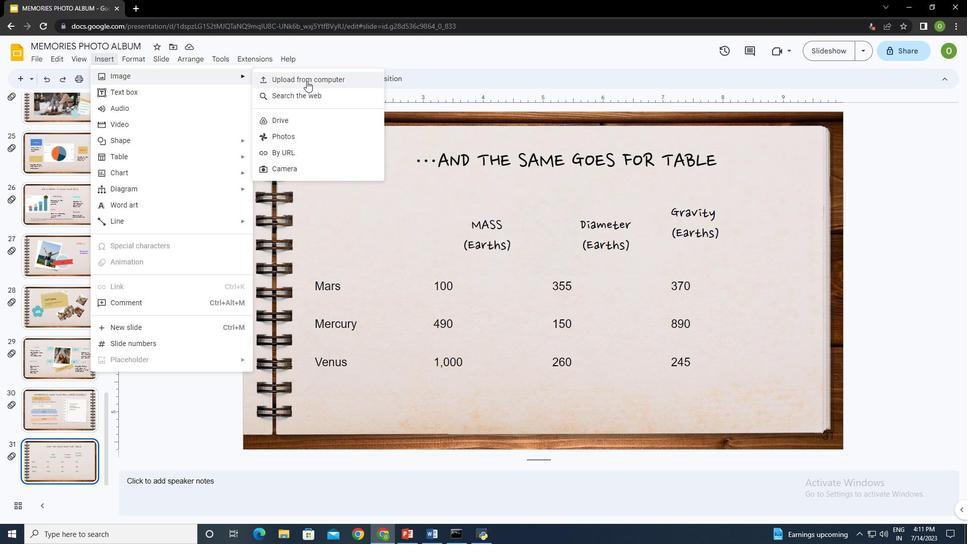 
Action: Mouse moved to (303, 160)
Screenshot: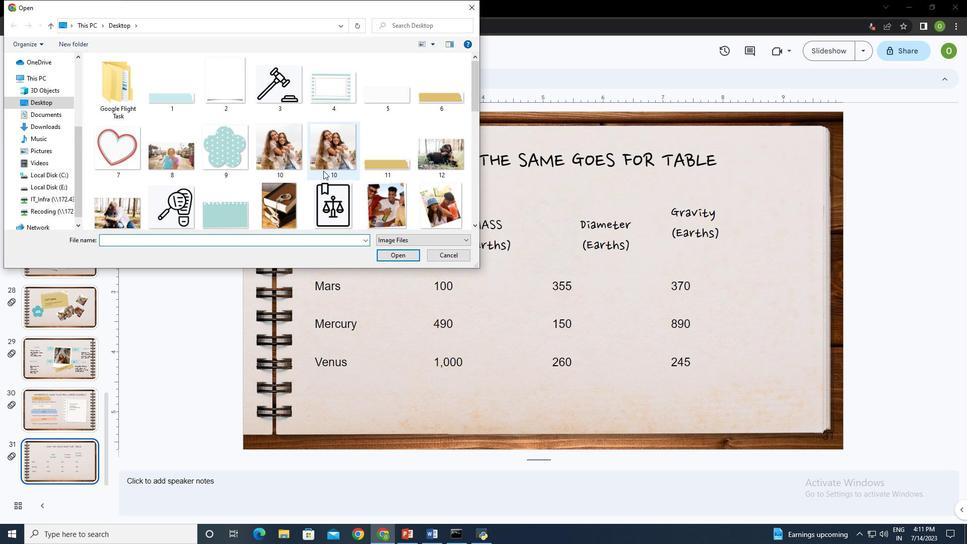 
Action: Mouse scrolled (303, 160) with delta (0, 0)
Screenshot: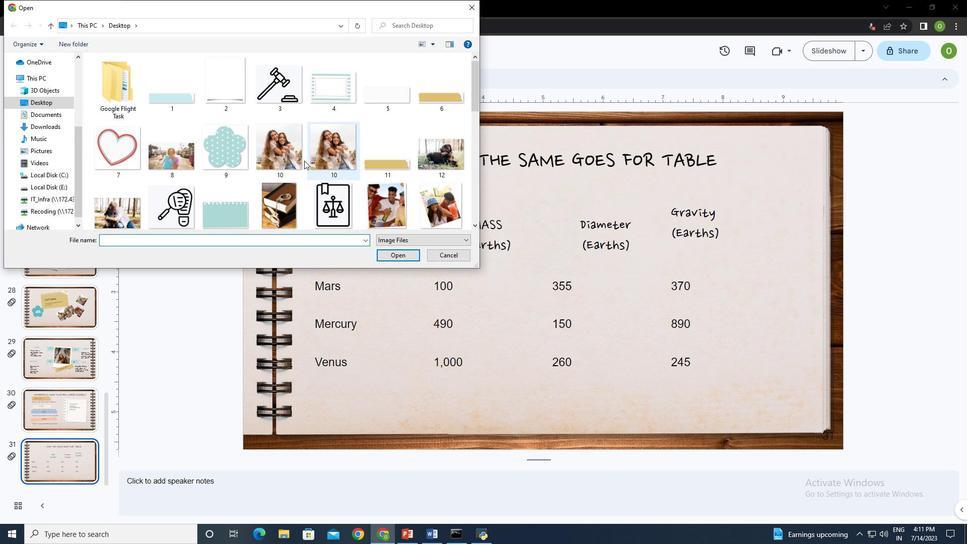 
Action: Mouse scrolled (303, 160) with delta (0, 0)
Screenshot: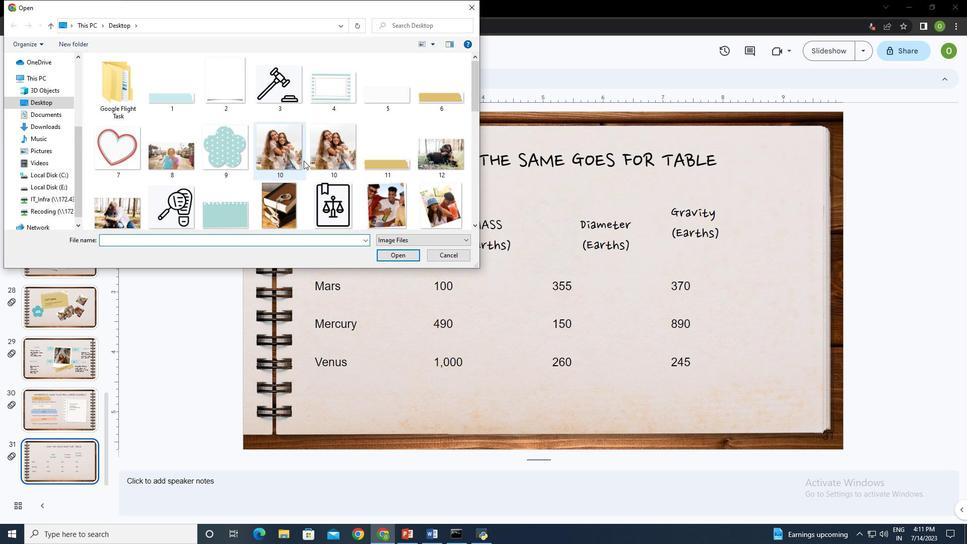 
Action: Mouse scrolled (303, 160) with delta (0, 0)
Screenshot: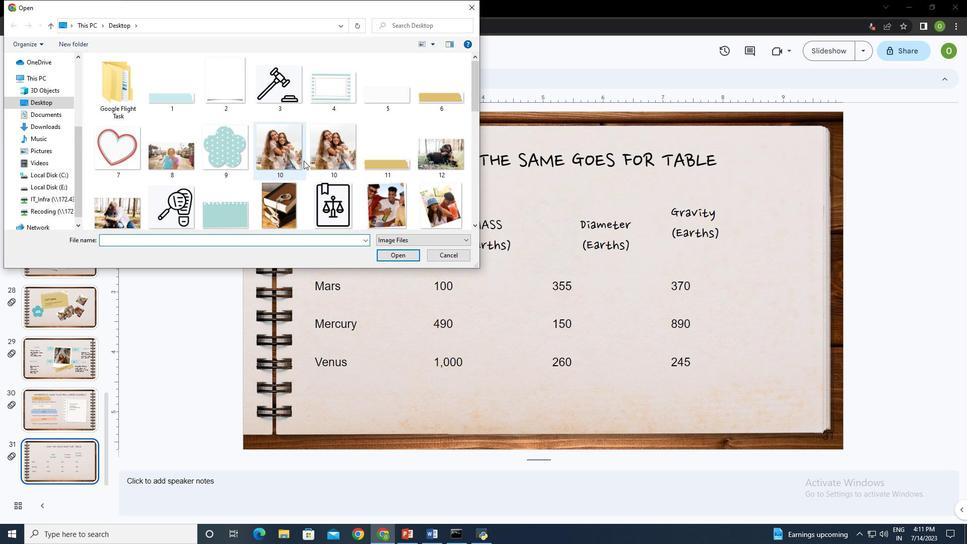
Action: Mouse scrolled (303, 160) with delta (0, 0)
Screenshot: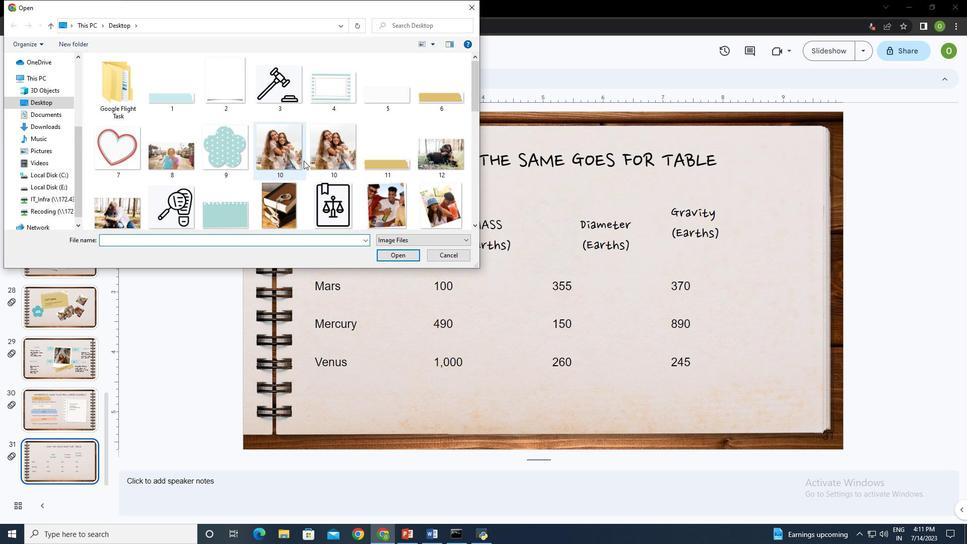 
Action: Mouse scrolled (303, 160) with delta (0, 0)
Screenshot: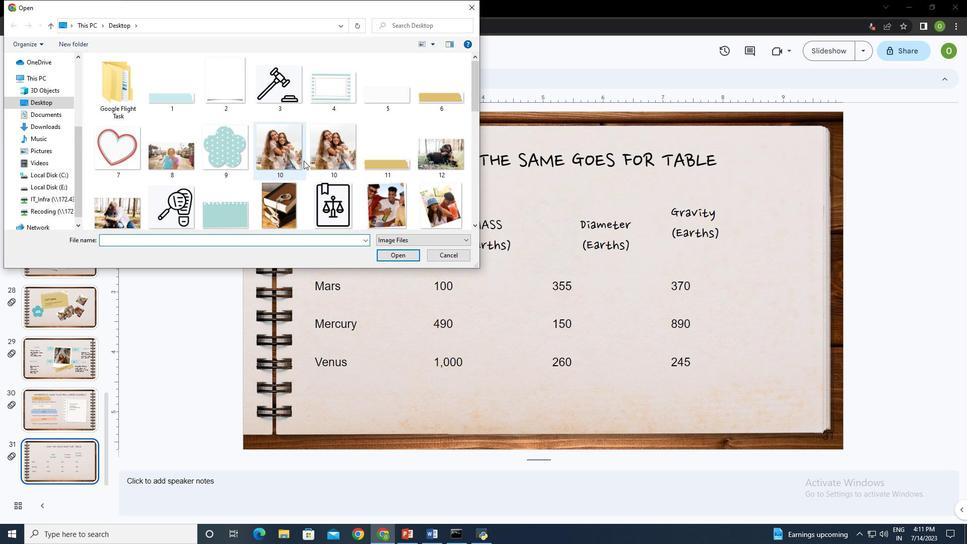
Action: Mouse scrolled (303, 160) with delta (0, 0)
Screenshot: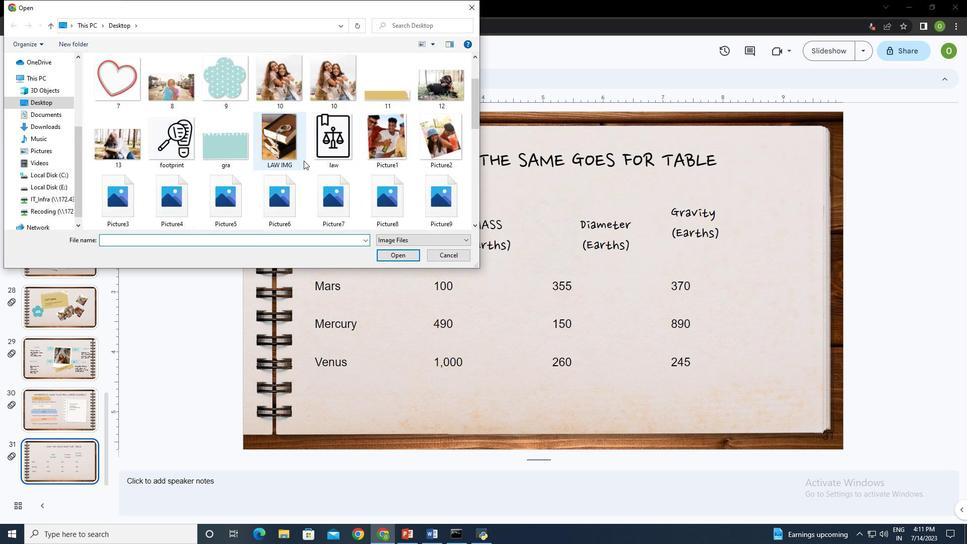 
Action: Mouse scrolled (303, 160) with delta (0, 0)
Screenshot: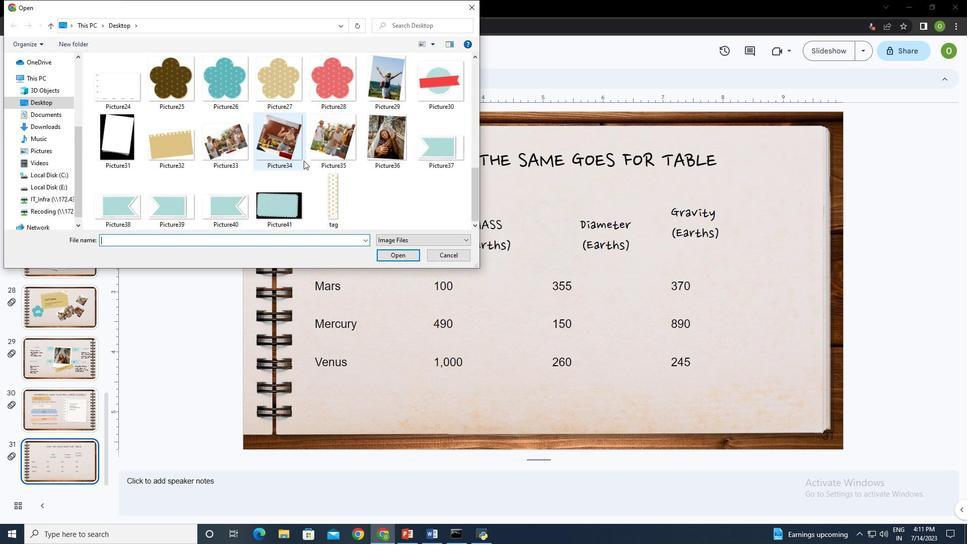
Action: Mouse scrolled (303, 160) with delta (0, 0)
Screenshot: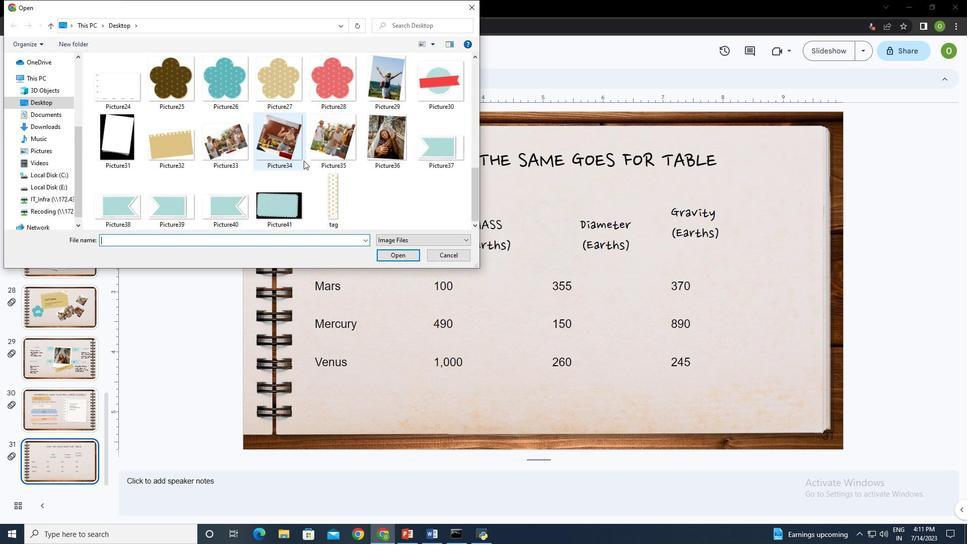 
Action: Mouse moved to (275, 207)
Screenshot: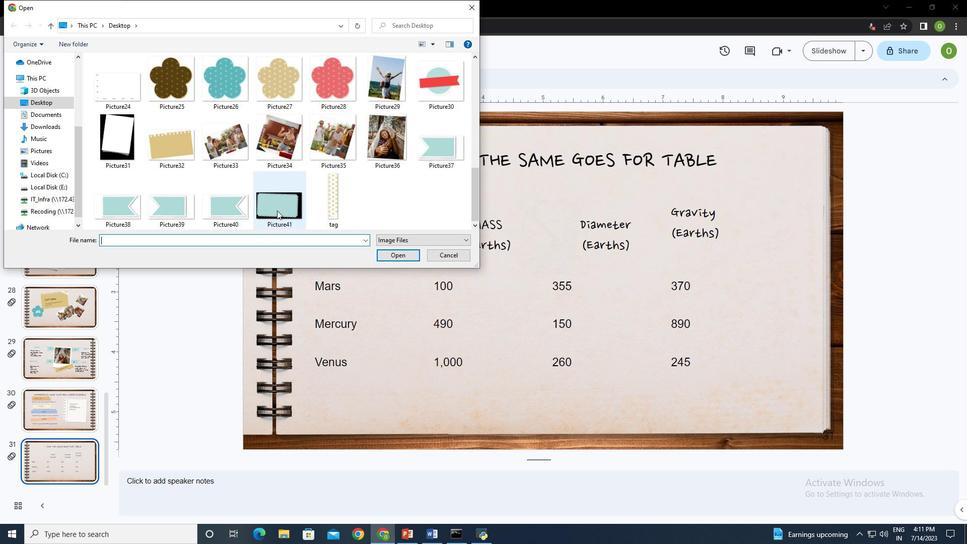 
Action: Mouse pressed left at (275, 207)
Screenshot: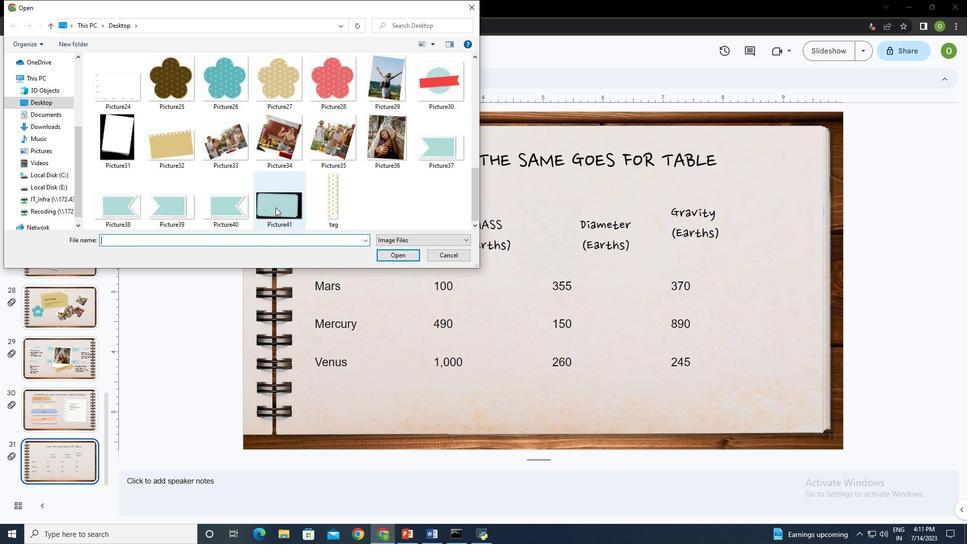 
Action: Mouse moved to (389, 253)
Screenshot: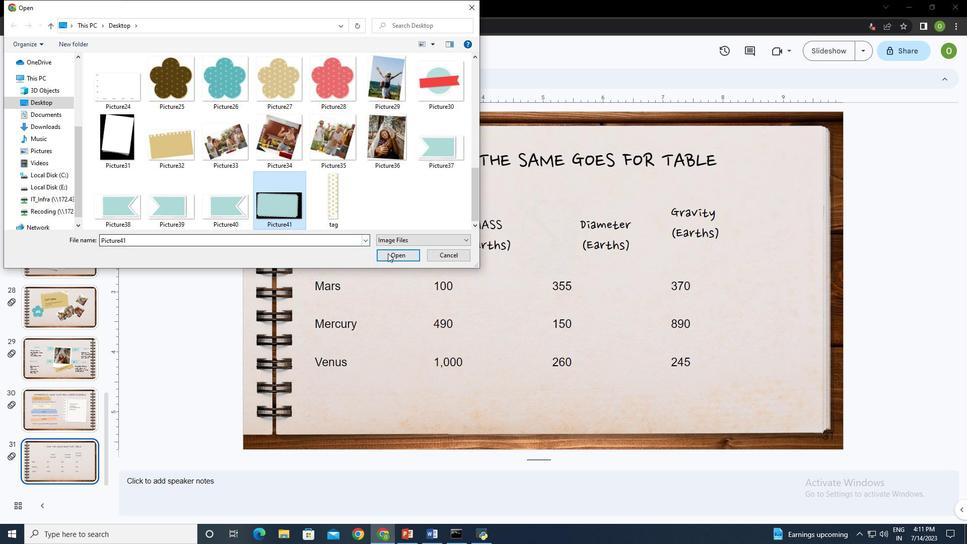 
Action: Mouse pressed left at (389, 253)
Screenshot: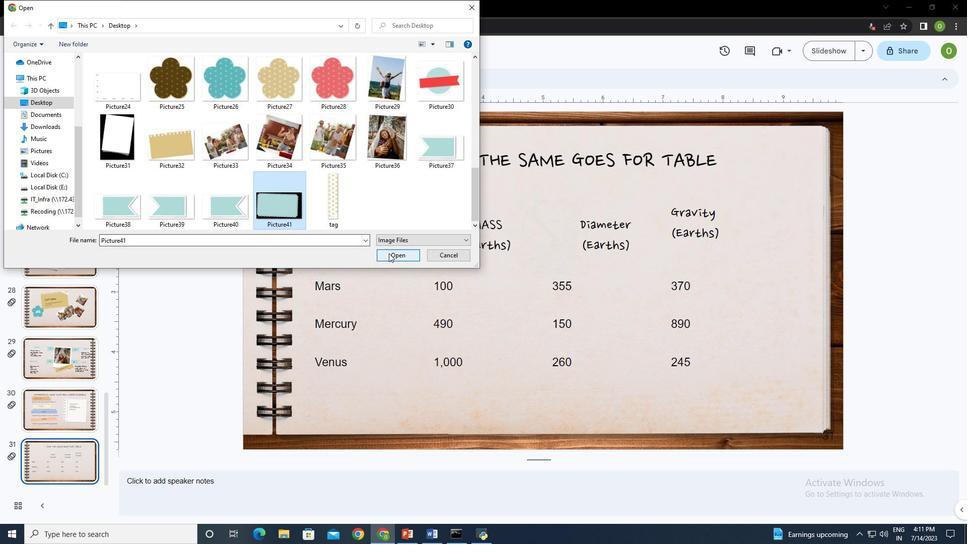 
Action: Mouse moved to (470, 255)
Screenshot: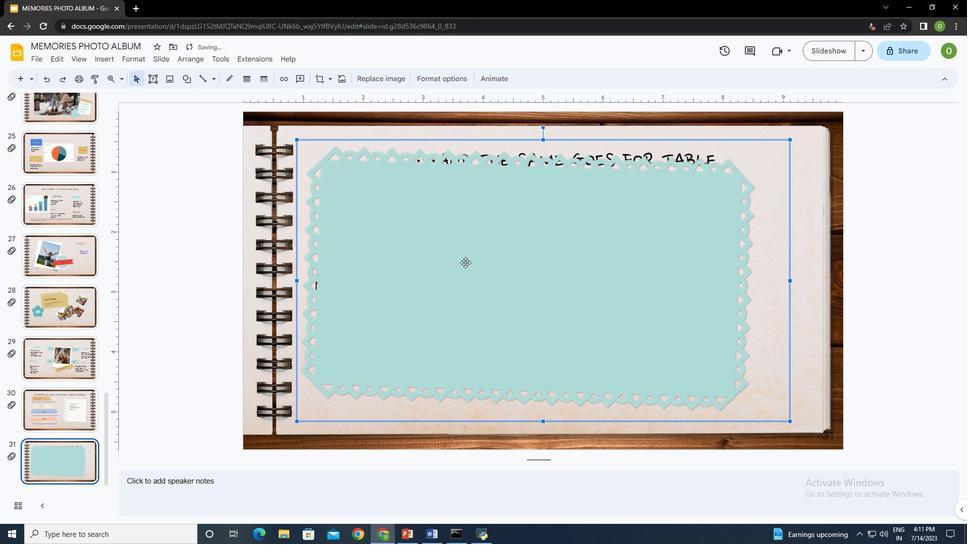 
Action: Mouse pressed left at (470, 255)
Screenshot: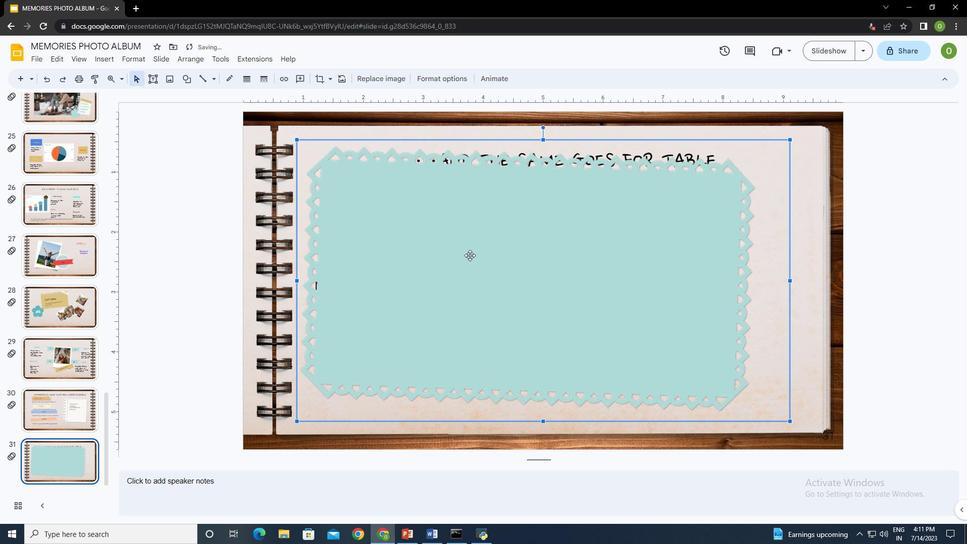 
Action: Mouse moved to (813, 437)
Screenshot: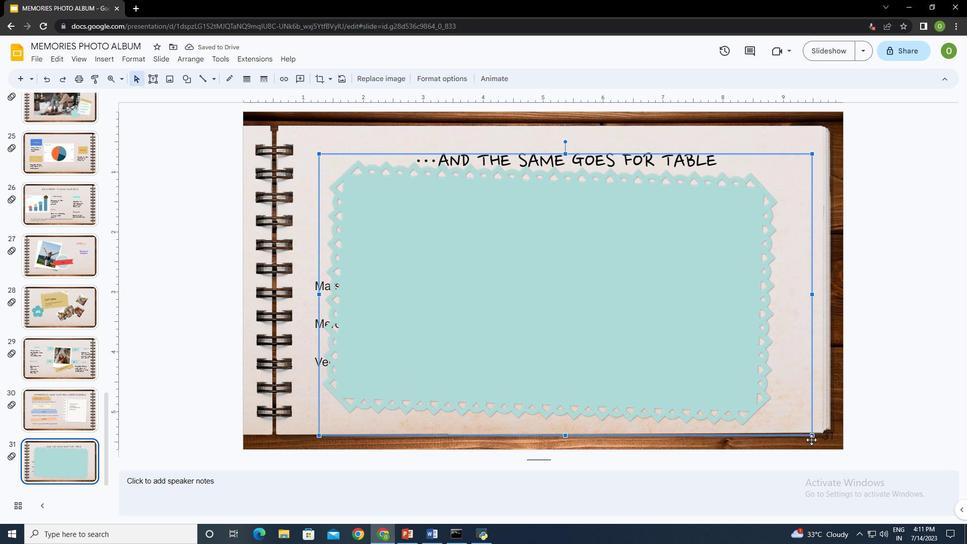 
Action: Mouse pressed left at (813, 437)
Screenshot: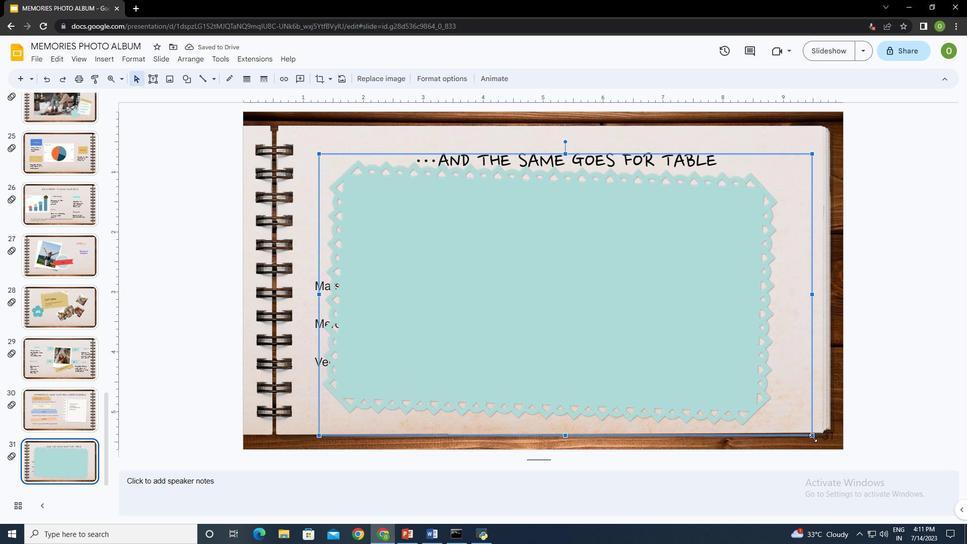 
Action: Mouse moved to (468, 269)
Screenshot: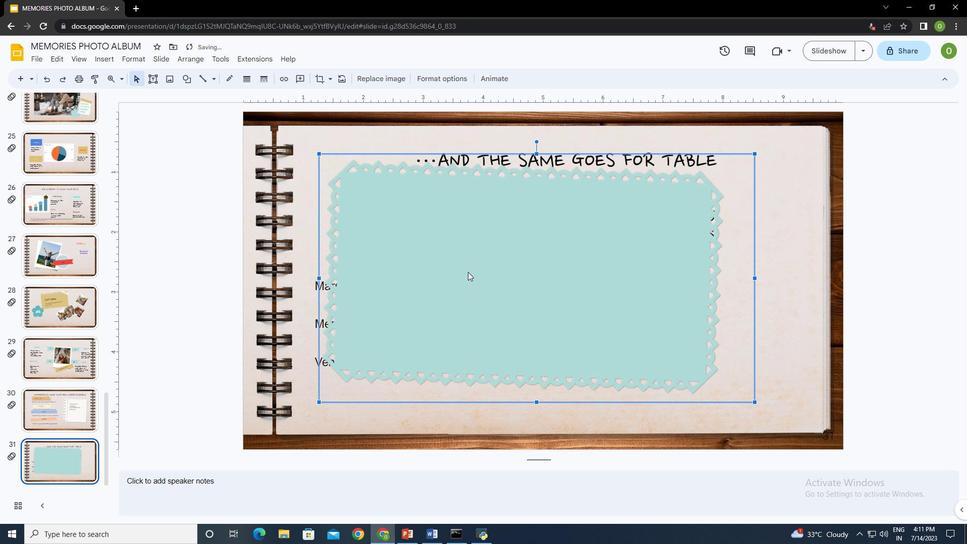 
Action: Mouse pressed left at (468, 269)
Screenshot: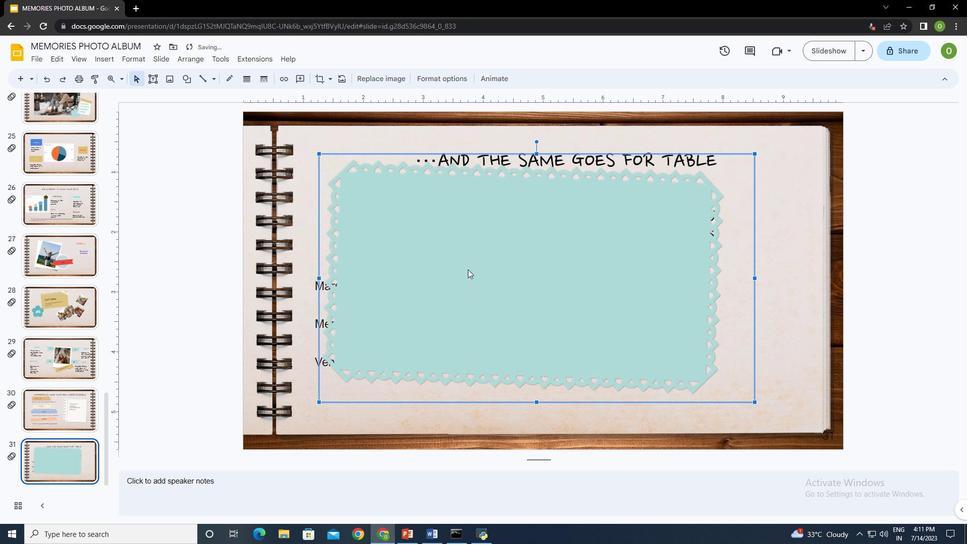
Action: Mouse moved to (808, 432)
Screenshot: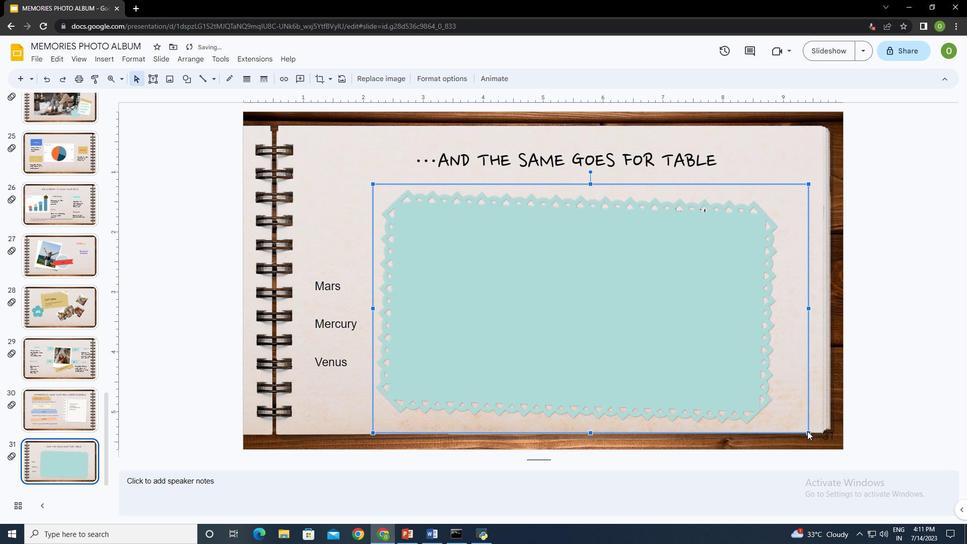 
Action: Mouse pressed left at (808, 432)
Screenshot: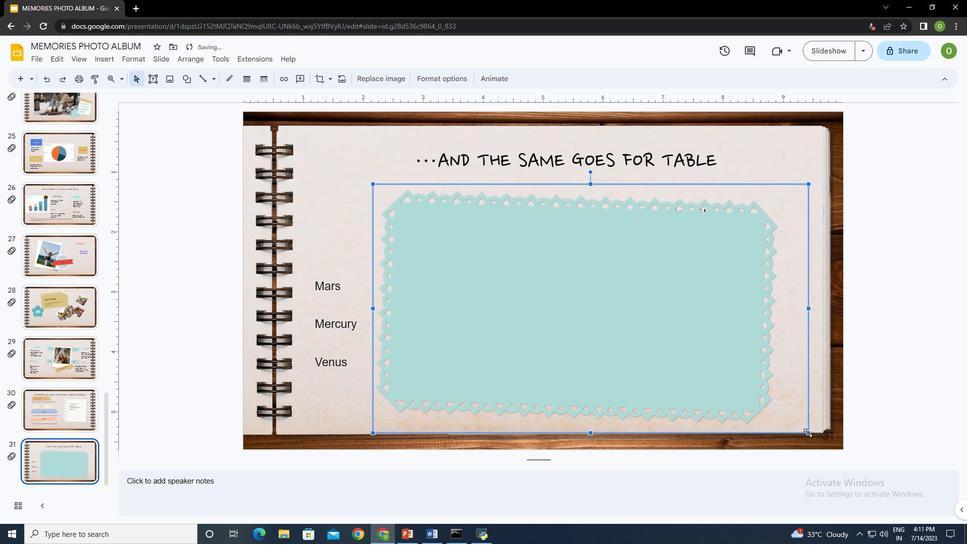 
Action: Mouse moved to (544, 288)
Screenshot: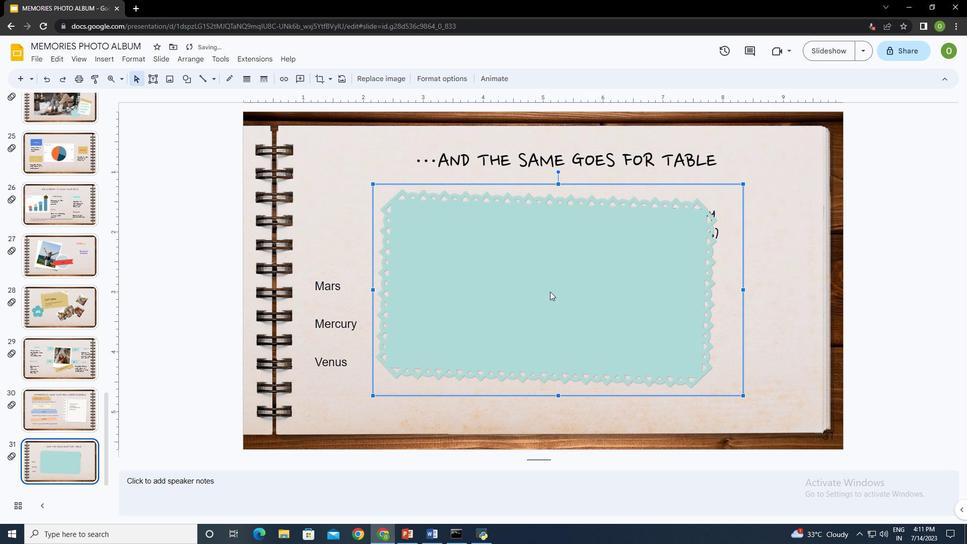 
Action: Mouse pressed left at (544, 288)
Screenshot: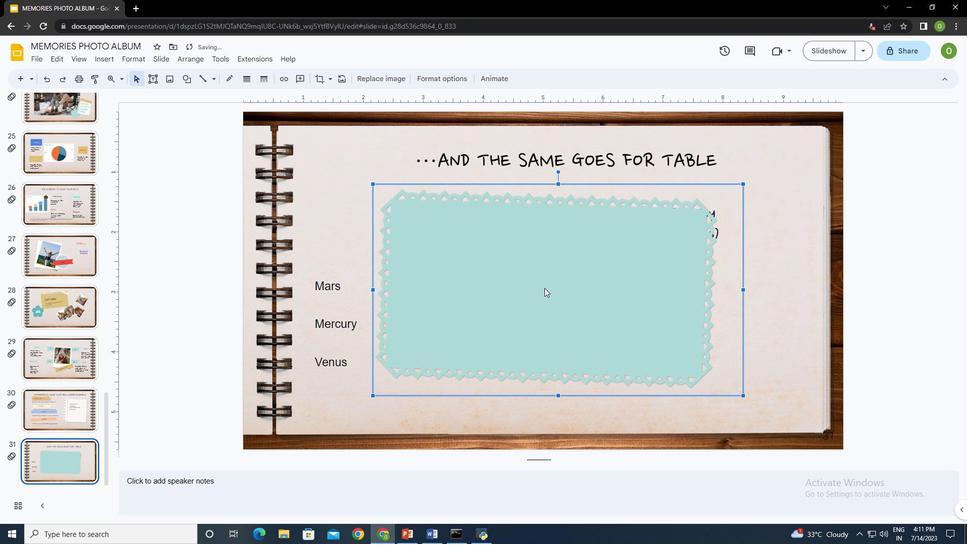 
Action: Mouse moved to (577, 404)
Screenshot: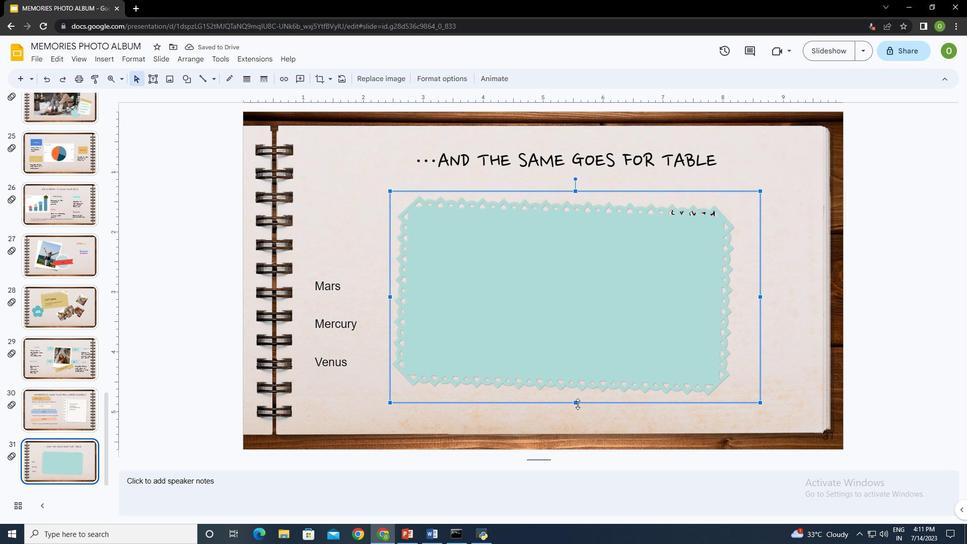 
Action: Mouse pressed left at (577, 404)
Screenshot: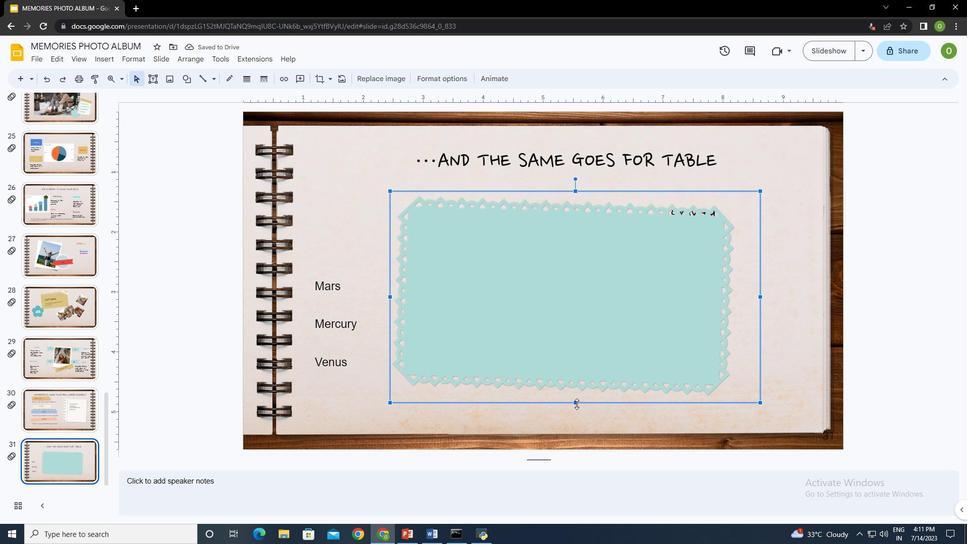 
Action: Mouse moved to (573, 275)
Screenshot: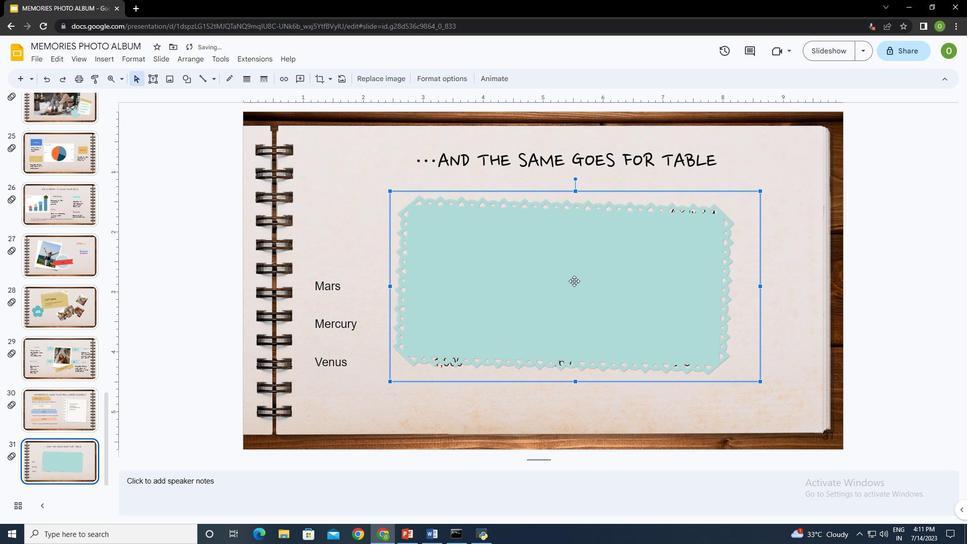 
Action: Mouse pressed left at (573, 275)
Screenshot: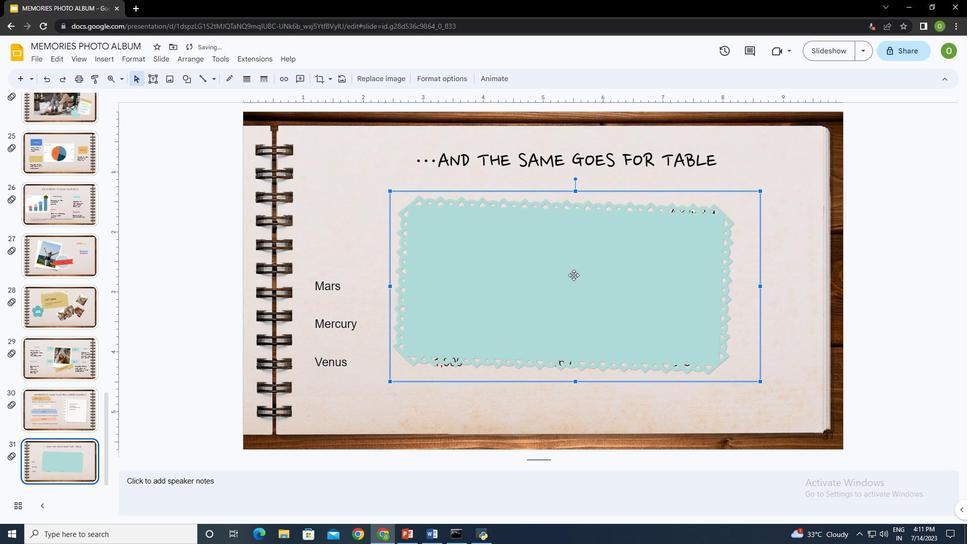 
Action: Mouse moved to (578, 288)
Screenshot: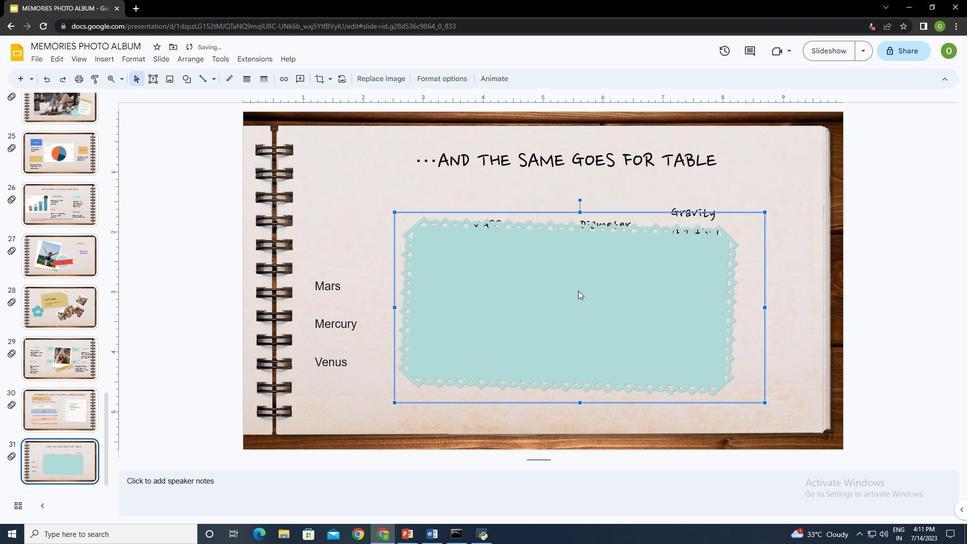 
Action: Mouse pressed left at (578, 288)
Screenshot: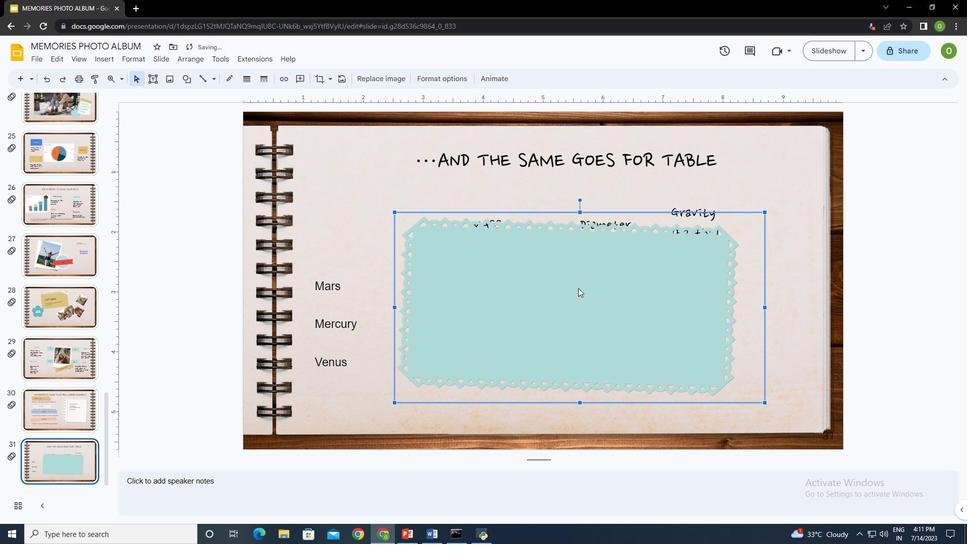
Action: Mouse moved to (580, 417)
Screenshot: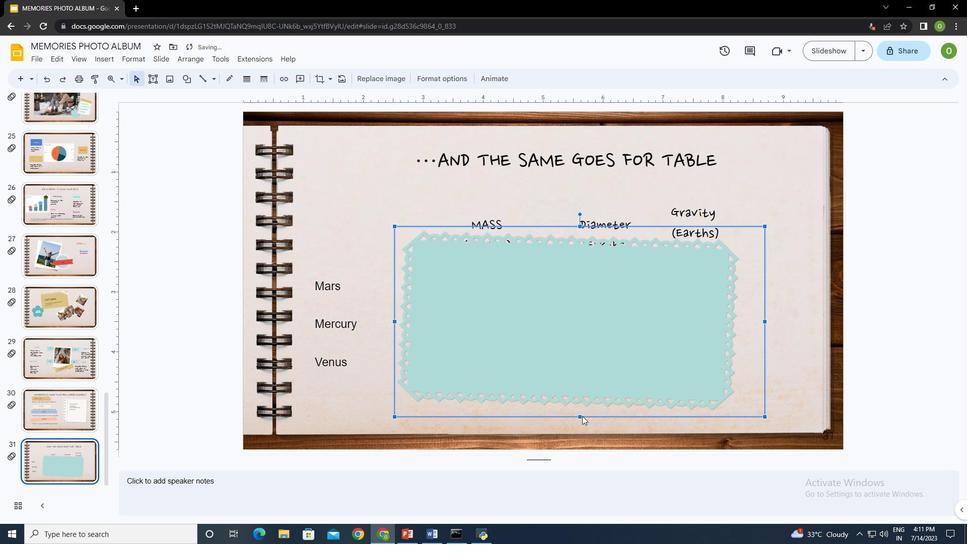 
Action: Mouse pressed left at (580, 417)
Screenshot: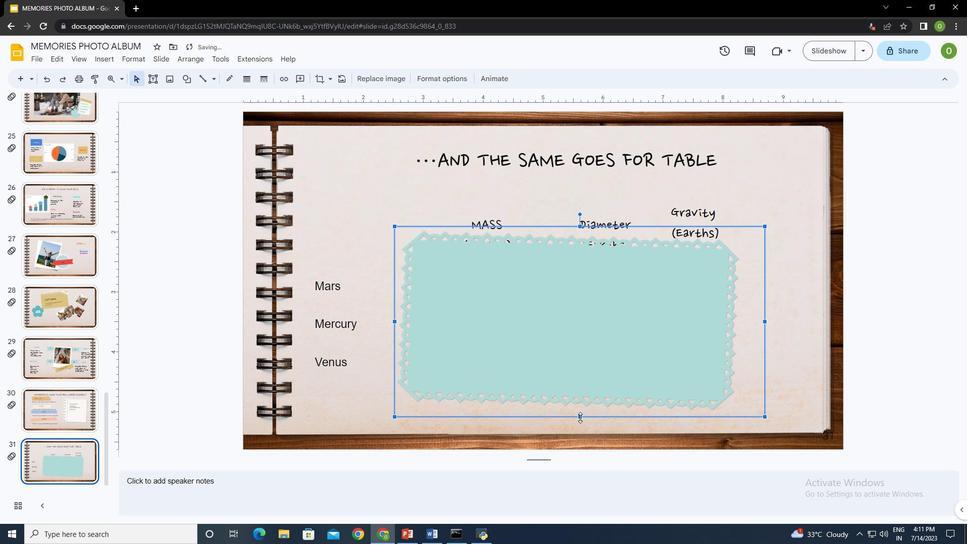 
Action: Mouse moved to (564, 295)
Screenshot: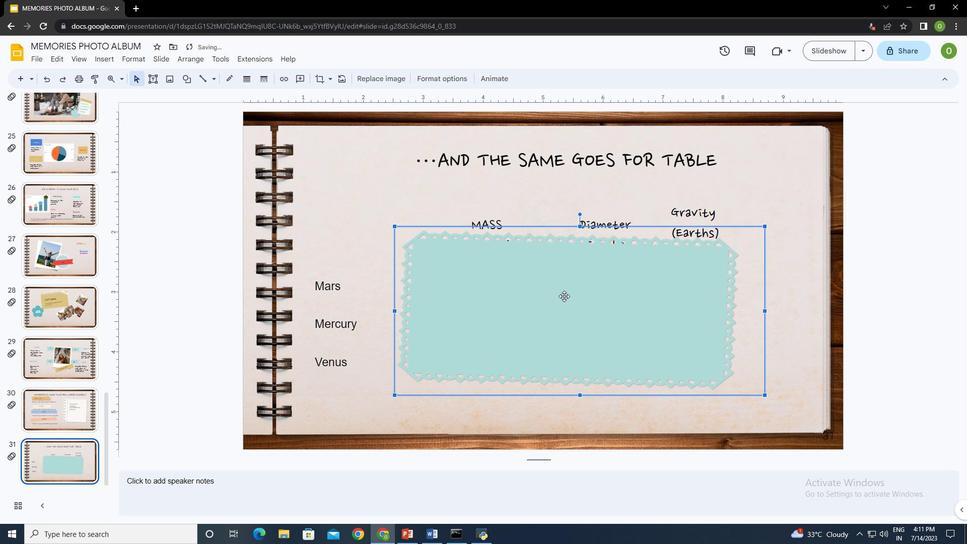 
Action: Mouse pressed left at (564, 295)
Screenshot: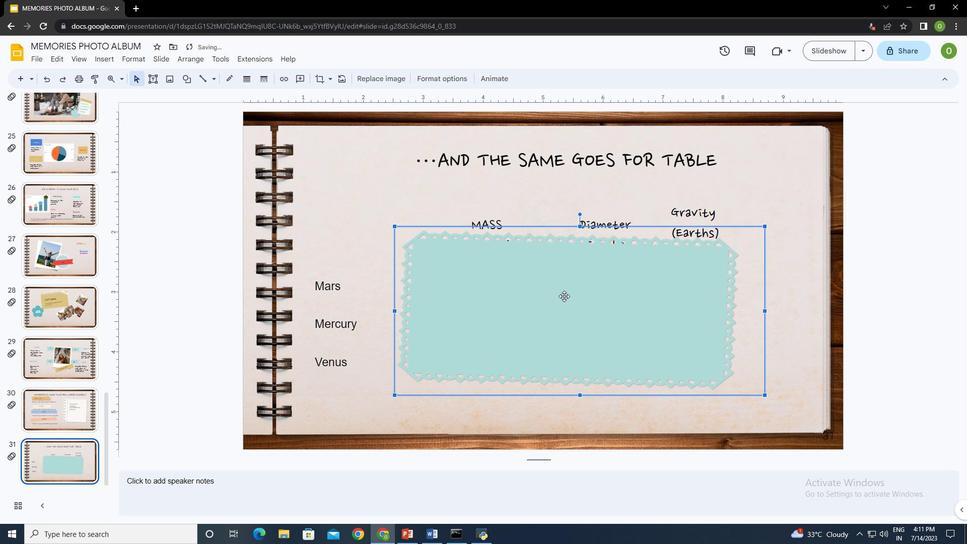 
Action: Mouse moved to (624, 290)
Screenshot: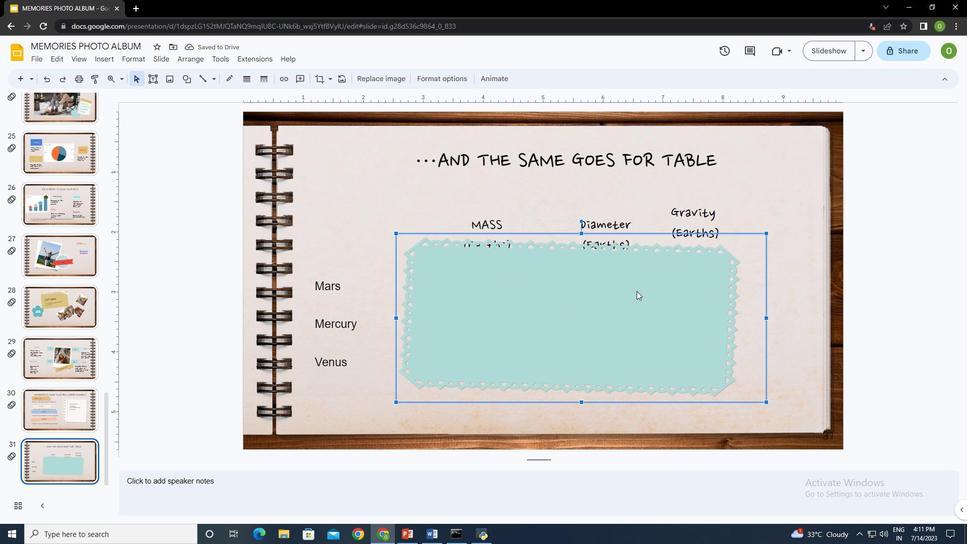 
Action: Mouse pressed left at (624, 290)
Screenshot: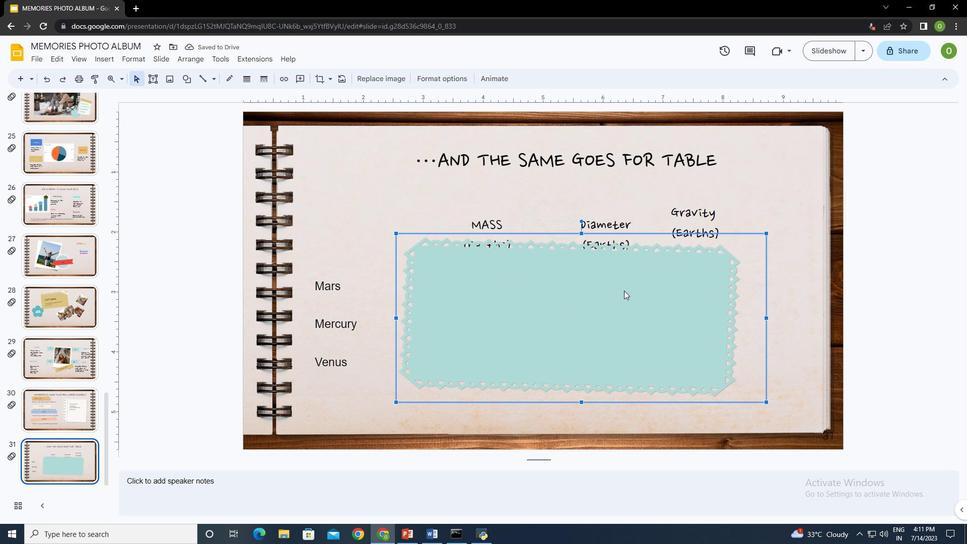 
Action: Mouse moved to (586, 315)
Screenshot: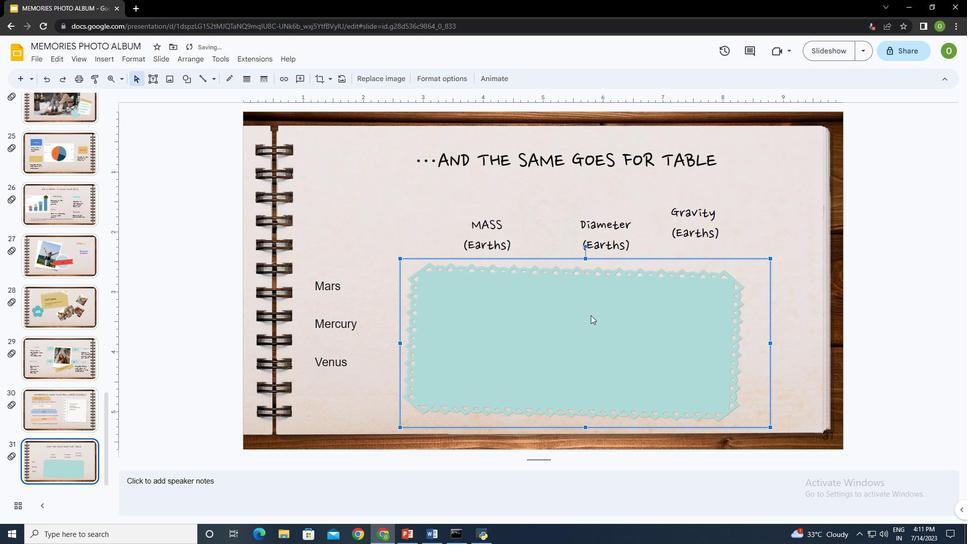 
Action: Mouse pressed left at (586, 315)
Screenshot: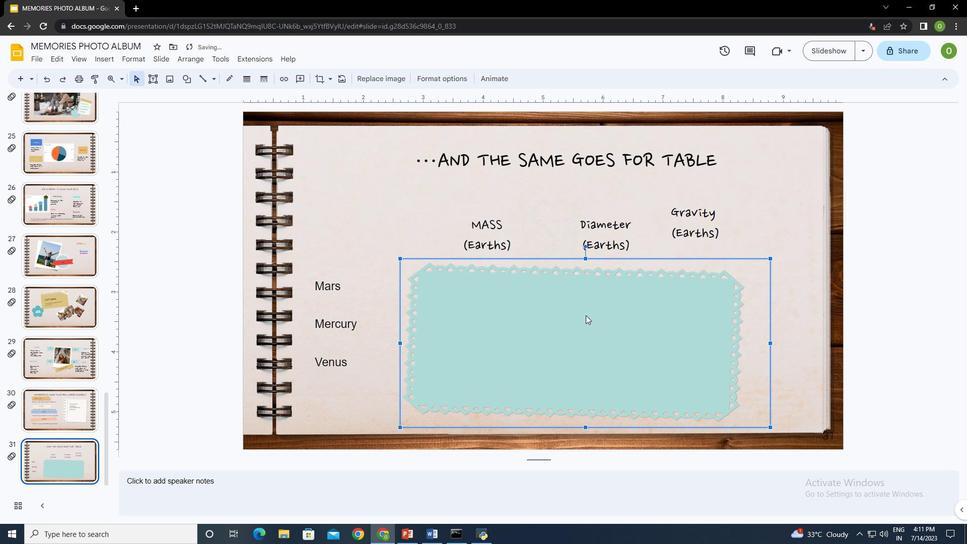 
Action: Mouse moved to (777, 344)
Screenshot: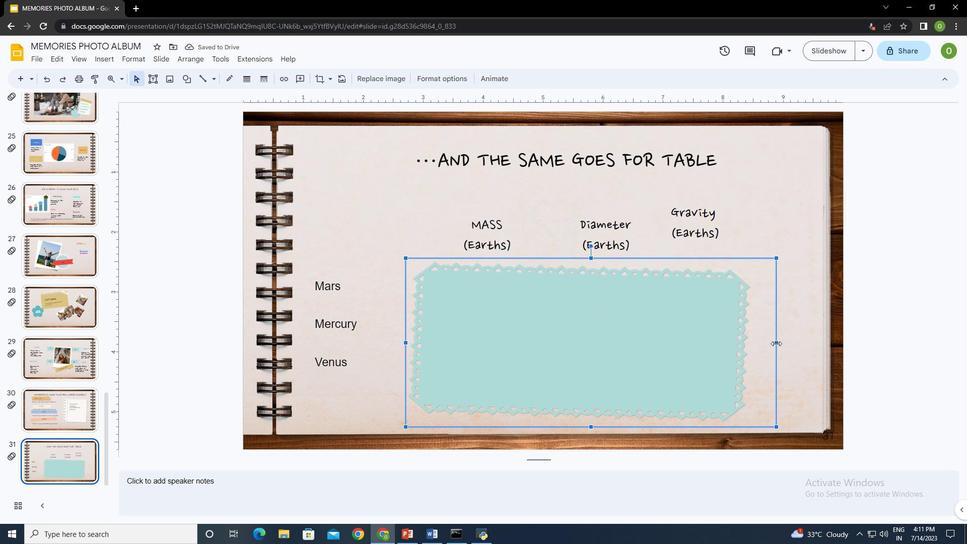 
Action: Mouse pressed left at (777, 344)
Screenshot: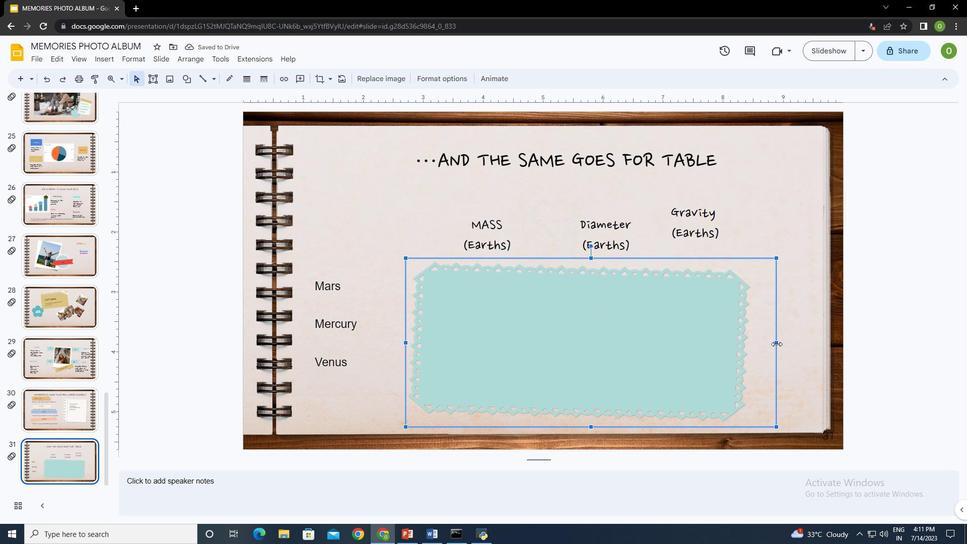 
Action: Mouse moved to (613, 325)
Screenshot: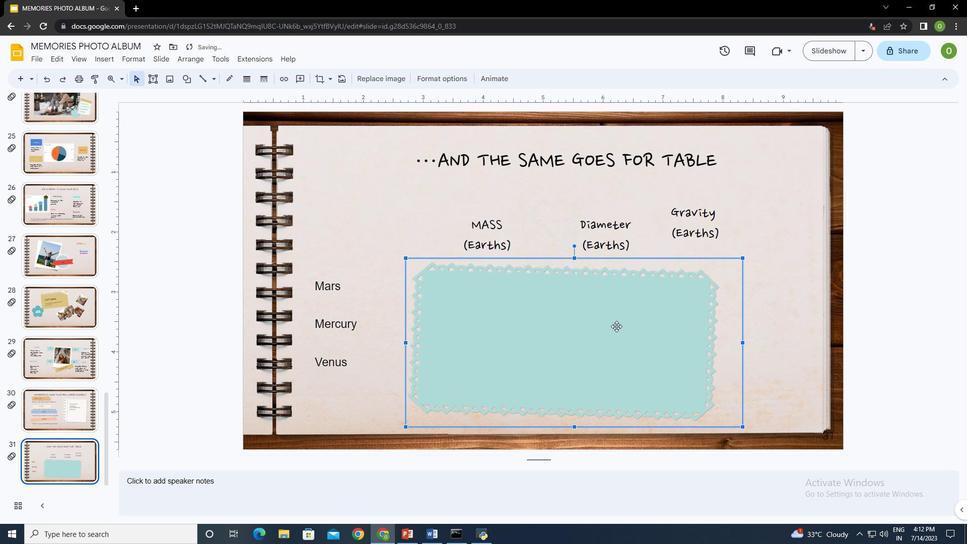 
Action: Mouse pressed left at (613, 325)
Screenshot: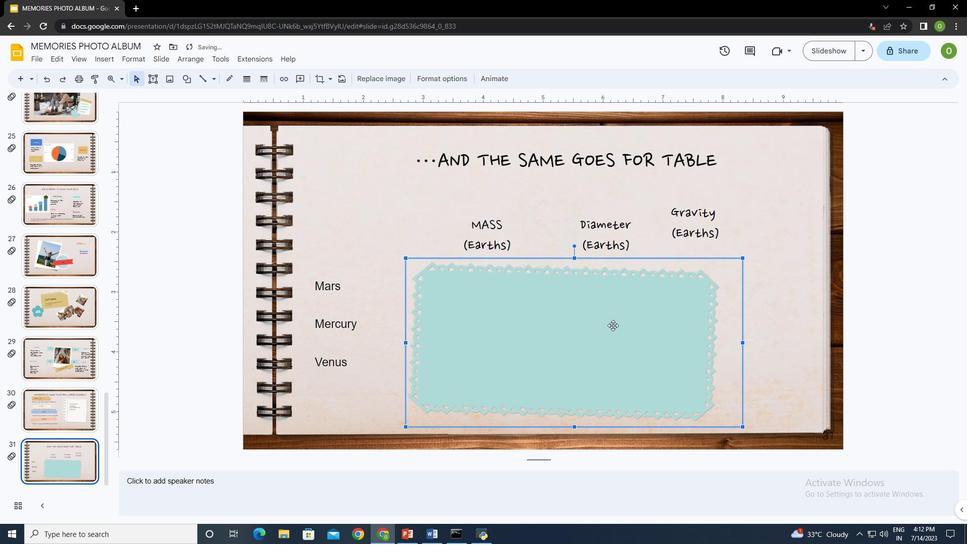
Action: Mouse moved to (754, 428)
Screenshot: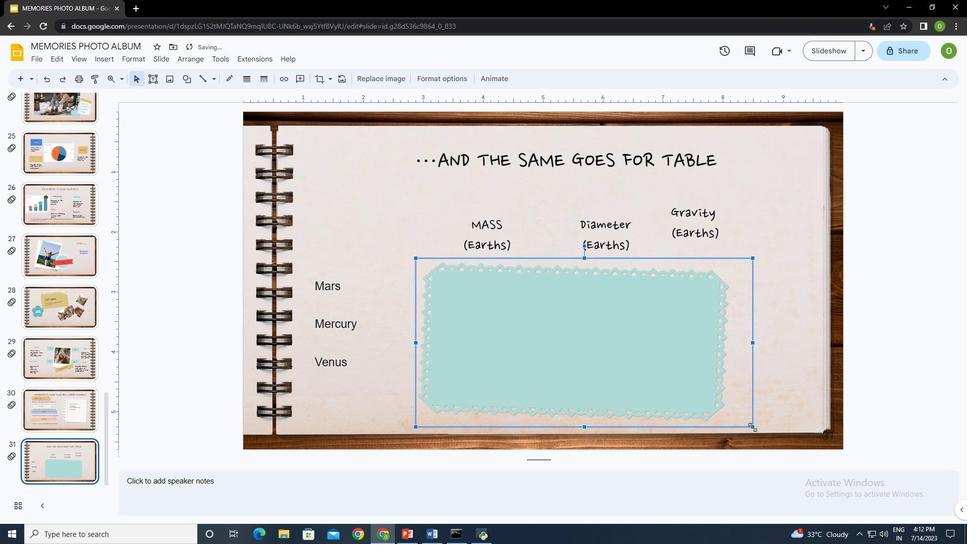 
Action: Mouse pressed left at (754, 428)
Screenshot: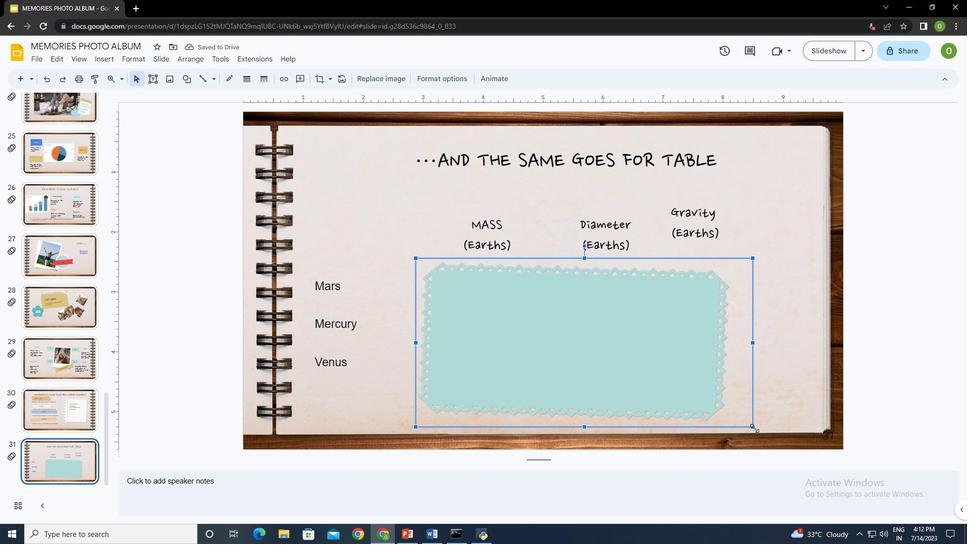 
Action: Mouse moved to (626, 342)
Screenshot: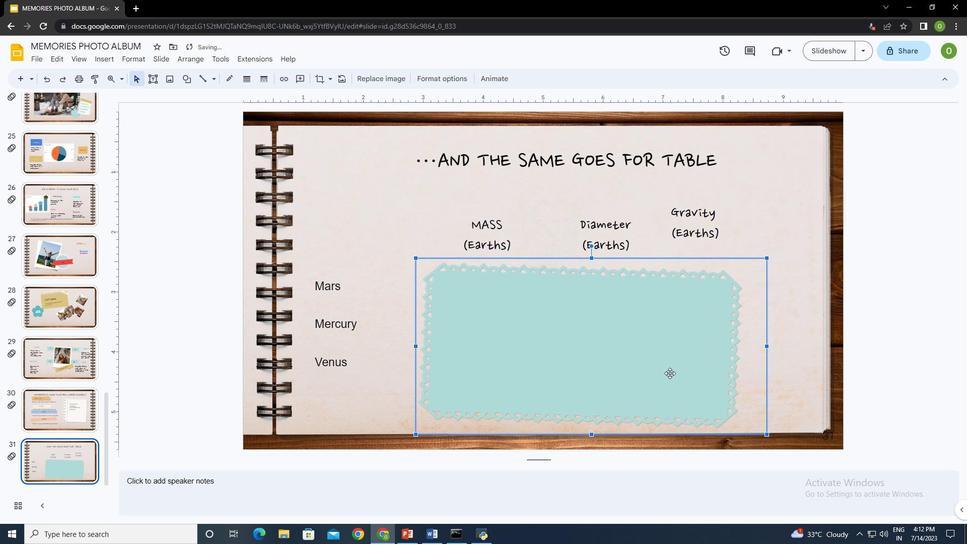 
Action: Mouse pressed left at (626, 342)
Screenshot: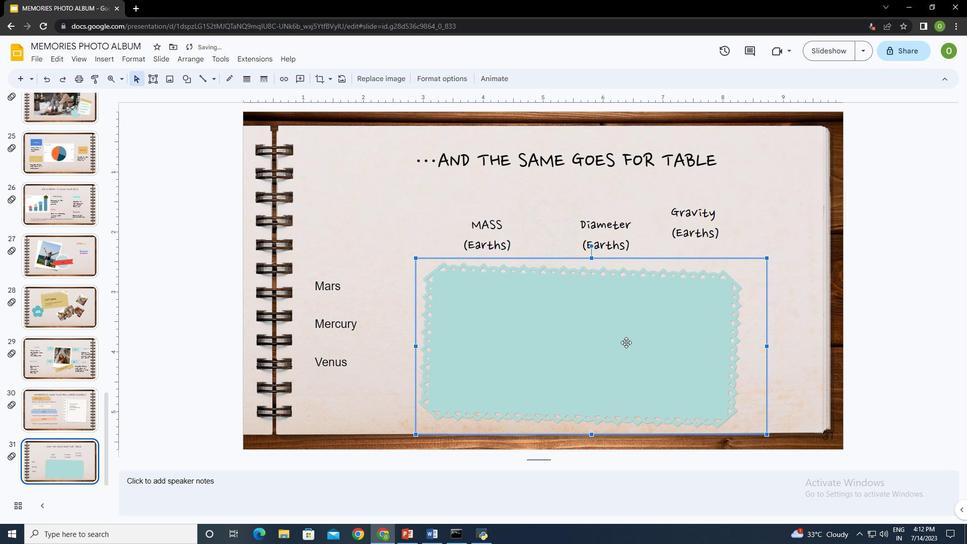 
Action: Mouse moved to (199, 60)
Screenshot: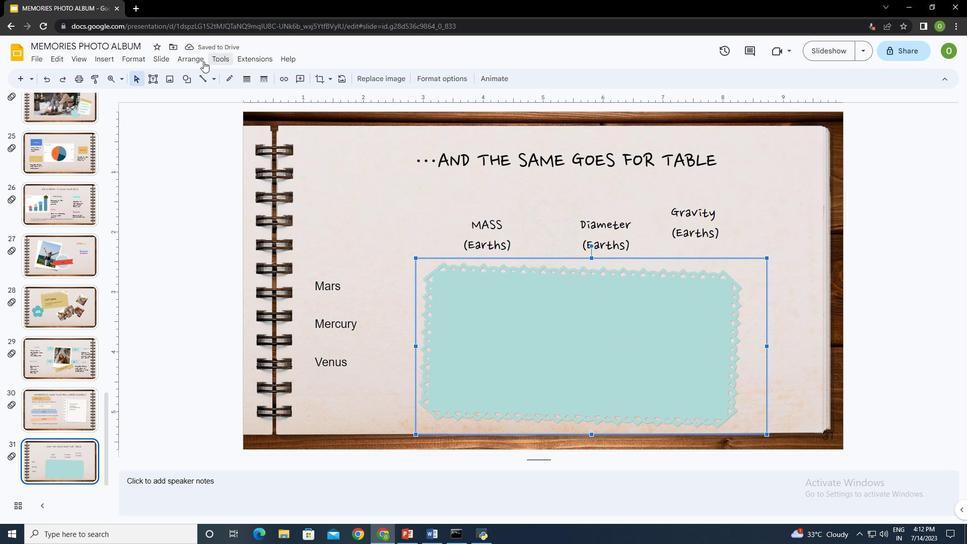 
Action: Mouse pressed left at (199, 60)
Screenshot: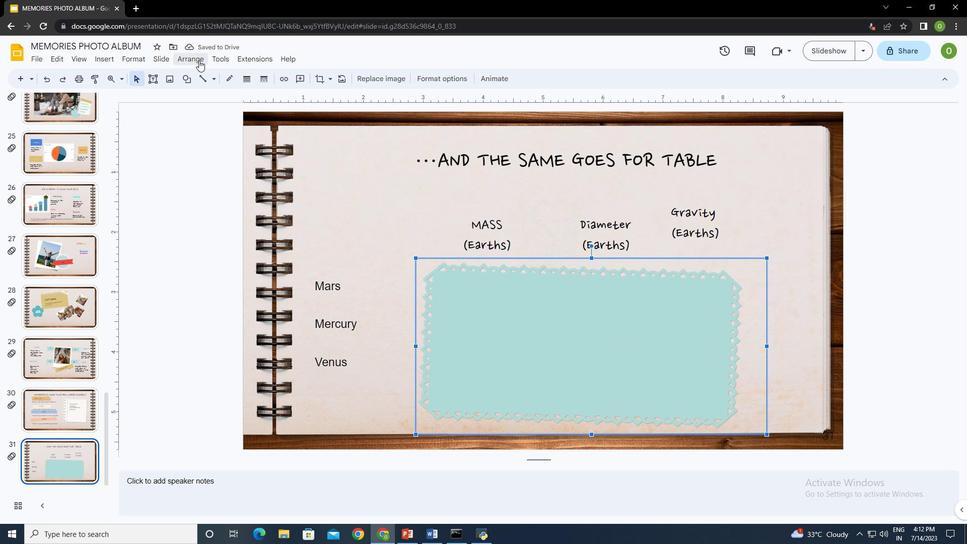 
Action: Mouse moved to (374, 129)
Screenshot: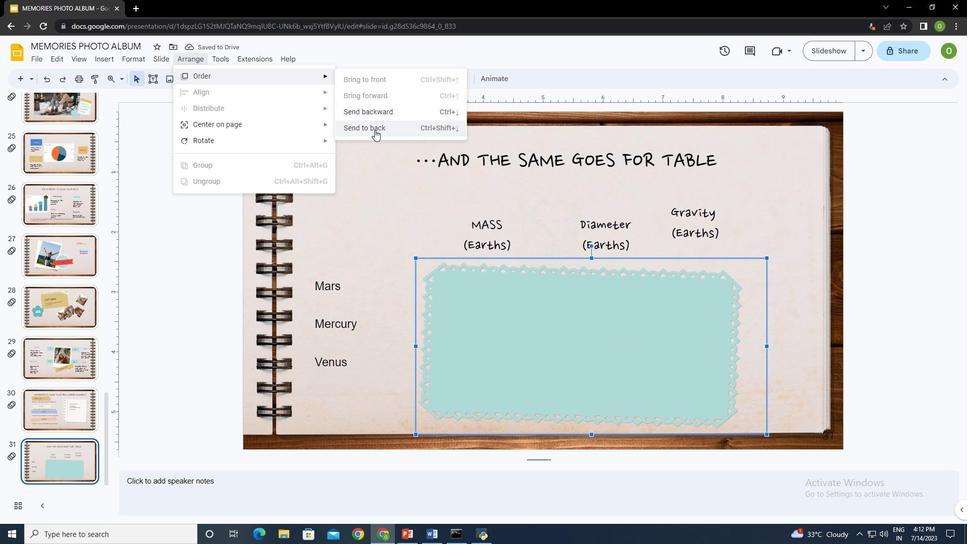 
Action: Mouse pressed left at (374, 129)
Screenshot: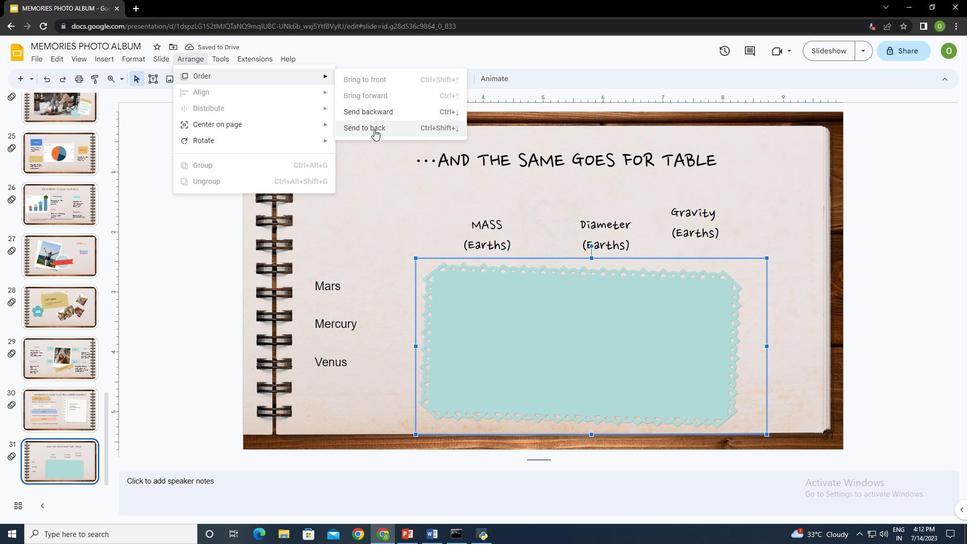 
Action: Mouse moved to (687, 393)
Screenshot: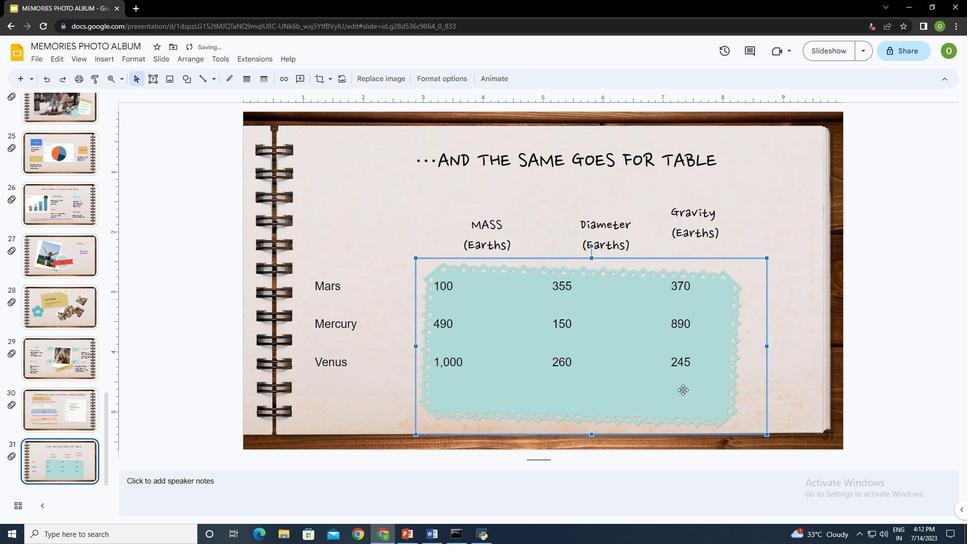 
Action: Mouse pressed left at (687, 393)
Screenshot: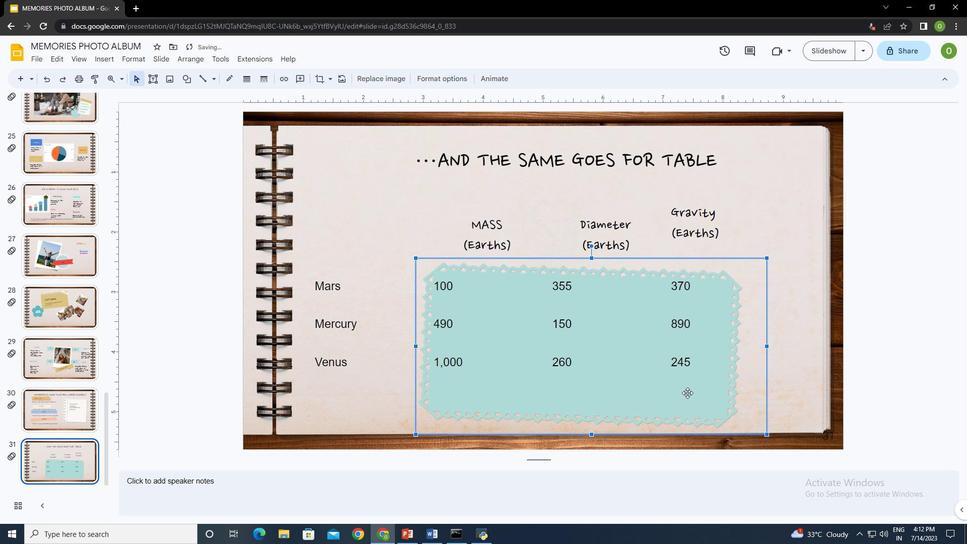
Action: Mouse moved to (626, 367)
Screenshot: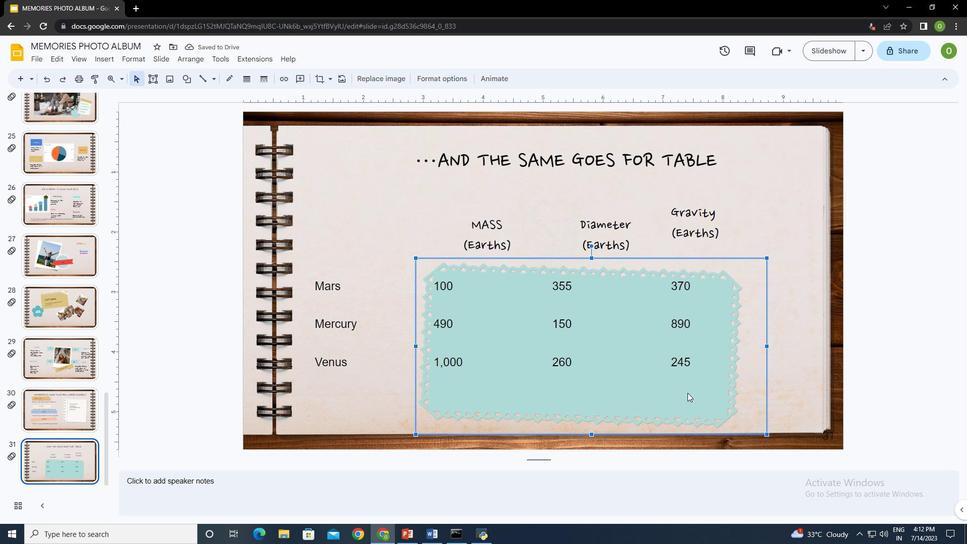 
Action: Mouse pressed left at (626, 367)
Screenshot: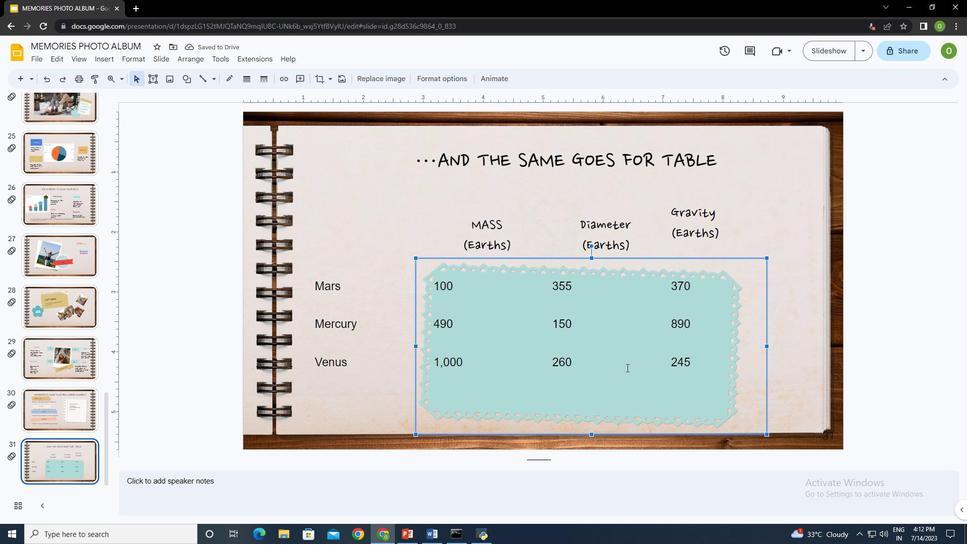 
Action: Mouse moved to (438, 413)
Screenshot: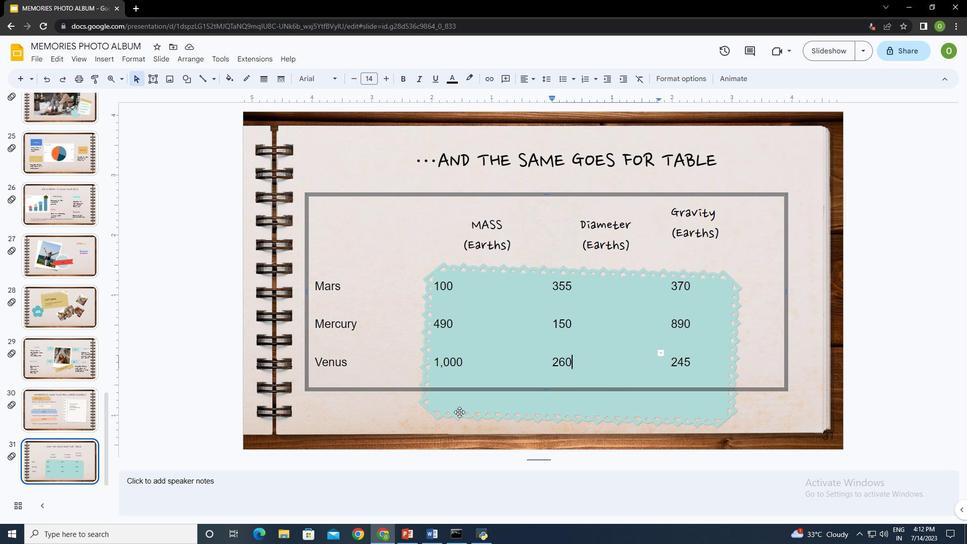 
Action: Mouse pressed left at (438, 413)
Screenshot: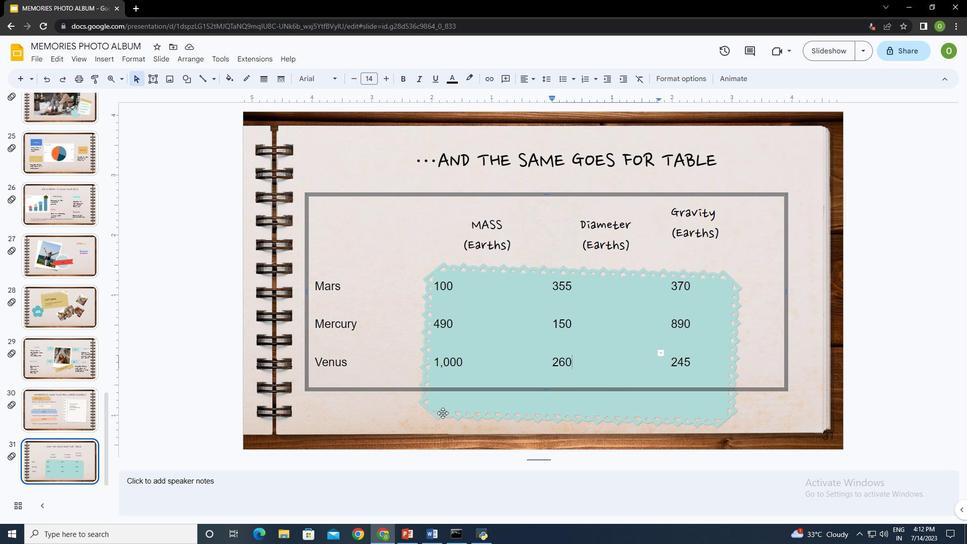 
Action: Mouse moved to (361, 292)
Screenshot: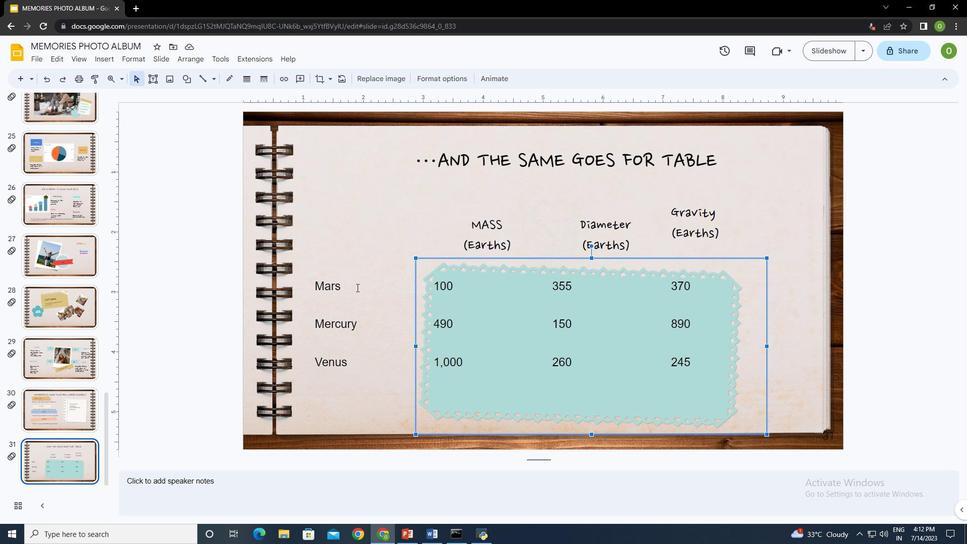 
Action: Mouse pressed left at (361, 292)
Screenshot: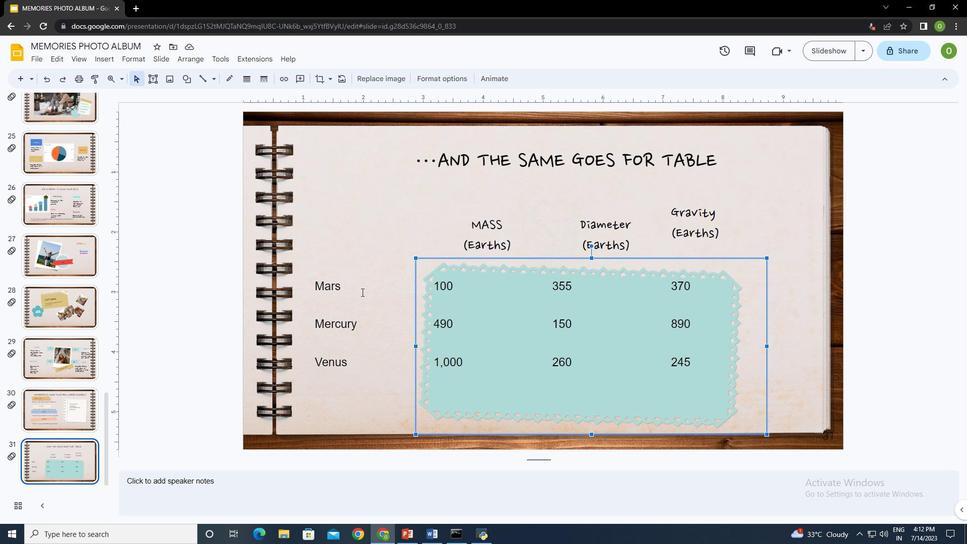 
Action: Mouse moved to (347, 285)
Screenshot: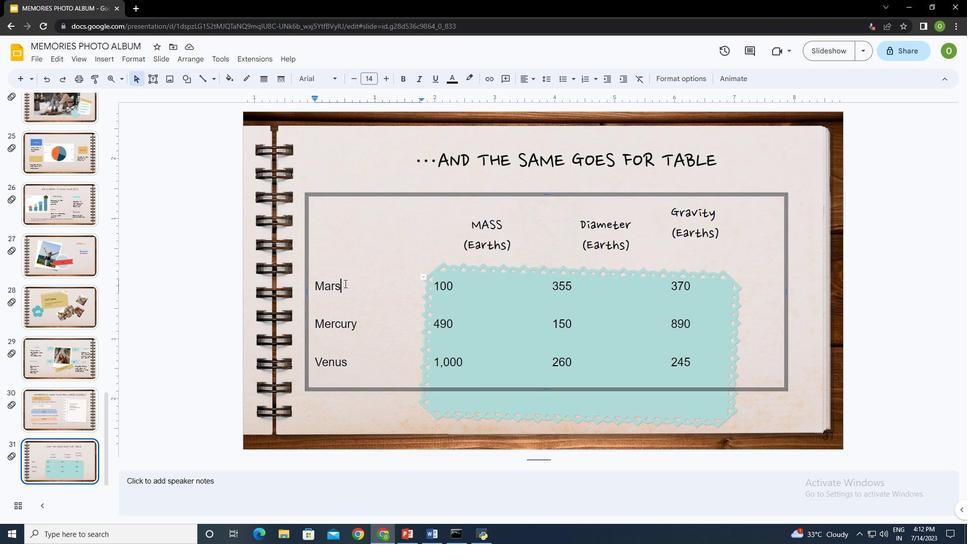 
Action: Mouse pressed left at (347, 285)
Screenshot: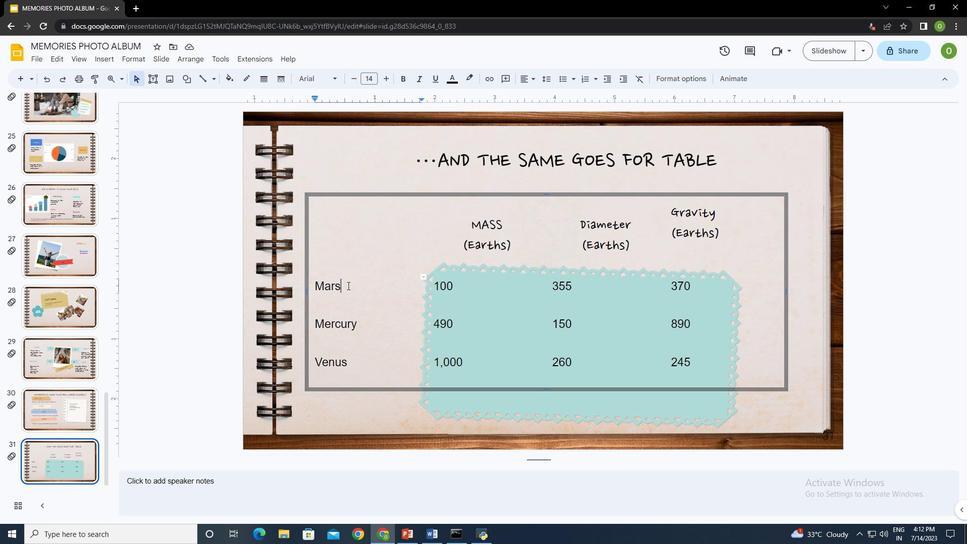 
Action: Mouse moved to (361, 324)
Screenshot: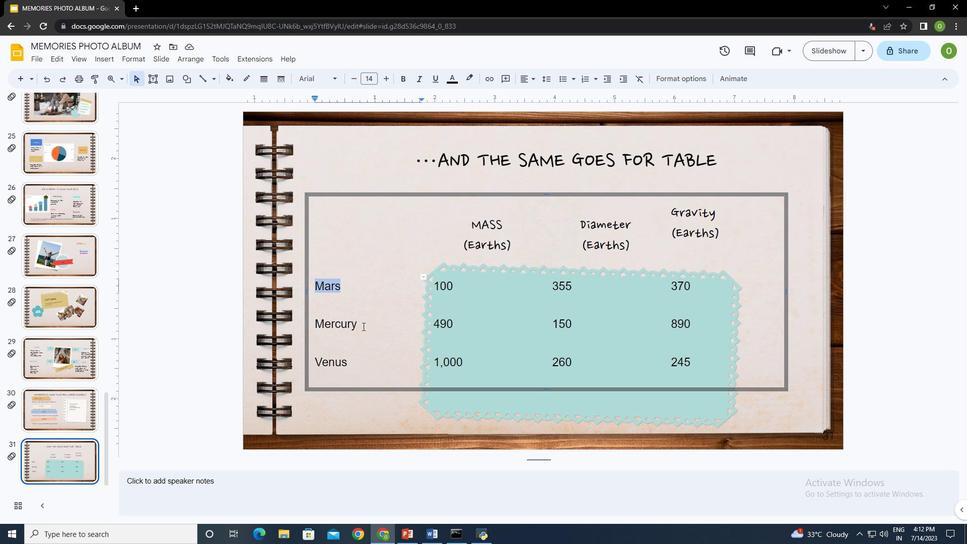 
Action: Mouse pressed left at (361, 324)
Screenshot: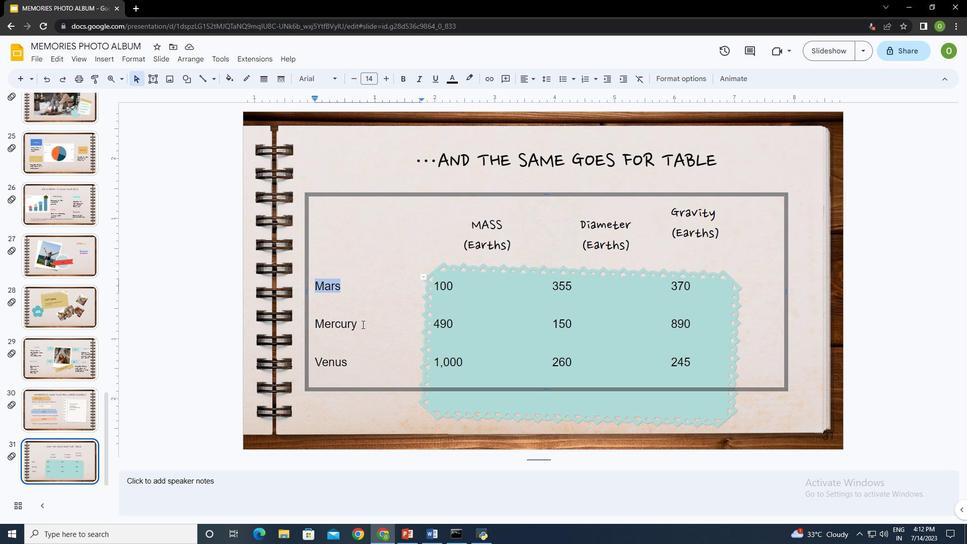 
Action: Mouse moved to (353, 363)
Screenshot: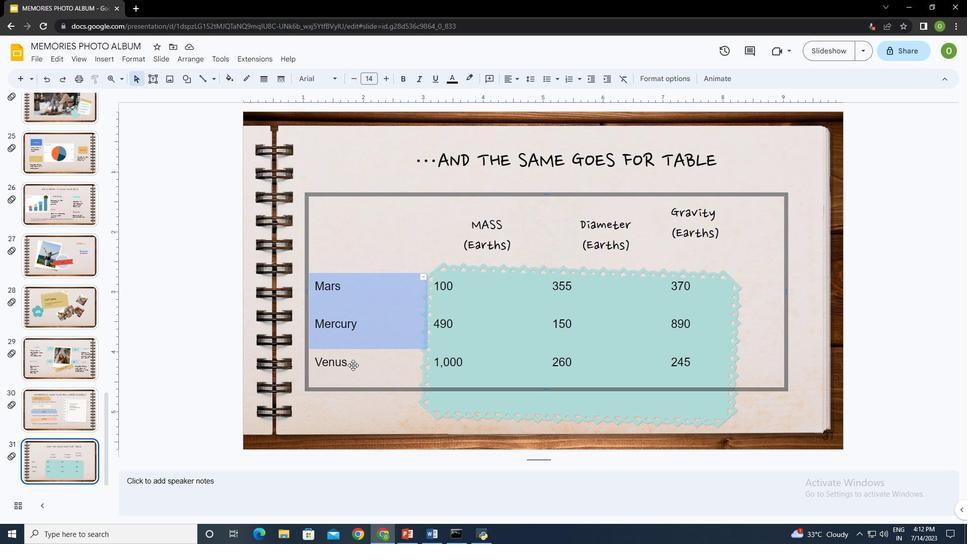 
Action: Mouse pressed left at (353, 363)
Screenshot: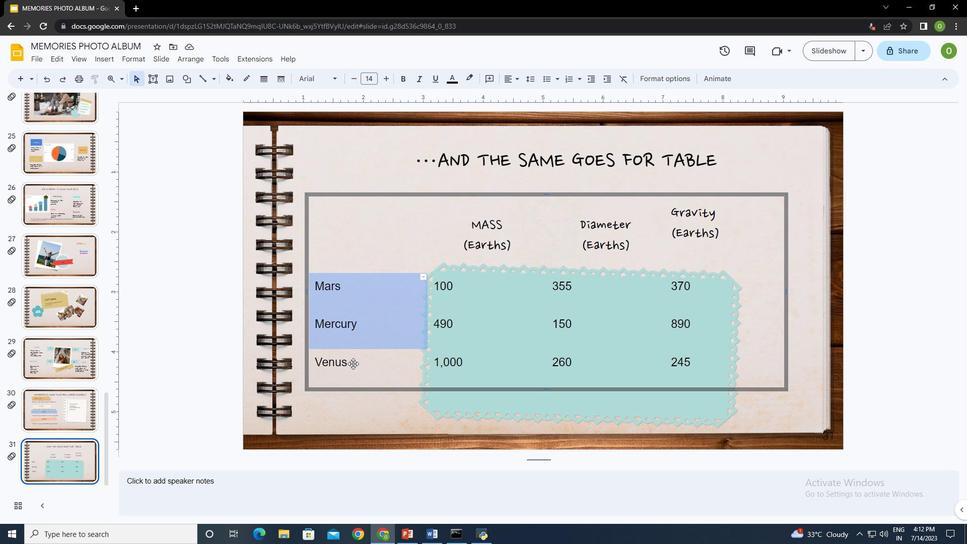 
Action: Mouse moved to (301, 74)
Screenshot: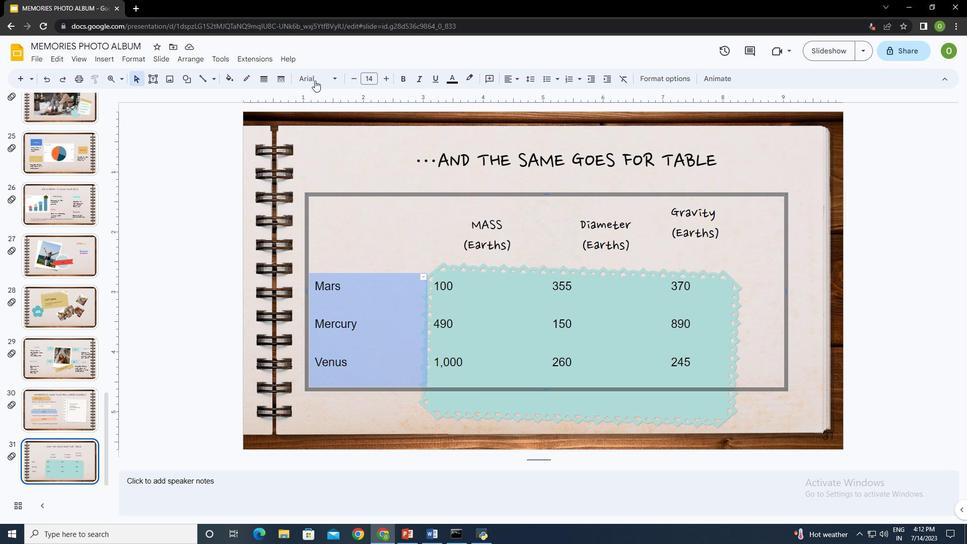
Action: Mouse pressed left at (301, 74)
Screenshot: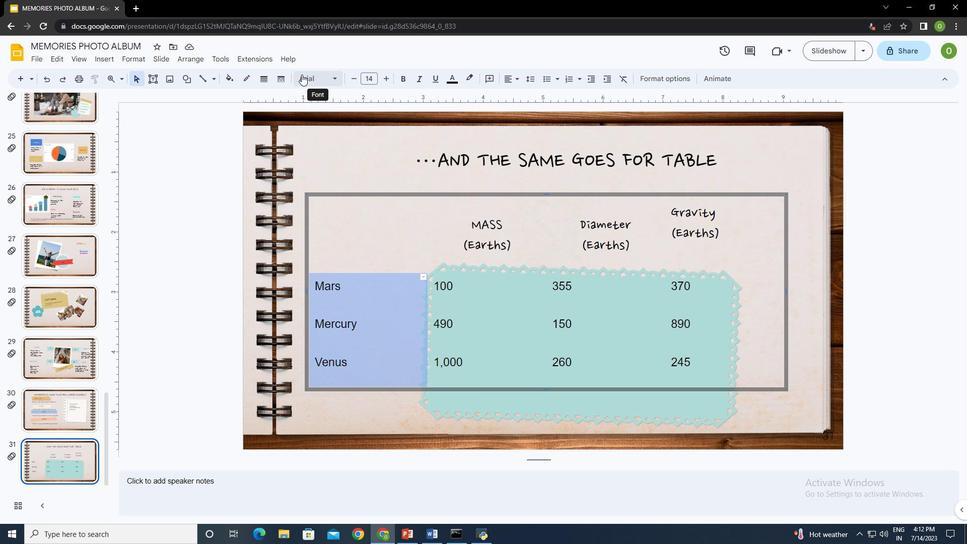 
Action: Mouse moved to (349, 134)
Screenshot: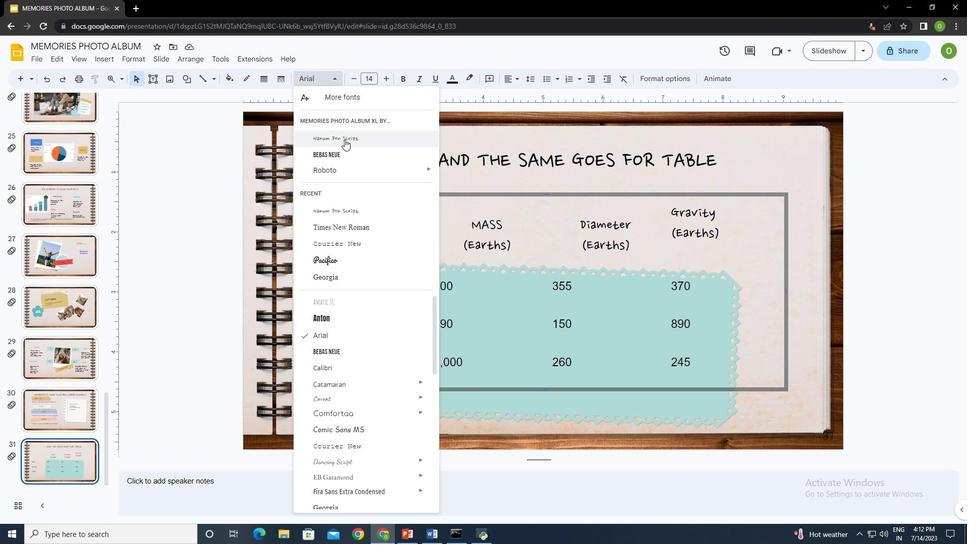 
Action: Mouse pressed left at (349, 134)
Screenshot: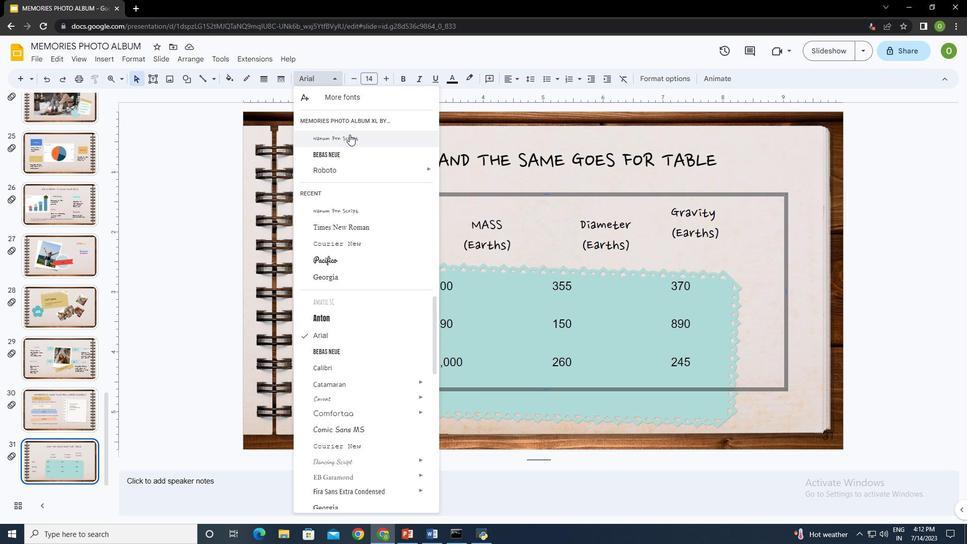 
Action: Mouse moved to (385, 76)
Screenshot: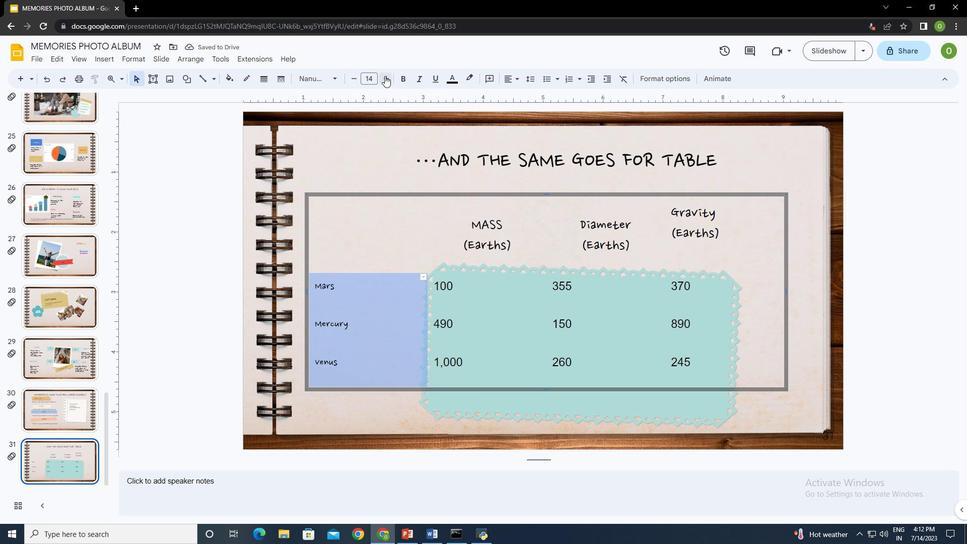 
Action: Mouse pressed left at (385, 76)
Screenshot: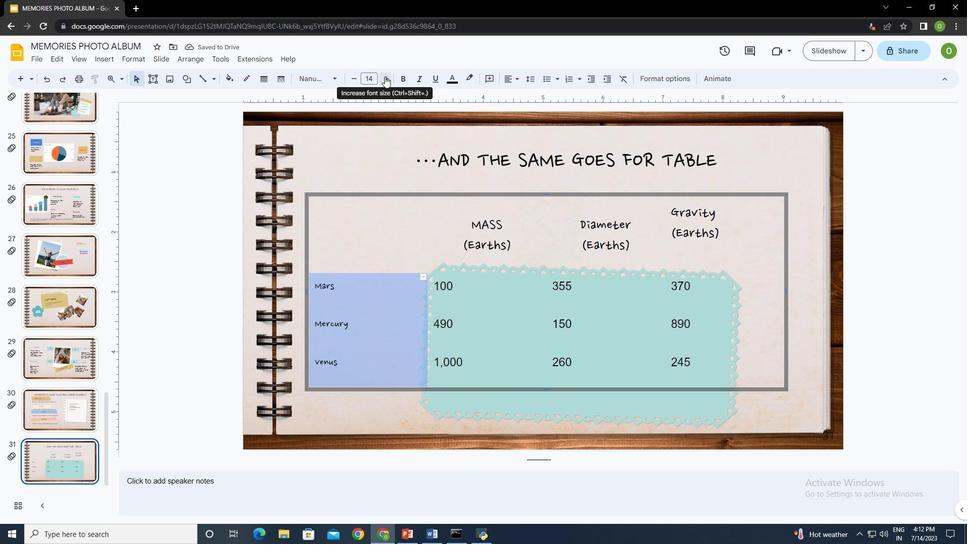 
Action: Mouse pressed left at (385, 76)
Screenshot: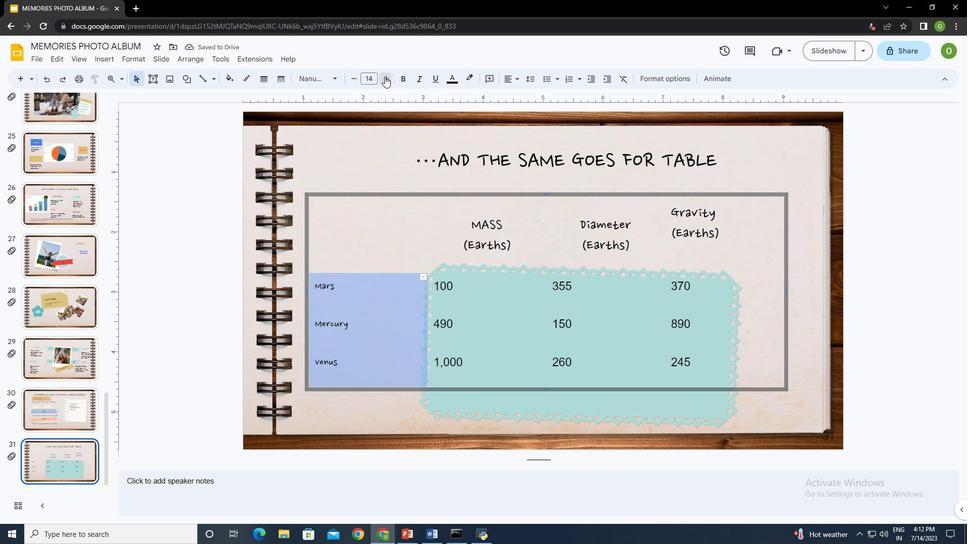 
Action: Mouse pressed left at (385, 76)
Screenshot: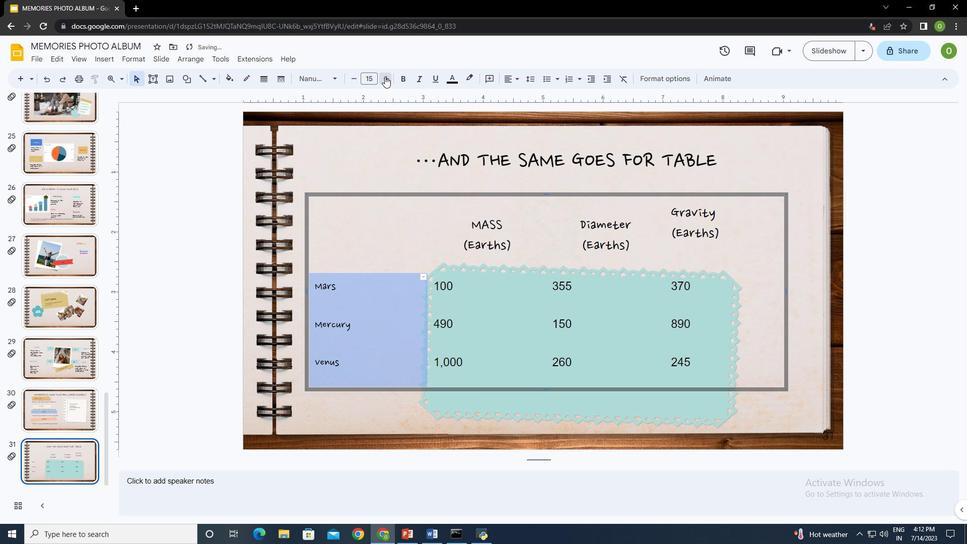 
Action: Mouse pressed left at (385, 76)
Screenshot: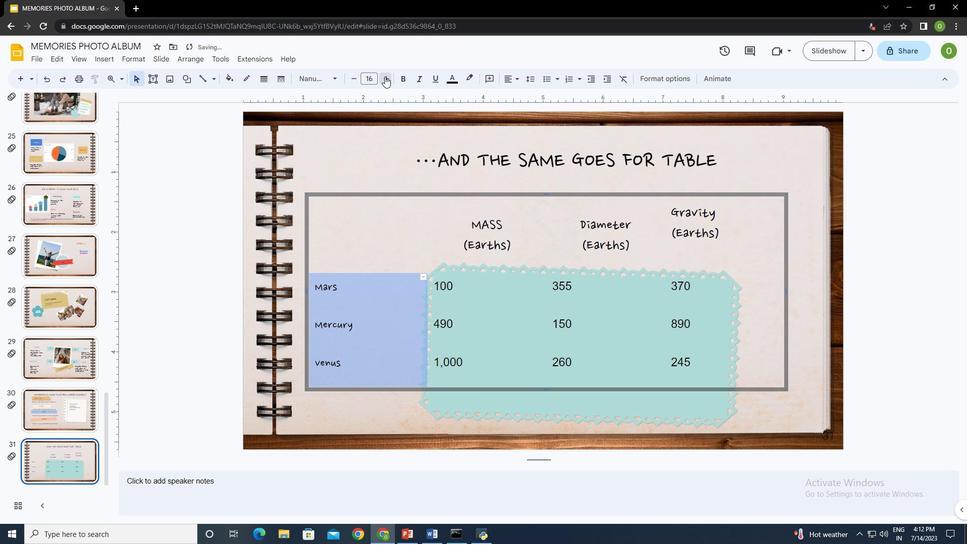 
Action: Mouse pressed left at (385, 76)
Screenshot: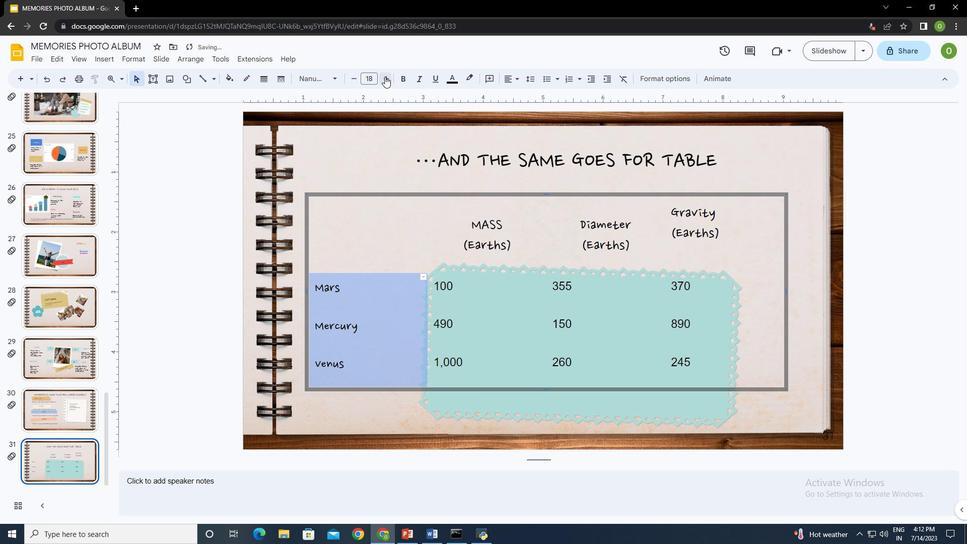 
Action: Mouse pressed left at (385, 76)
Screenshot: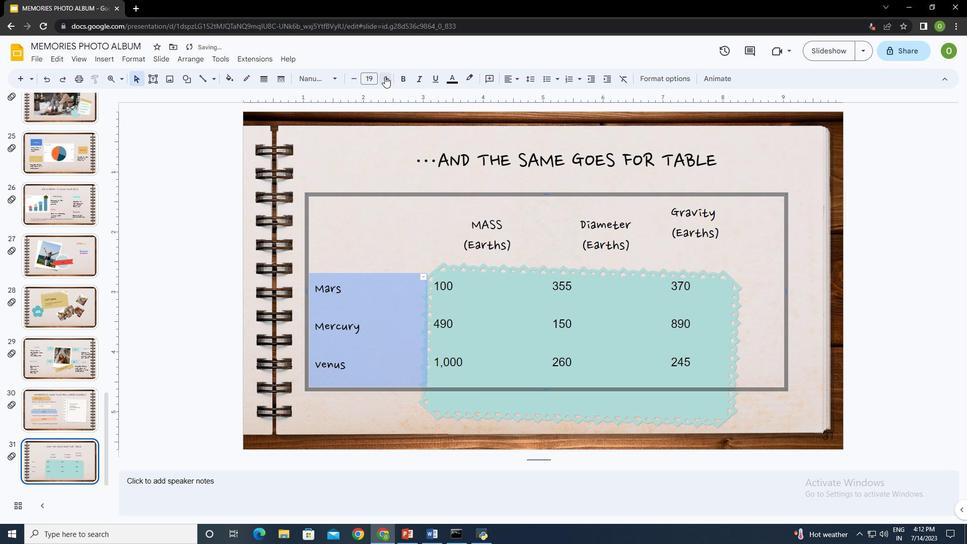 
Action: Mouse moved to (454, 80)
Screenshot: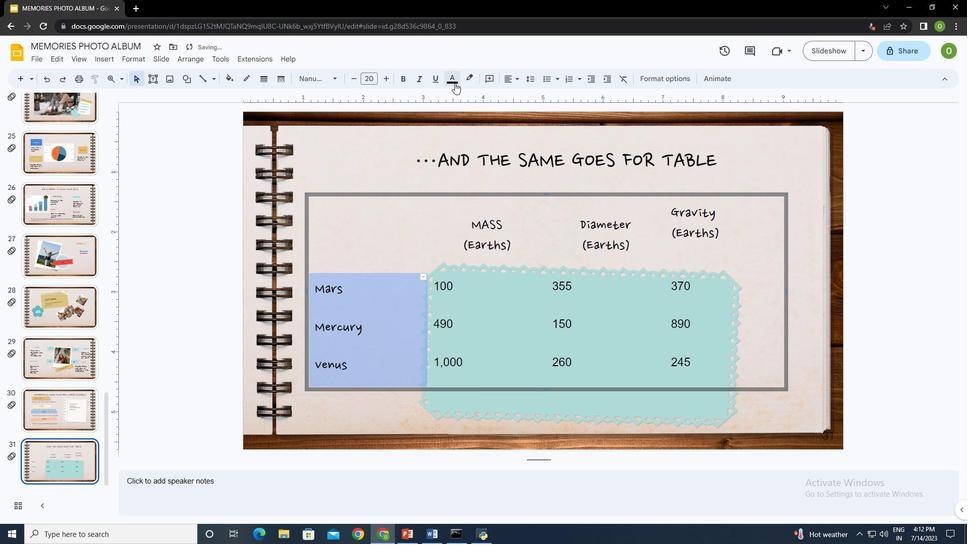 
Action: Mouse pressed left at (454, 80)
Screenshot: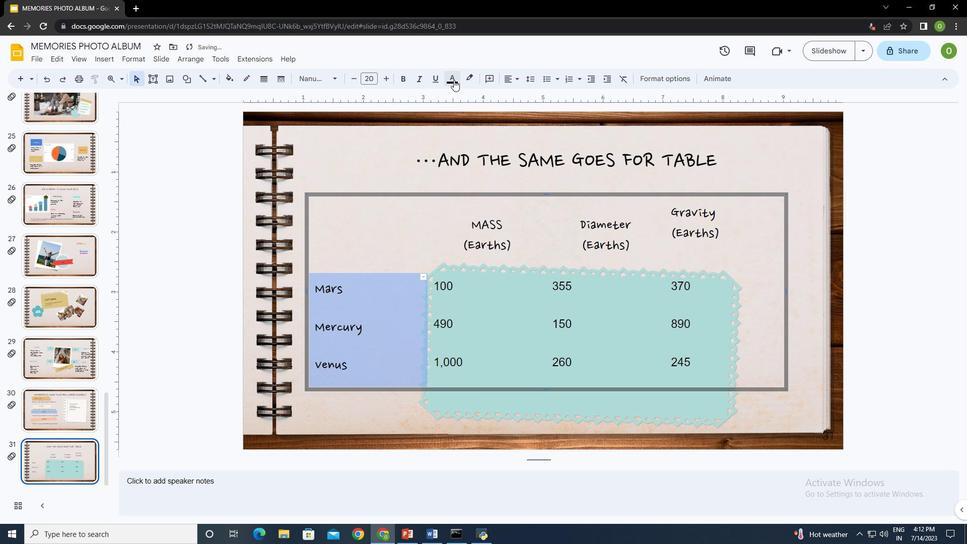 
Action: Mouse moved to (545, 112)
Screenshot: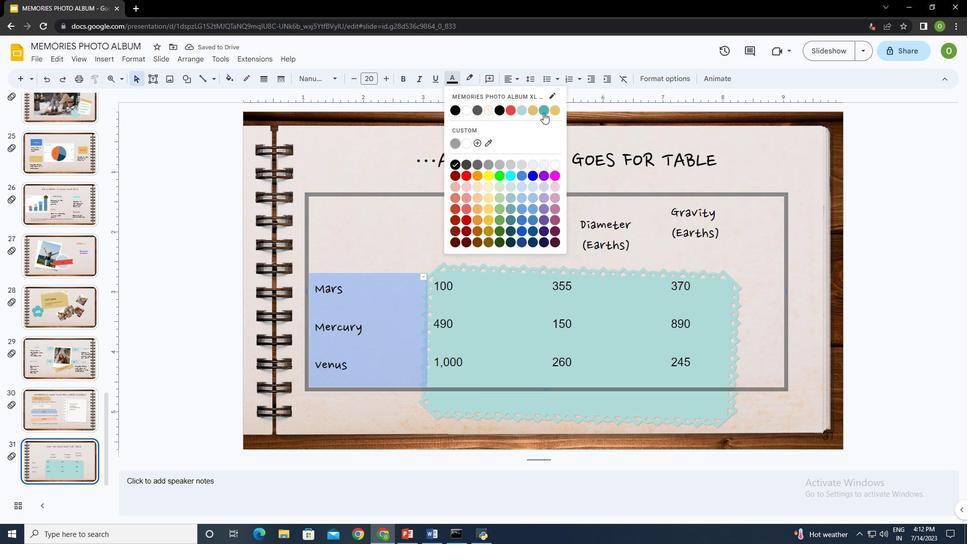 
Action: Mouse pressed left at (545, 112)
Screenshot: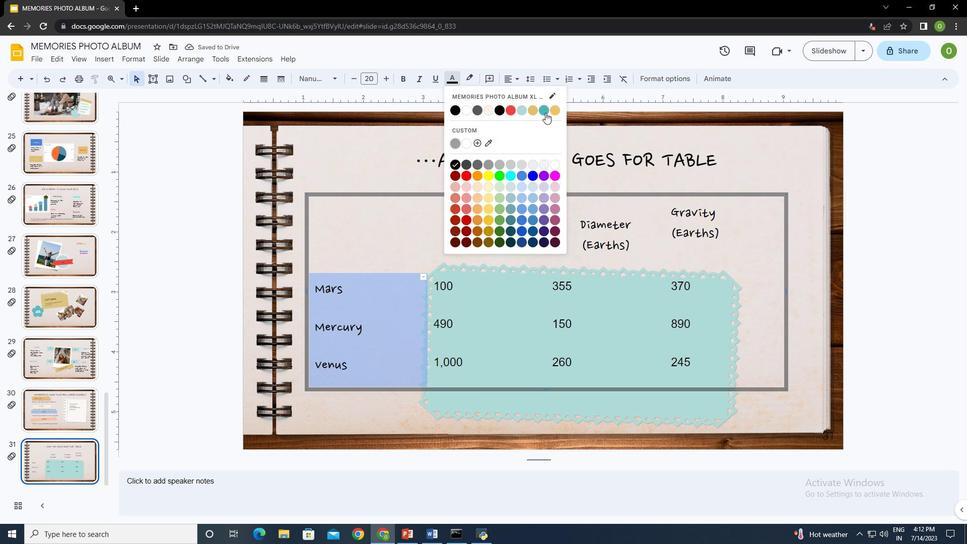 
Action: Mouse moved to (403, 244)
Screenshot: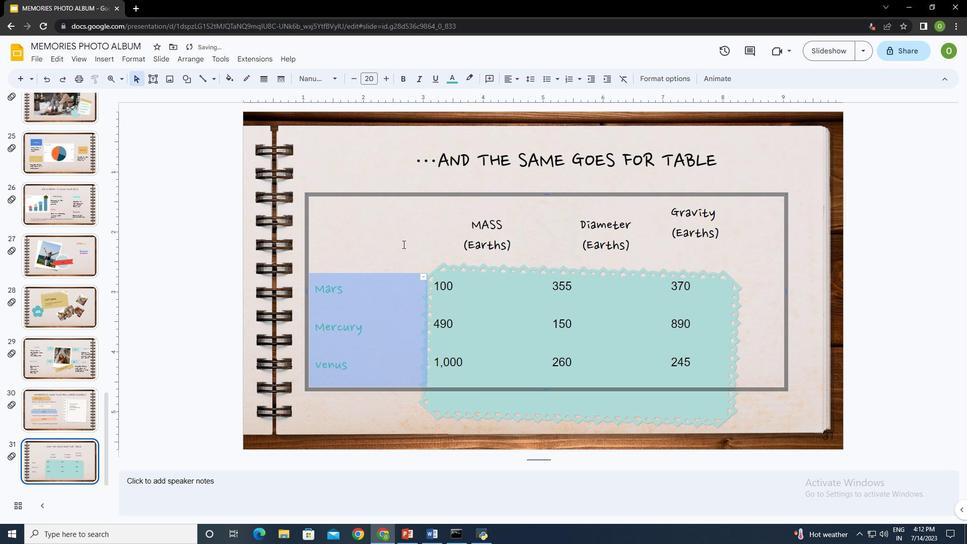 
Action: Mouse pressed left at (403, 244)
Screenshot: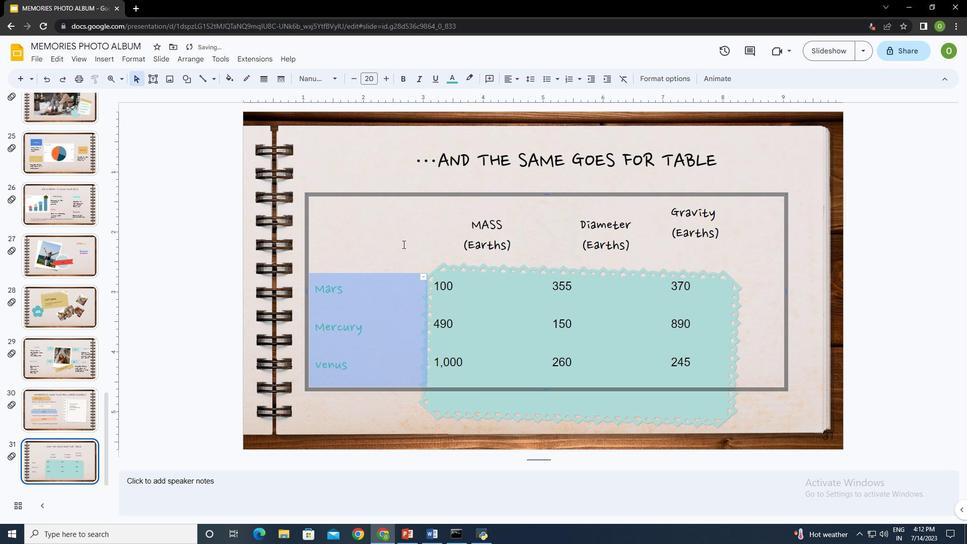 
Action: Mouse moved to (457, 304)
Screenshot: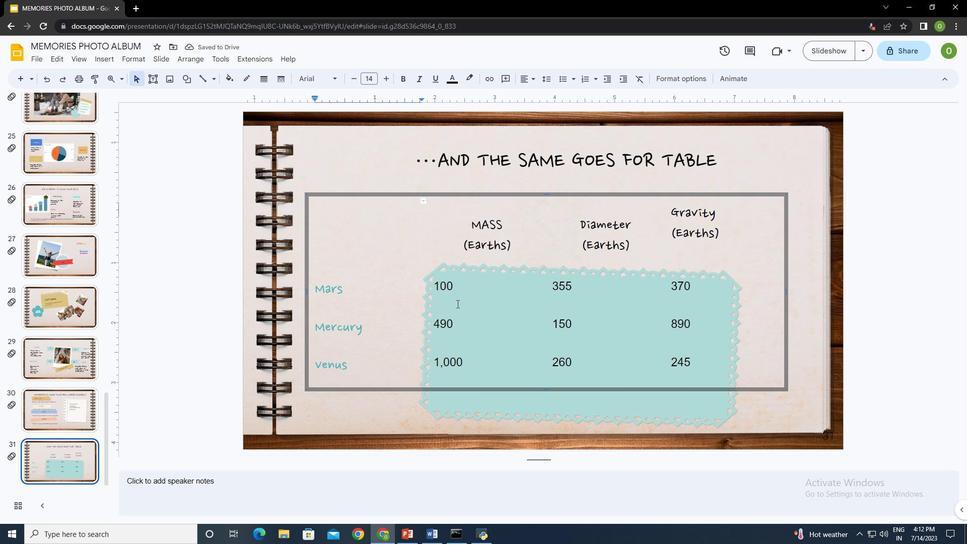 
Action: Mouse pressed left at (457, 304)
Screenshot: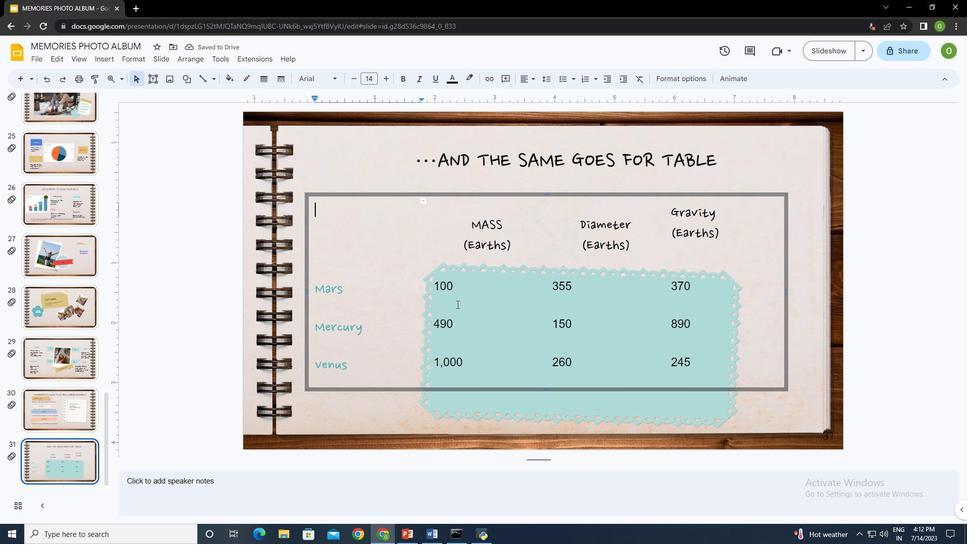 
Action: Mouse moved to (381, 408)
Screenshot: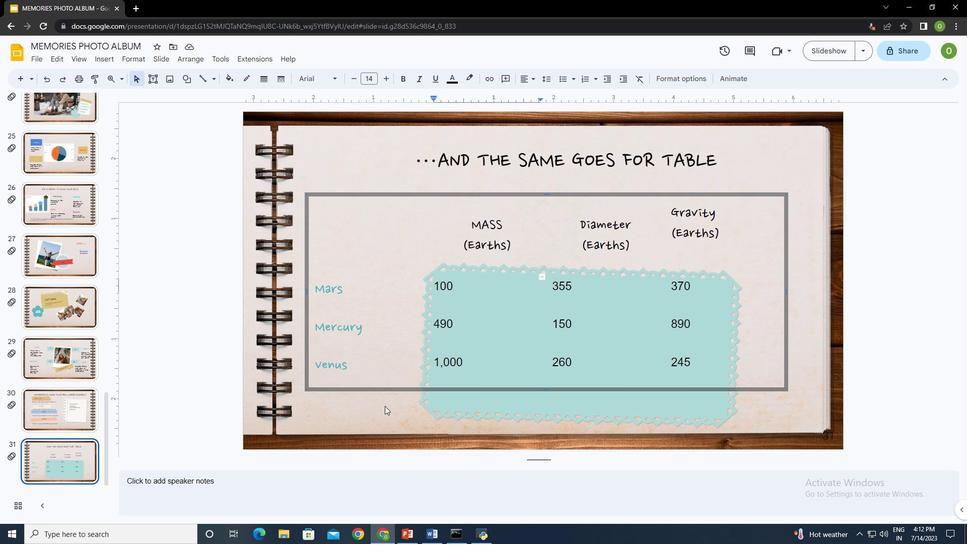 
Action: Mouse pressed left at (381, 408)
Screenshot: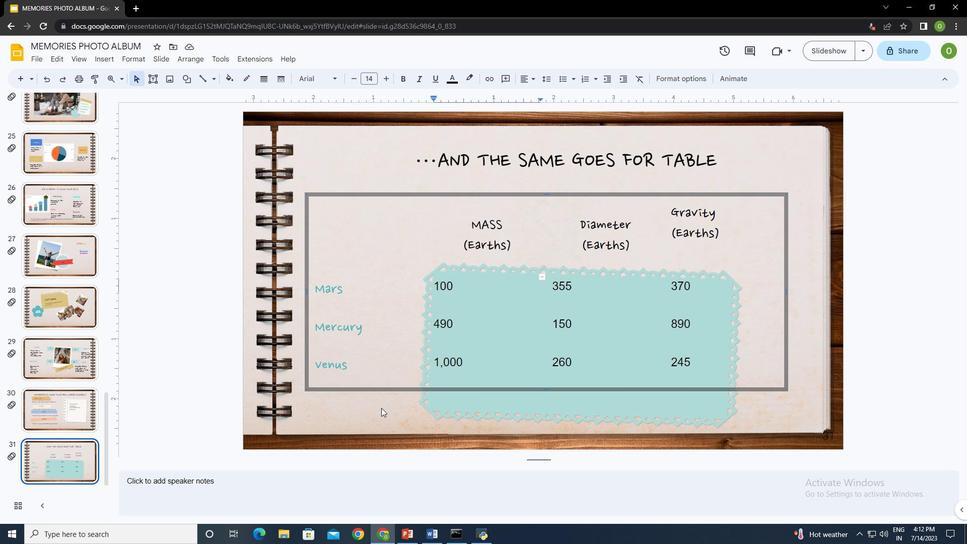 
Action: Mouse moved to (554, 392)
Screenshot: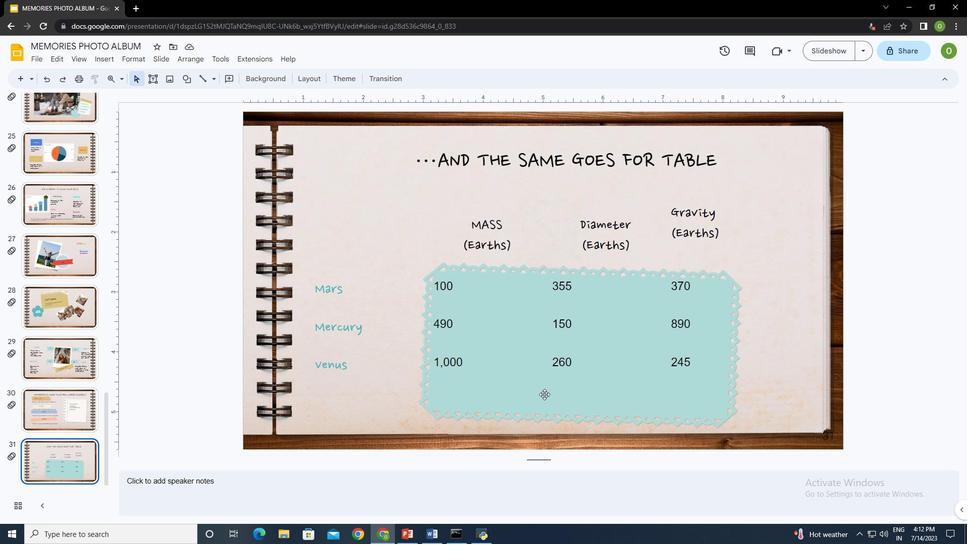 
Action: Mouse pressed left at (554, 392)
Screenshot: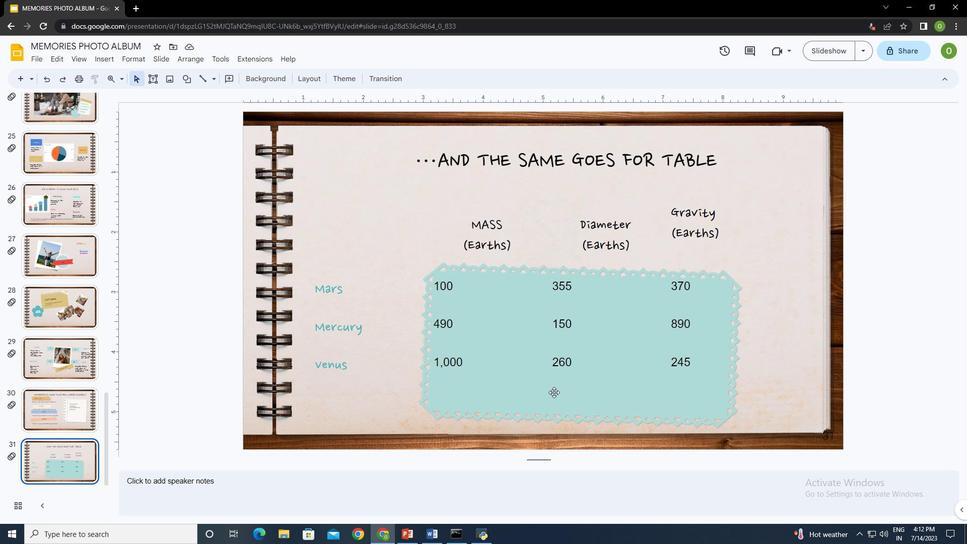 
Action: Mouse moved to (802, 276)
Screenshot: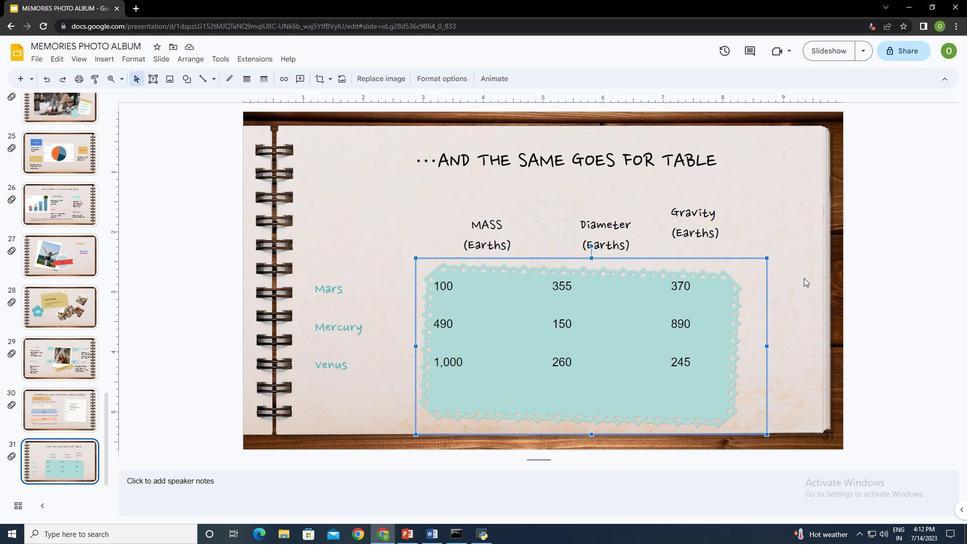 
Action: Mouse pressed left at (802, 276)
Screenshot: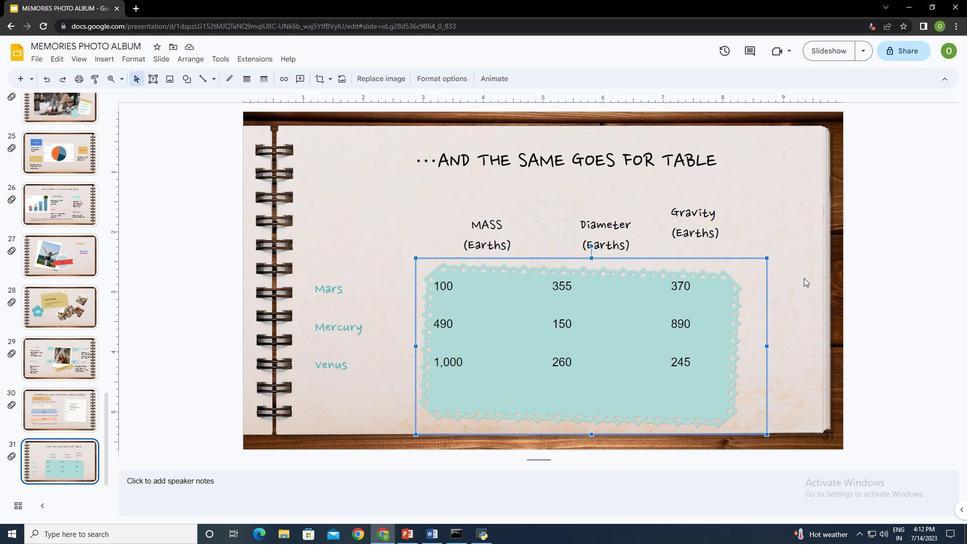 
Action: Mouse moved to (453, 286)
Screenshot: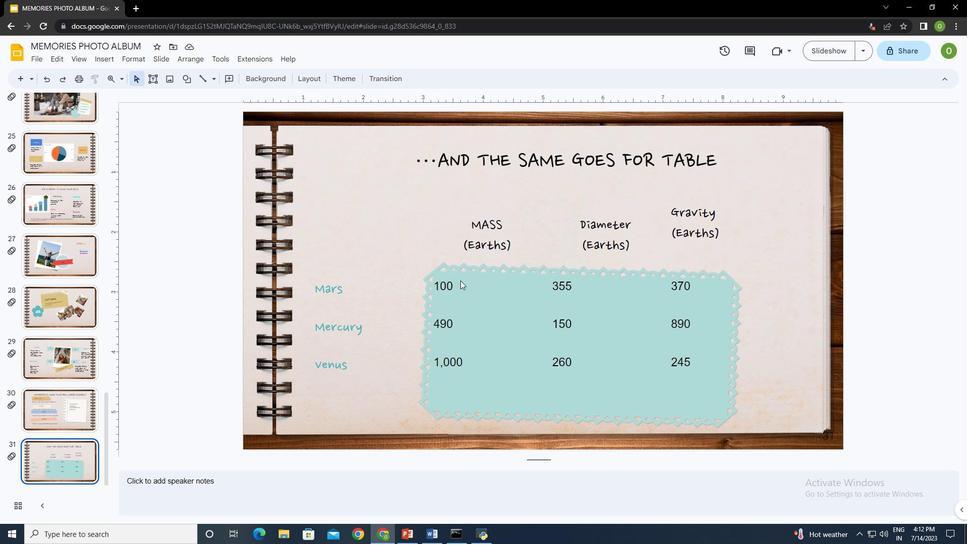 
Action: Mouse pressed left at (453, 286)
Screenshot: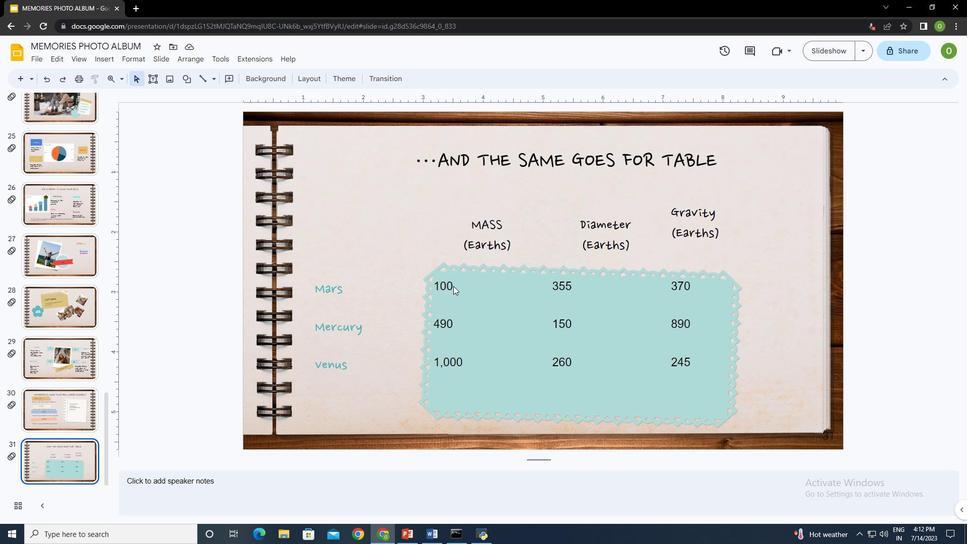
Action: Mouse moved to (565, 290)
Screenshot: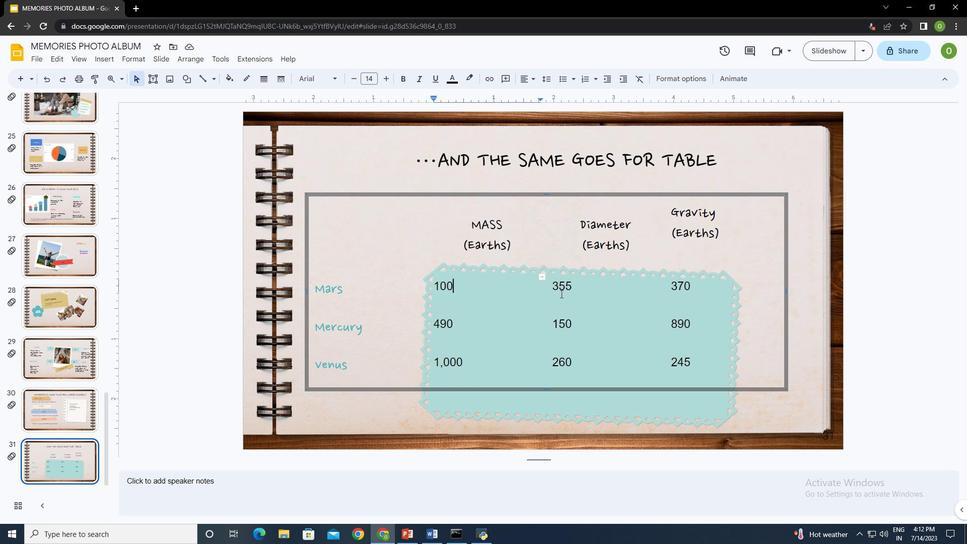 
Action: Mouse pressed left at (565, 290)
Screenshot: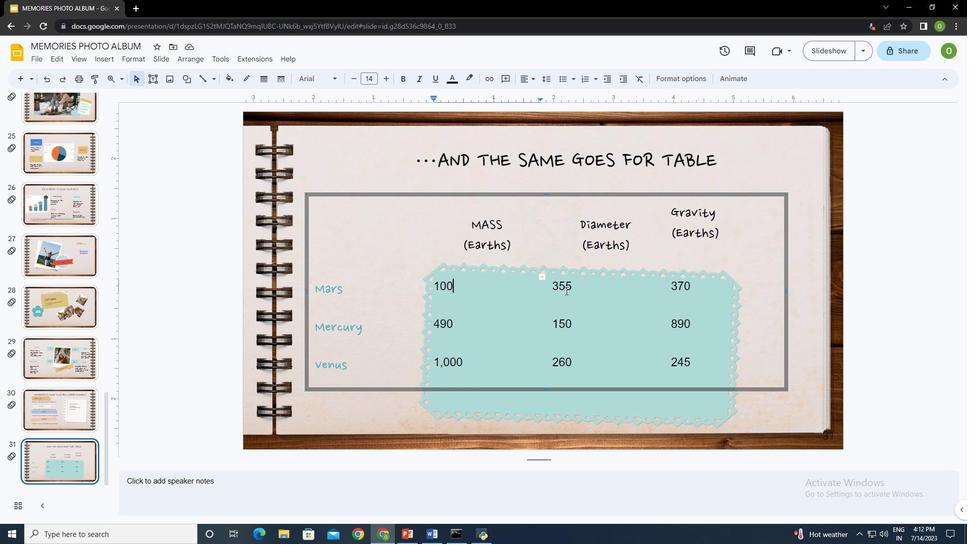 
Action: Mouse moved to (702, 289)
Screenshot: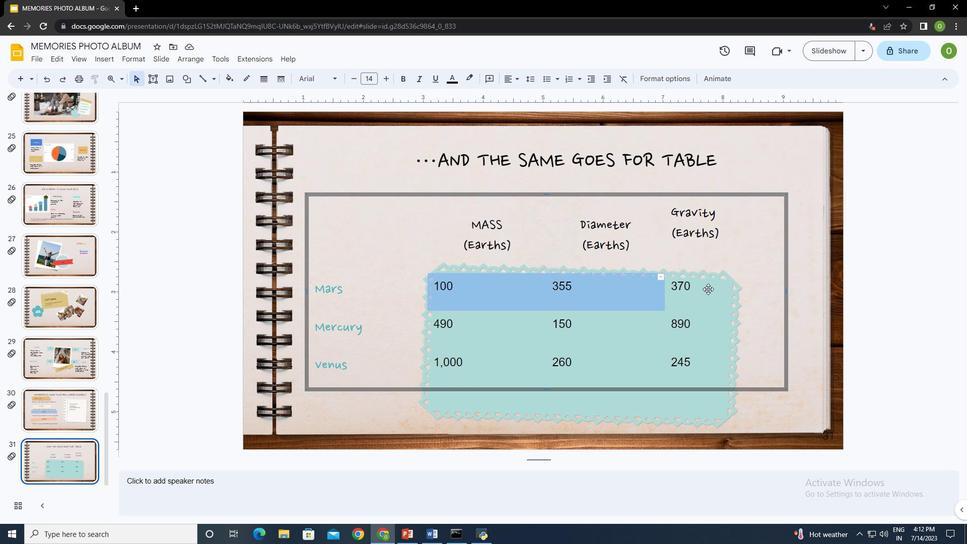 
Action: Mouse pressed left at (702, 289)
Screenshot: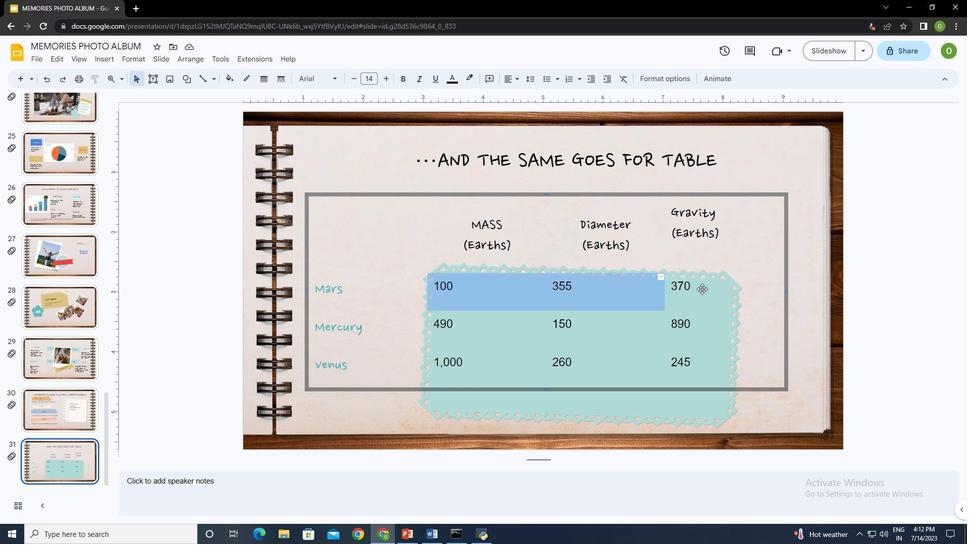 
Action: Mouse moved to (690, 317)
Screenshot: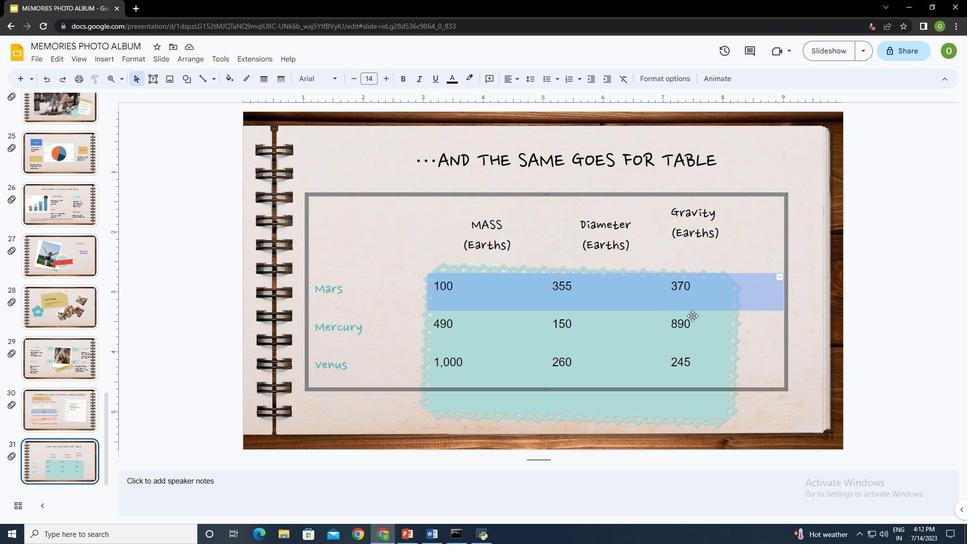 
Action: Mouse pressed left at (690, 317)
Screenshot: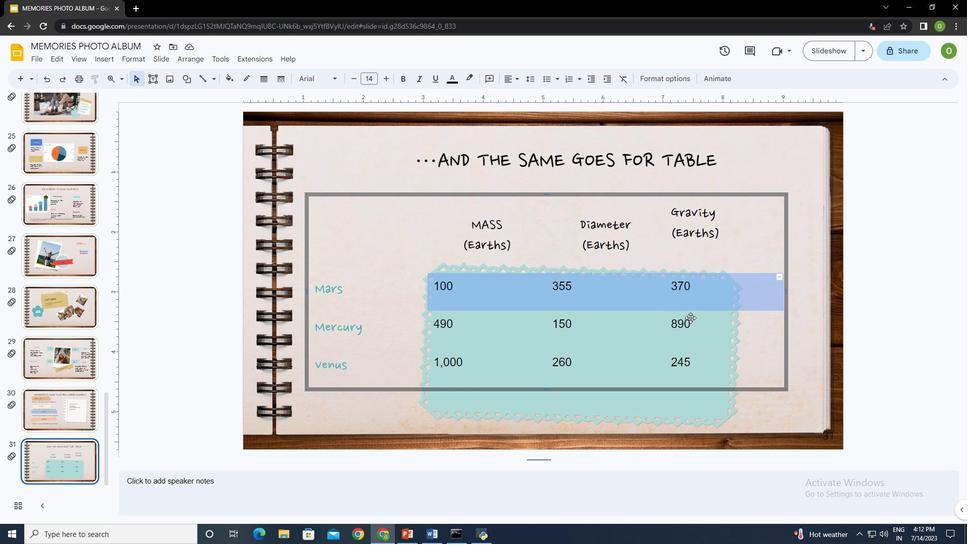
Action: Mouse moved to (685, 368)
Screenshot: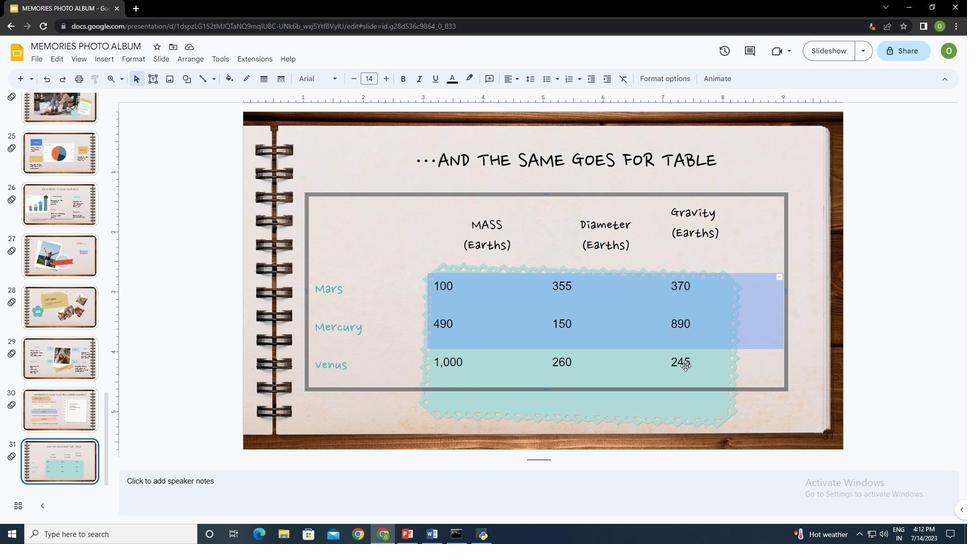 
Action: Mouse pressed left at (685, 368)
Screenshot: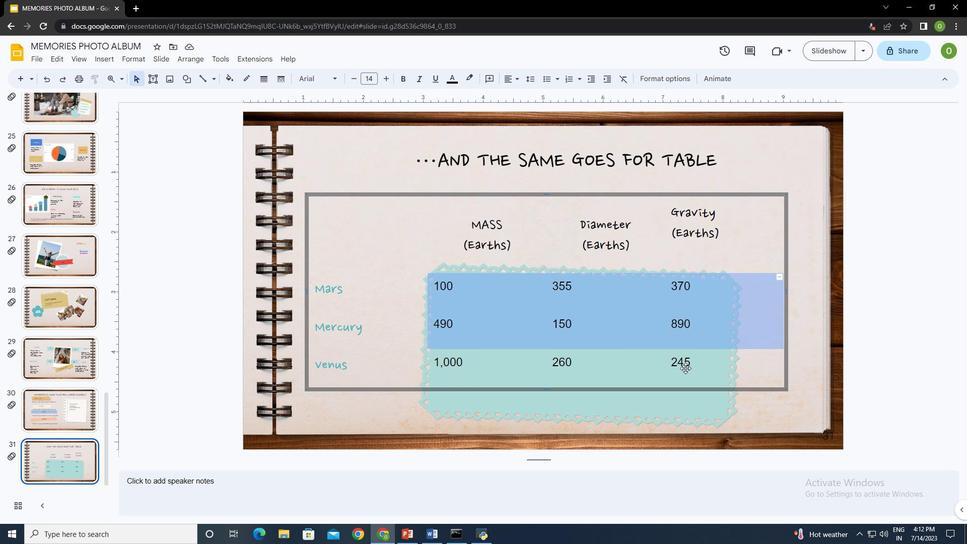 
Action: Mouse moved to (722, 74)
Screenshot: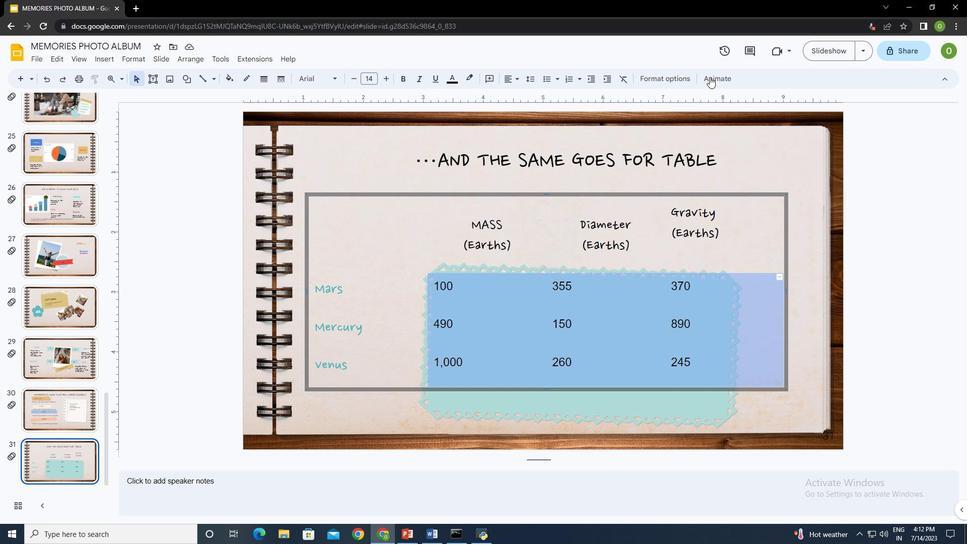
Action: Mouse pressed left at (722, 74)
Screenshot: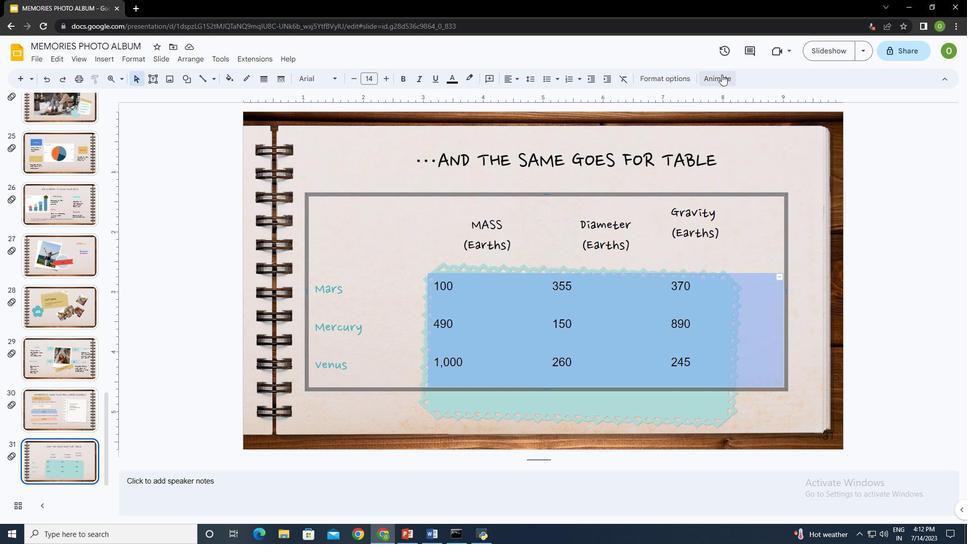 
Action: Mouse moved to (855, 227)
Screenshot: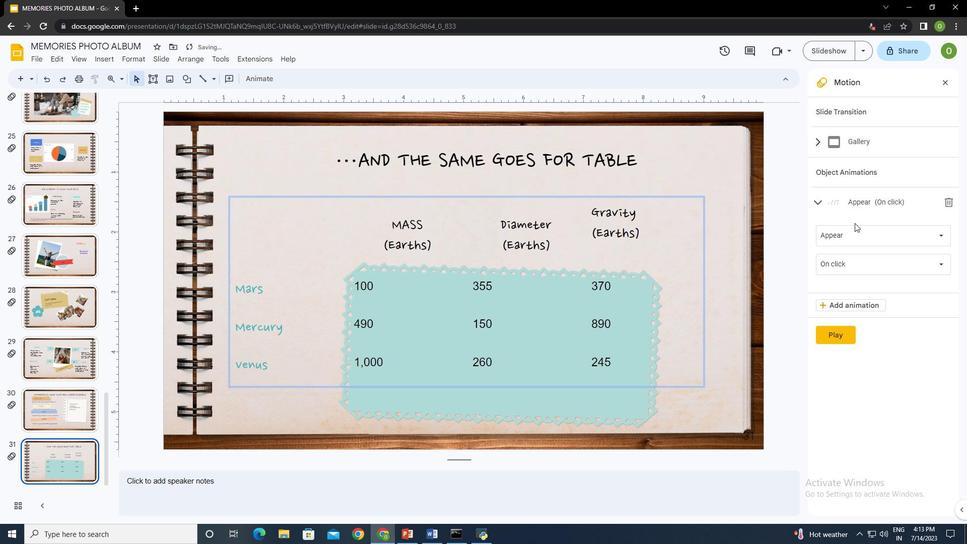 
Action: Mouse scrolled (855, 228) with delta (0, 0)
Screenshot: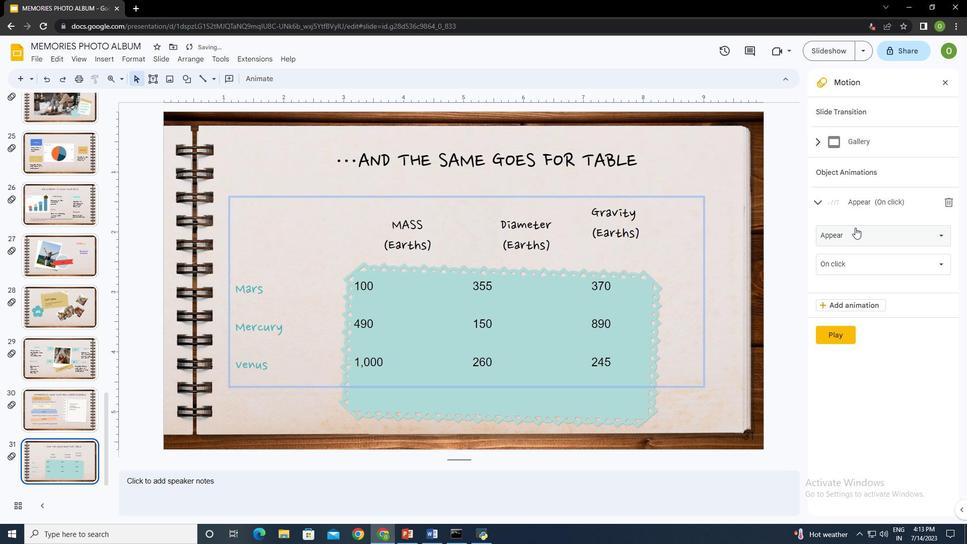
Action: Mouse moved to (861, 223)
Screenshot: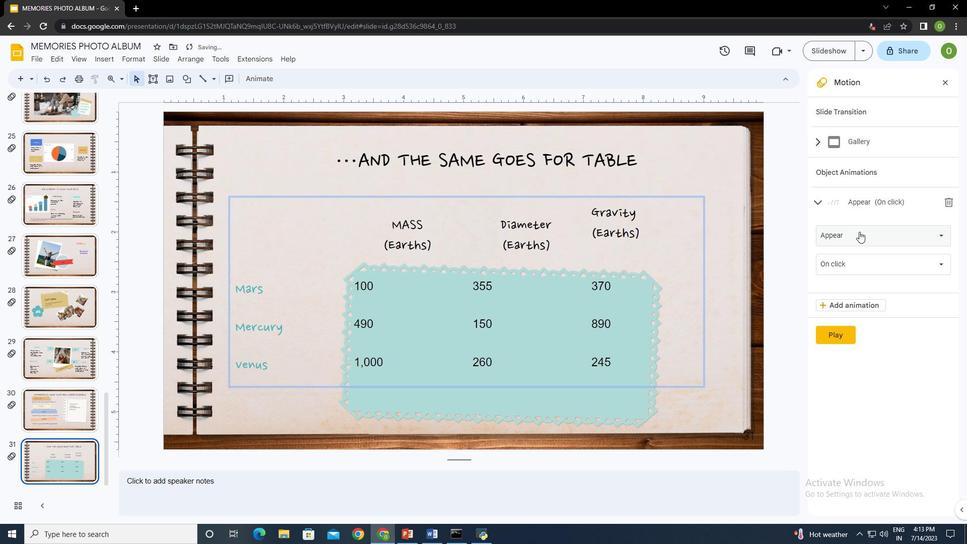 
Action: Mouse pressed left at (861, 223)
Screenshot: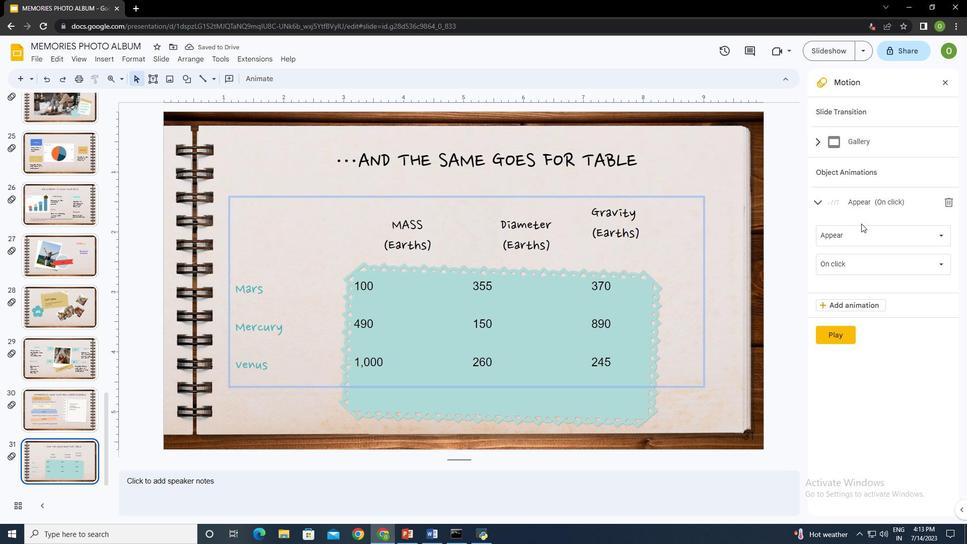 
Action: Mouse moved to (861, 235)
Screenshot: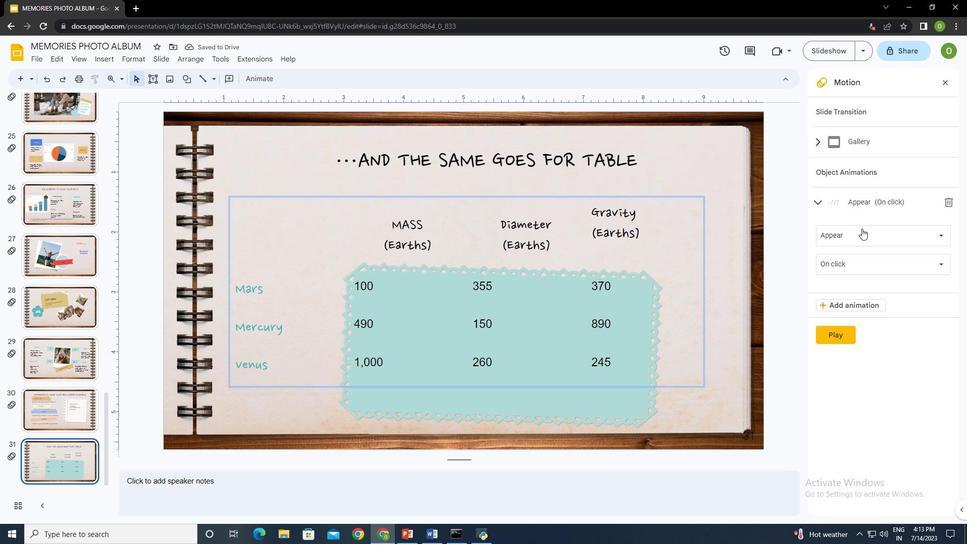 
Action: Mouse pressed left at (861, 235)
Screenshot: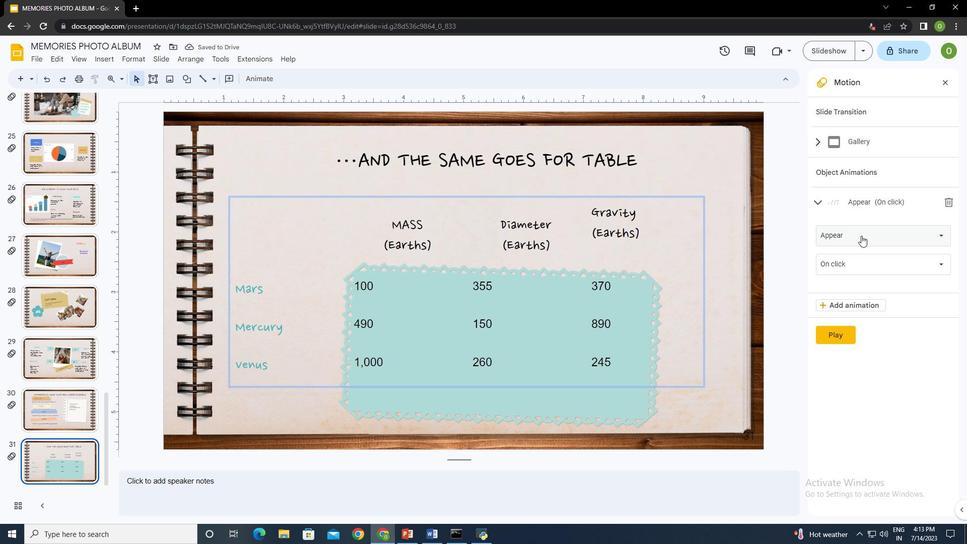 
Action: Mouse moved to (877, 324)
Screenshot: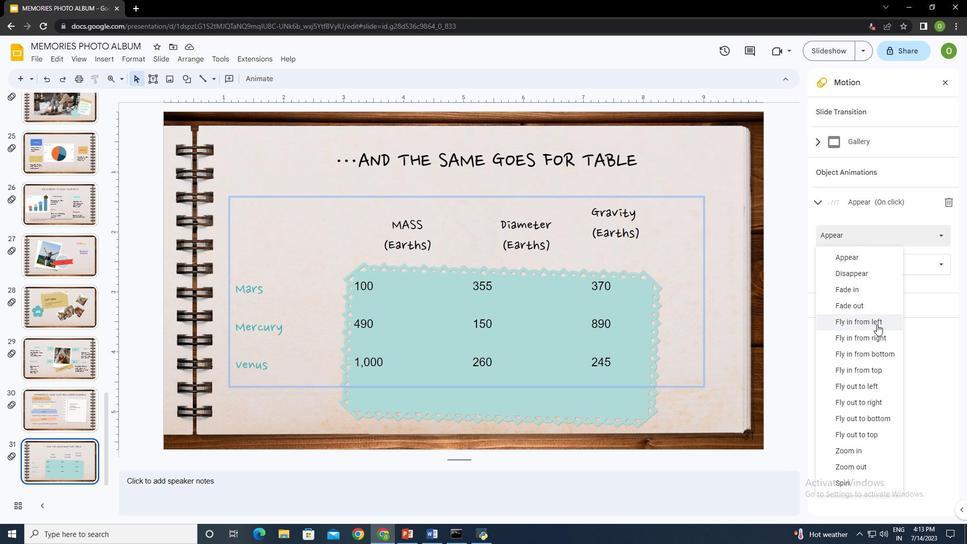 
Action: Mouse pressed left at (877, 324)
Screenshot: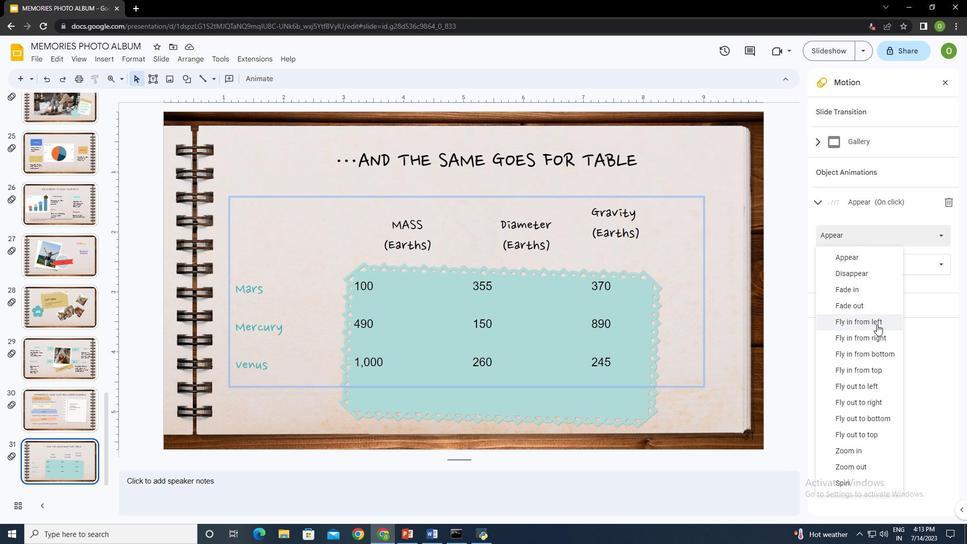 
Action: Mouse moved to (857, 262)
Screenshot: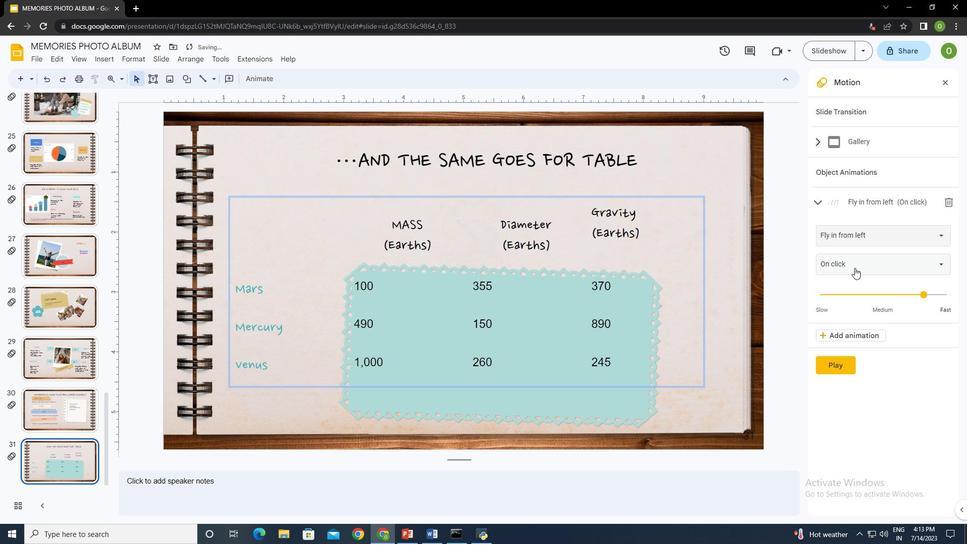 
Action: Mouse pressed left at (857, 262)
Screenshot: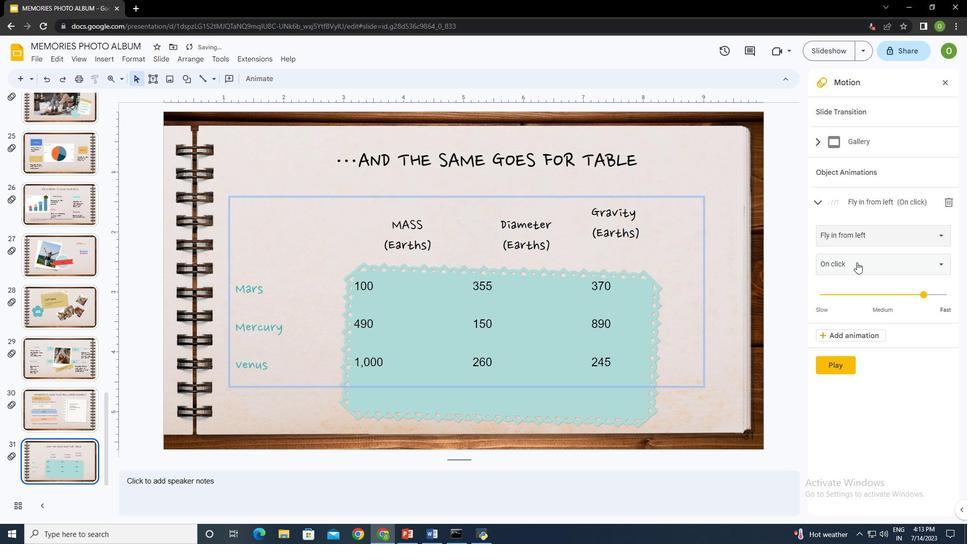 
Action: Mouse moved to (856, 302)
Screenshot: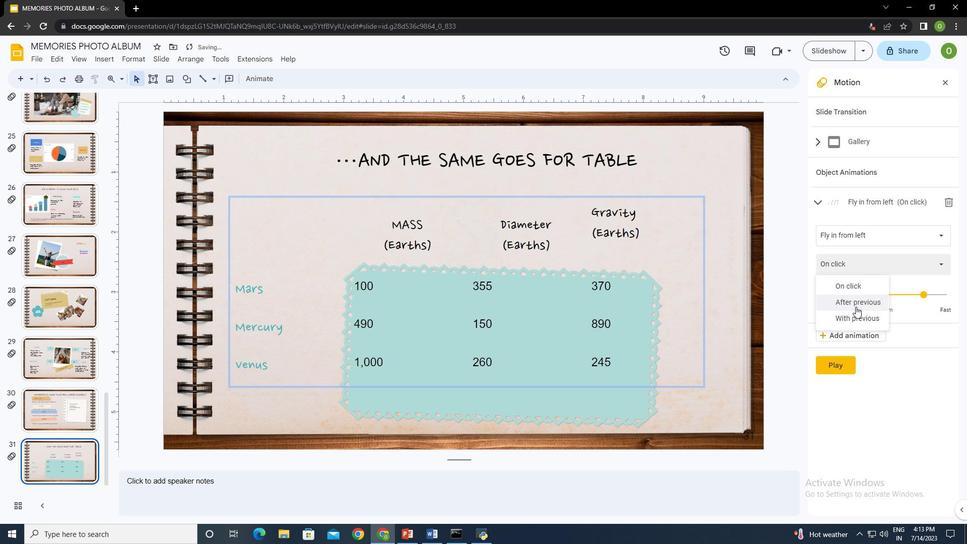 
Action: Mouse pressed left at (856, 302)
Screenshot: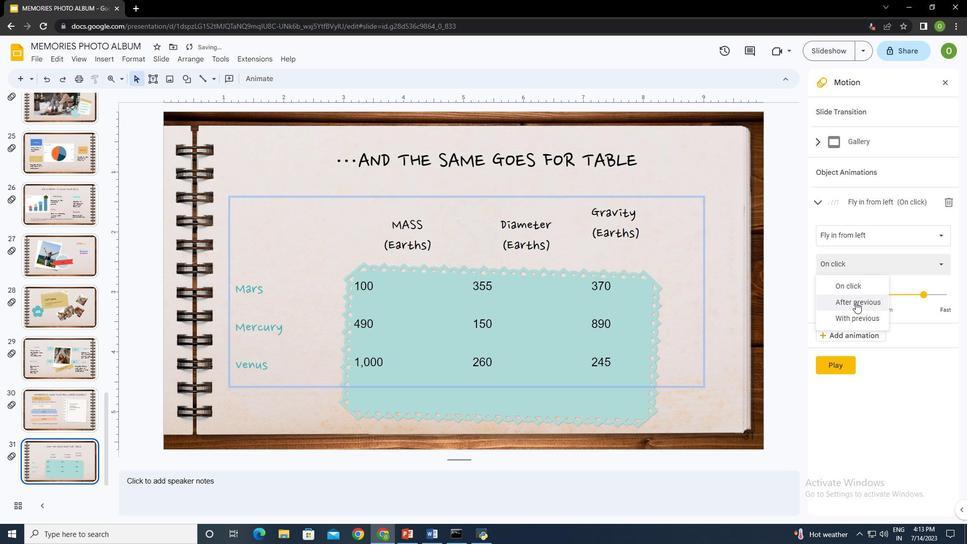 
Action: Mouse moved to (924, 296)
Screenshot: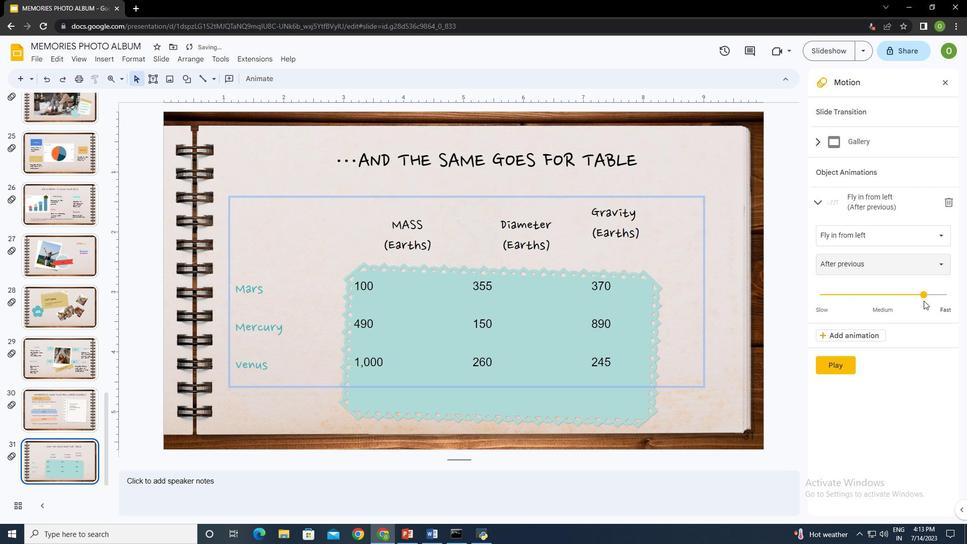 
Action: Mouse pressed left at (924, 296)
Screenshot: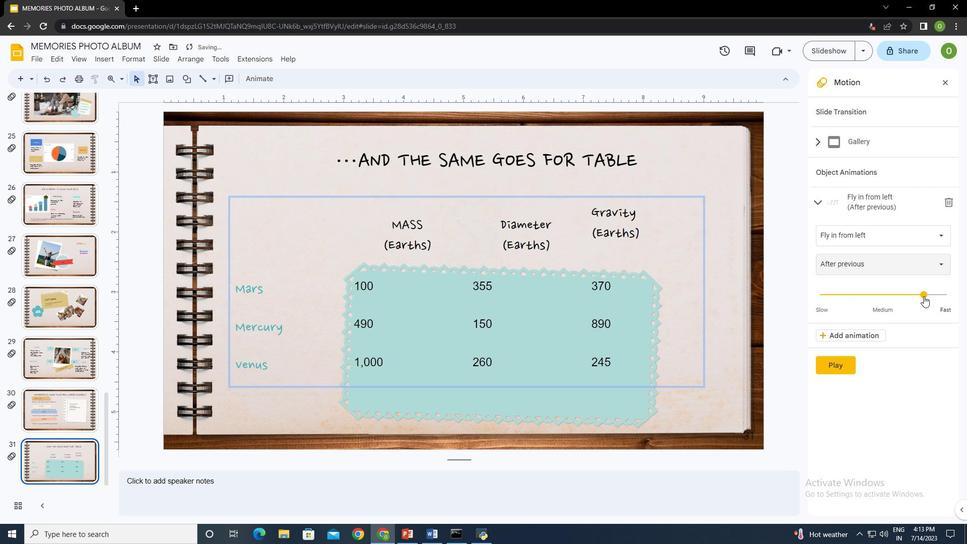 
Action: Mouse moved to (830, 365)
Screenshot: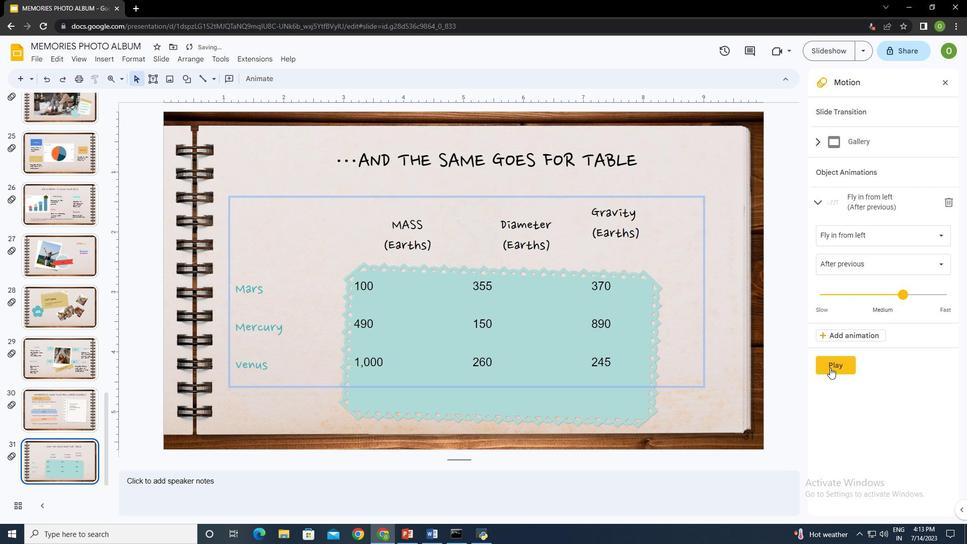 
Action: Mouse pressed left at (830, 365)
Screenshot: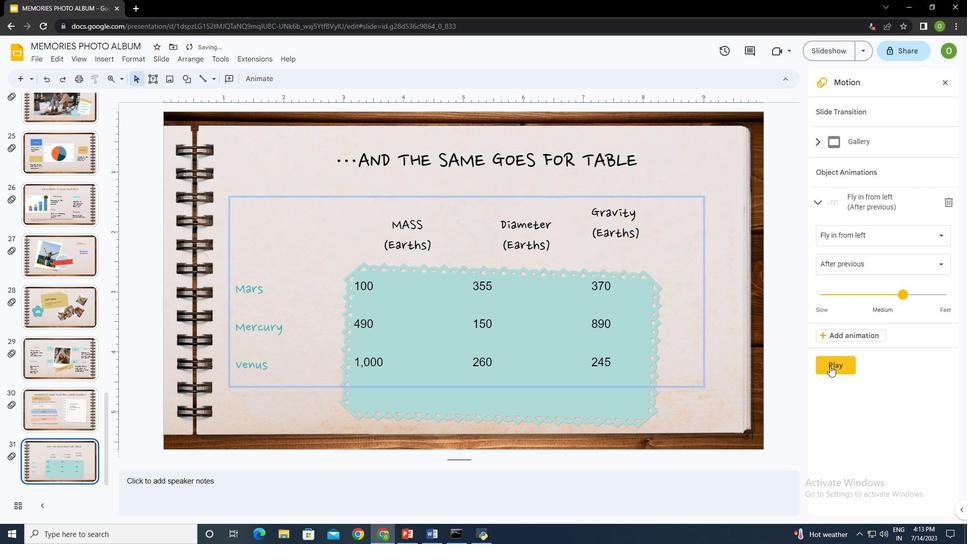 
Action: Mouse moved to (847, 370)
Screenshot: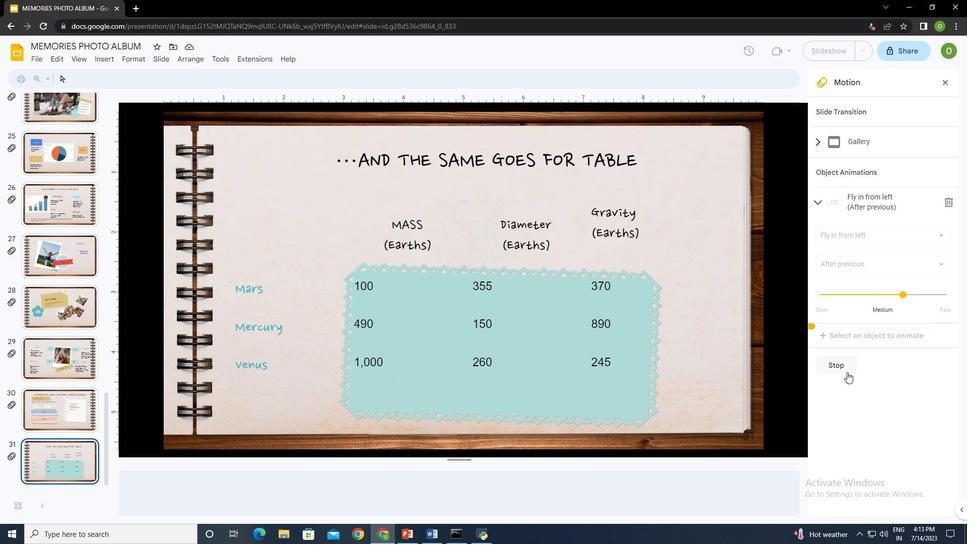 
Action: Mouse pressed left at (847, 370)
Screenshot: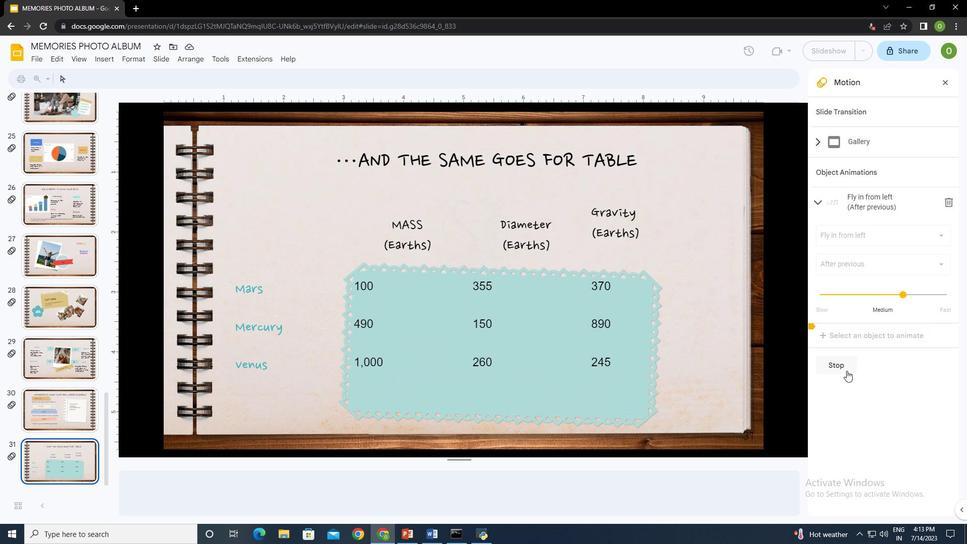 
Action: Mouse moved to (849, 482)
